 Task: Find connections with filter location Bānkura with filter topic #machinelearningwith filter profile language Spanish with filter current company Automotive Research Association of India (ARAI) with filter school Symbiosis Institute of Computer Studies and Research with filter industry Soap and Cleaning Product Manufacturing with filter service category Customer Service with filter keywords title Taper
Action: Mouse moved to (619, 84)
Screenshot: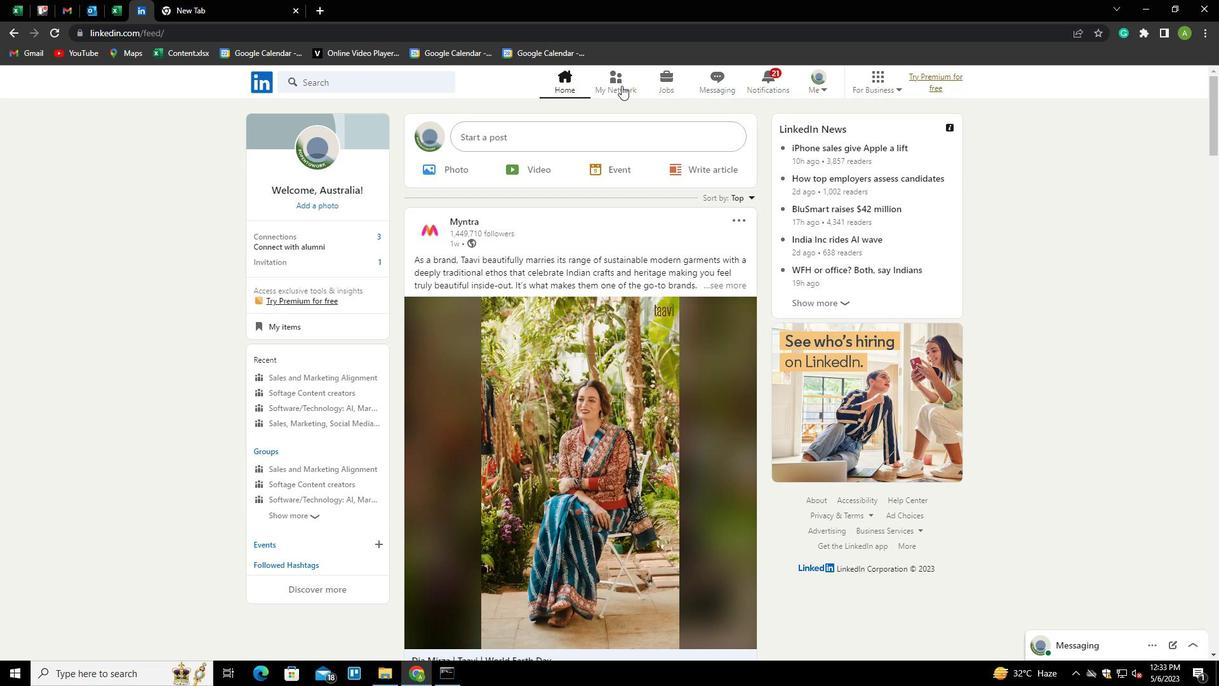 
Action: Mouse pressed left at (619, 84)
Screenshot: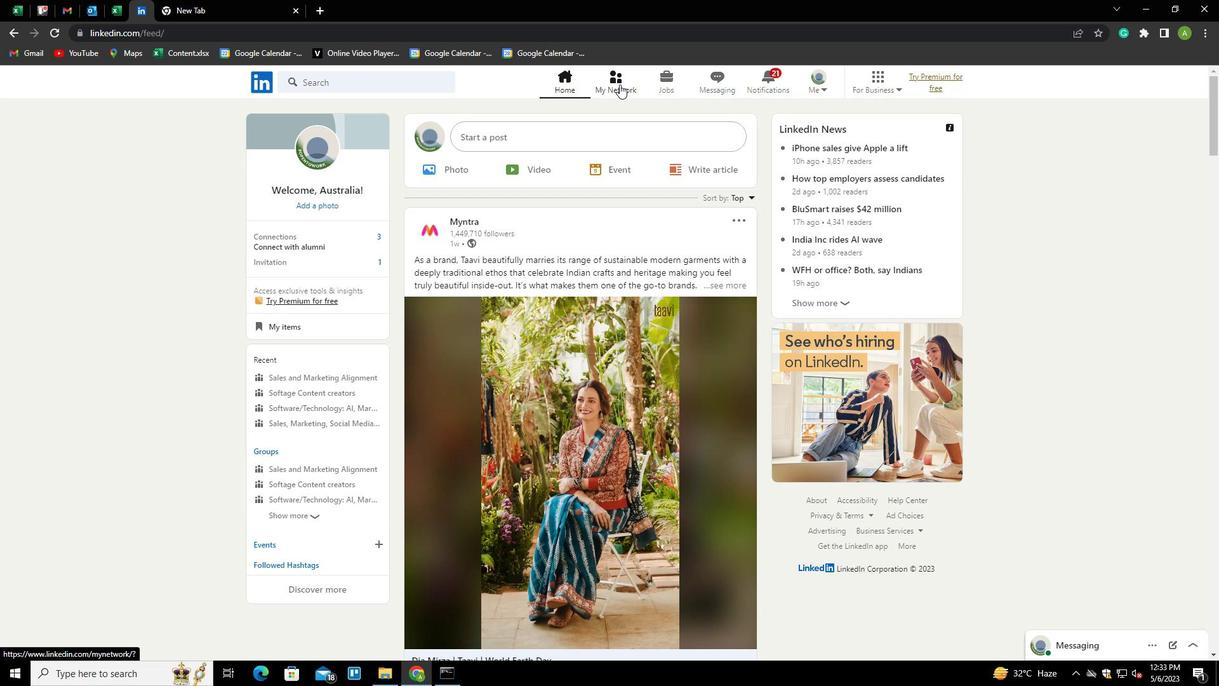 
Action: Mouse moved to (335, 153)
Screenshot: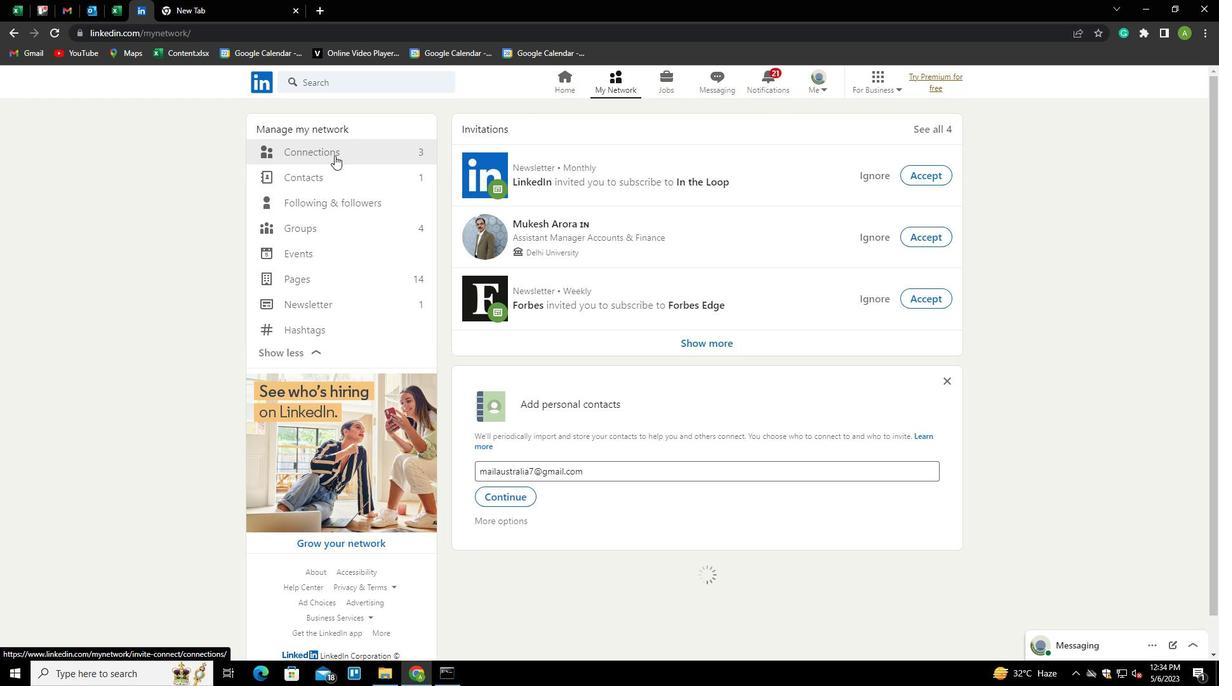 
Action: Mouse pressed left at (335, 153)
Screenshot: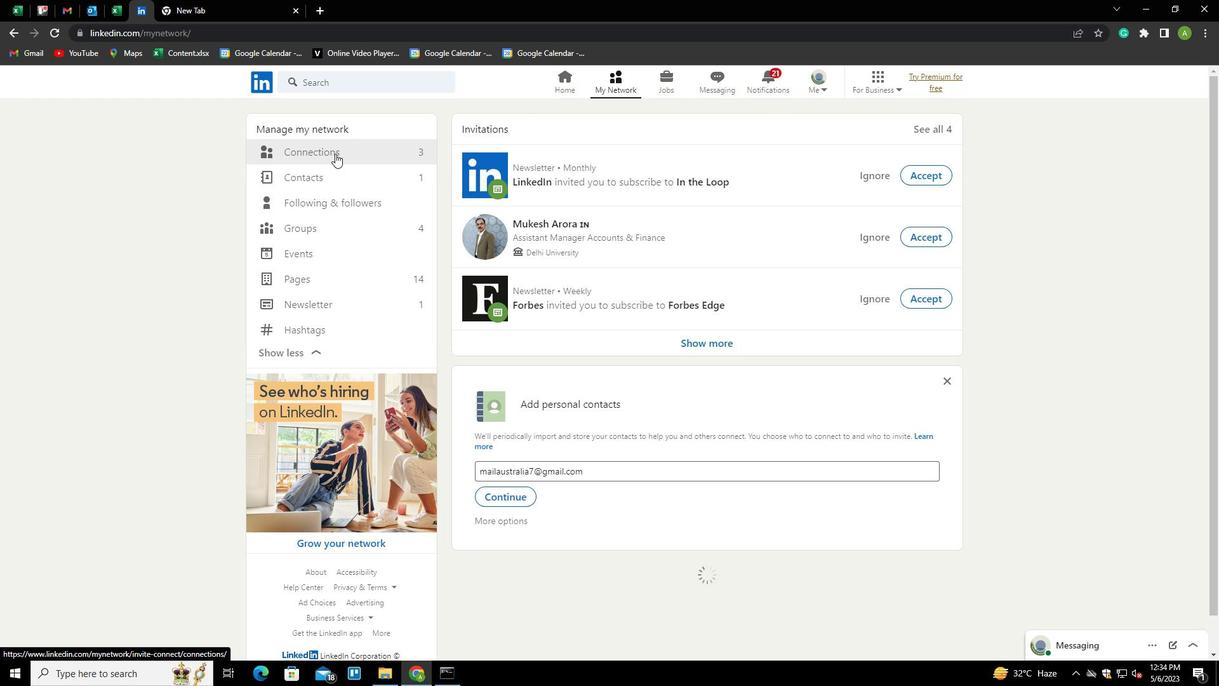 
Action: Mouse moved to (703, 151)
Screenshot: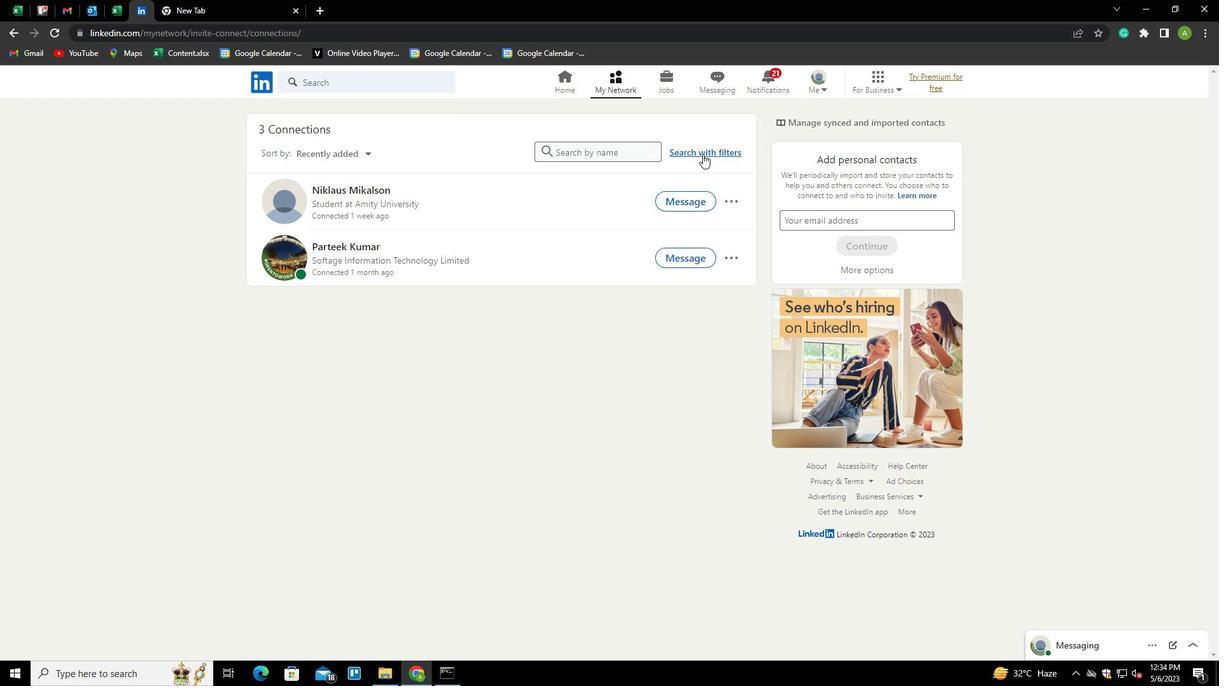 
Action: Mouse pressed left at (703, 151)
Screenshot: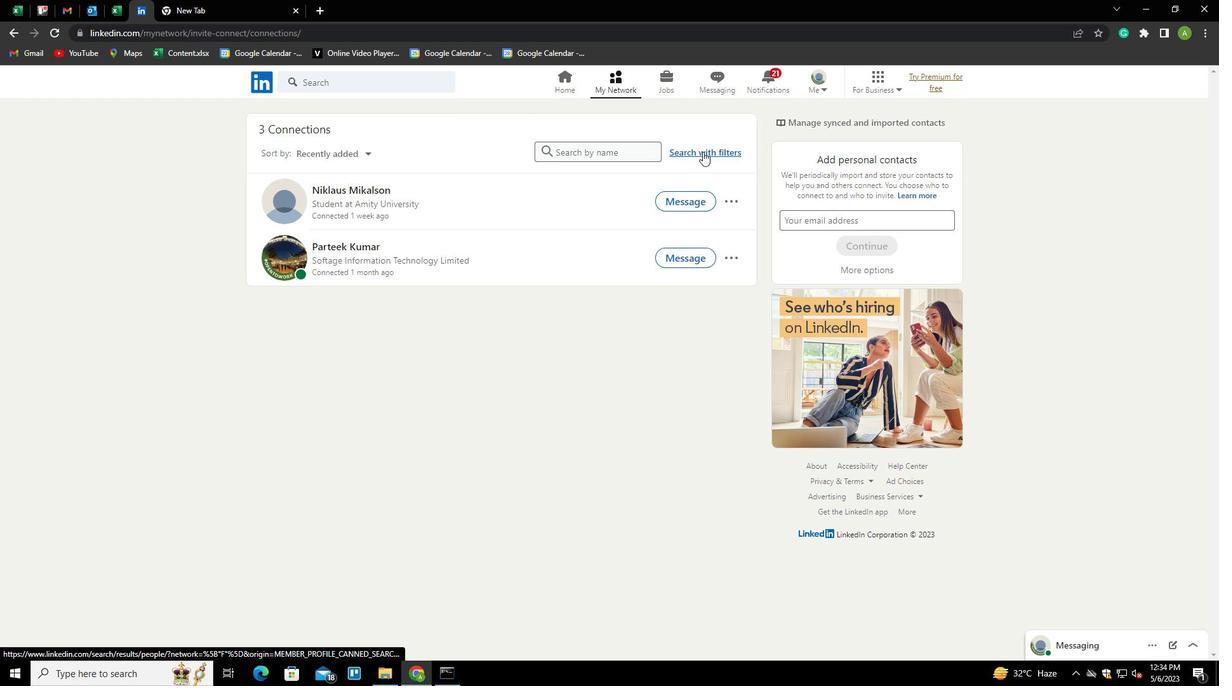 
Action: Mouse moved to (652, 115)
Screenshot: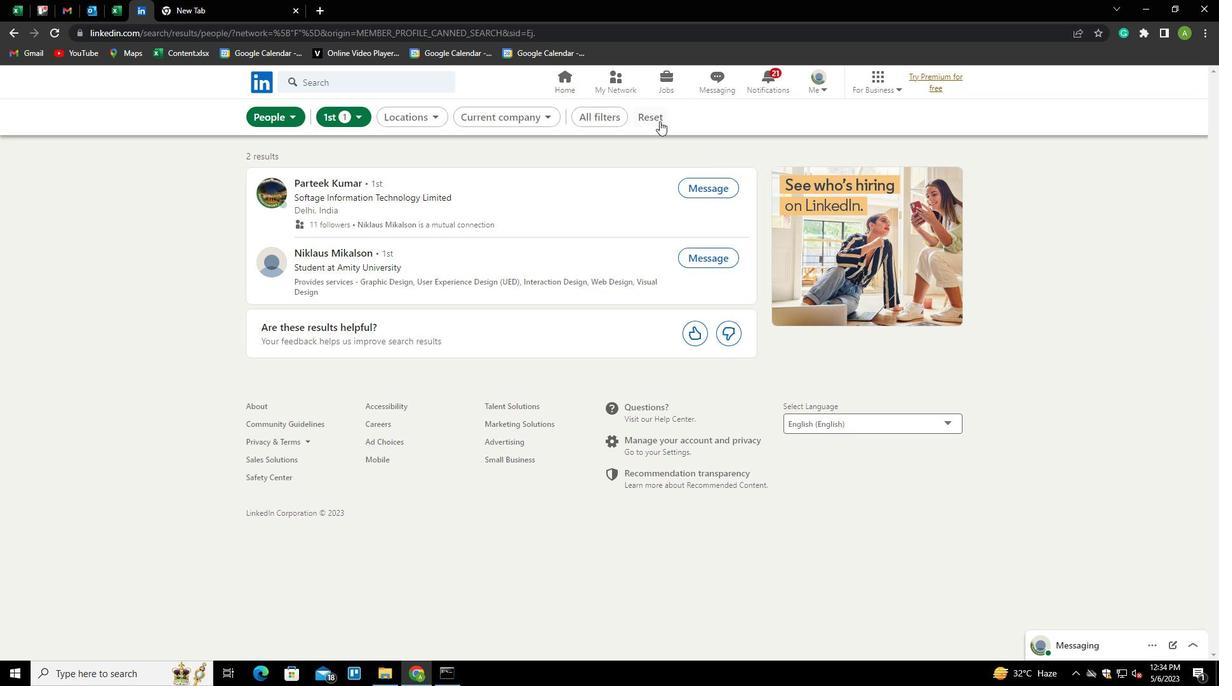 
Action: Mouse pressed left at (652, 115)
Screenshot: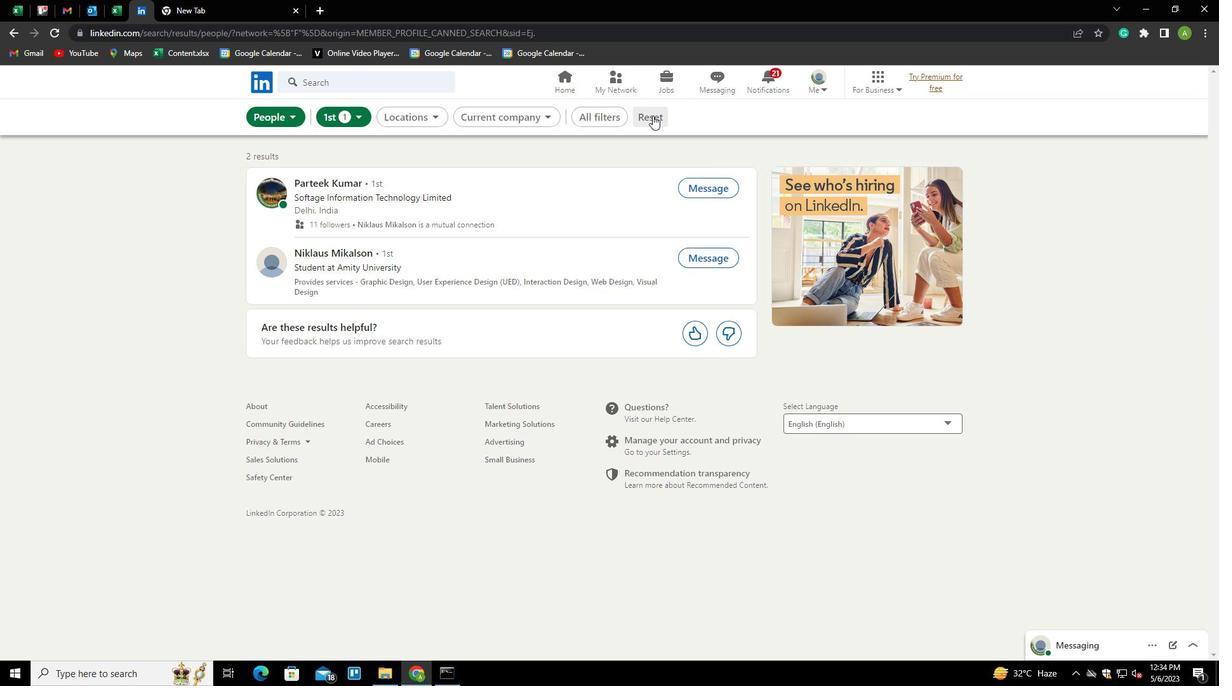 
Action: Mouse moved to (632, 115)
Screenshot: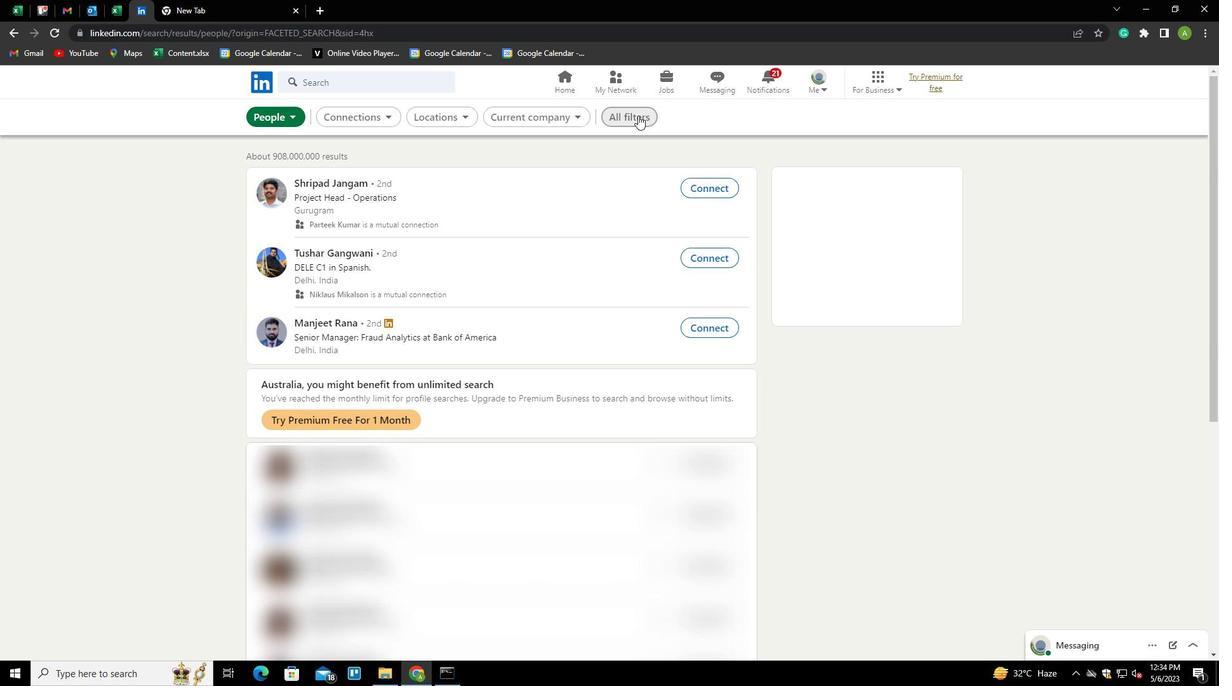 
Action: Mouse pressed left at (632, 115)
Screenshot: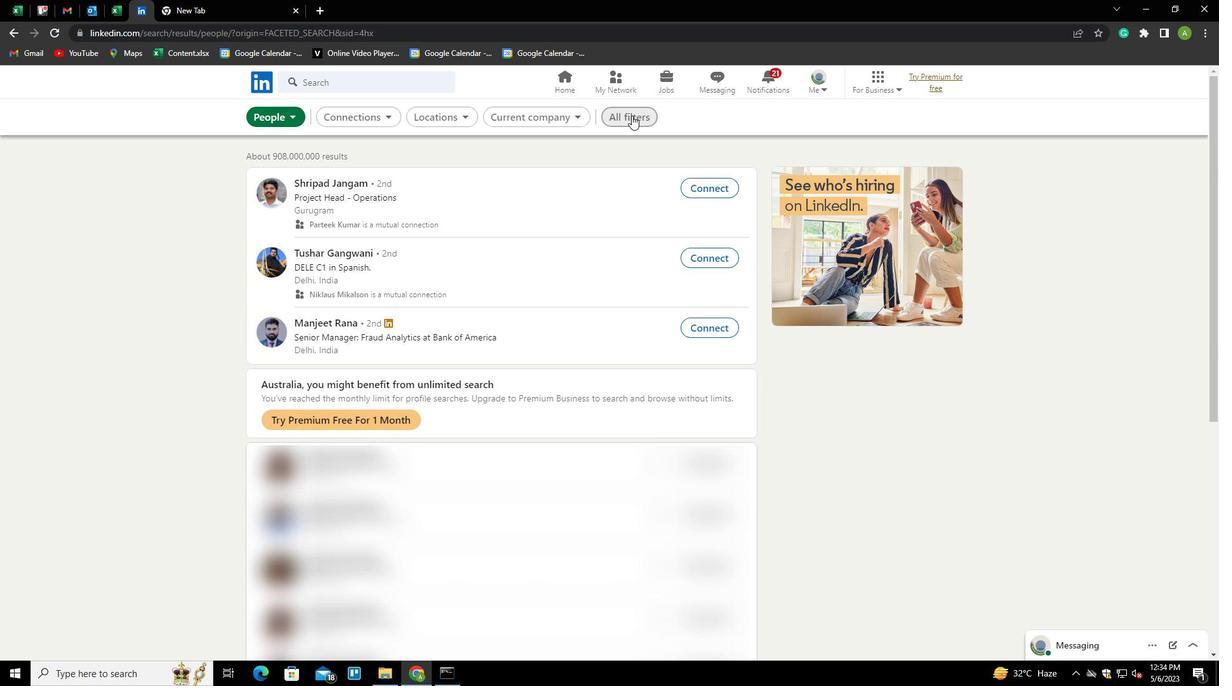 
Action: Mouse moved to (1030, 369)
Screenshot: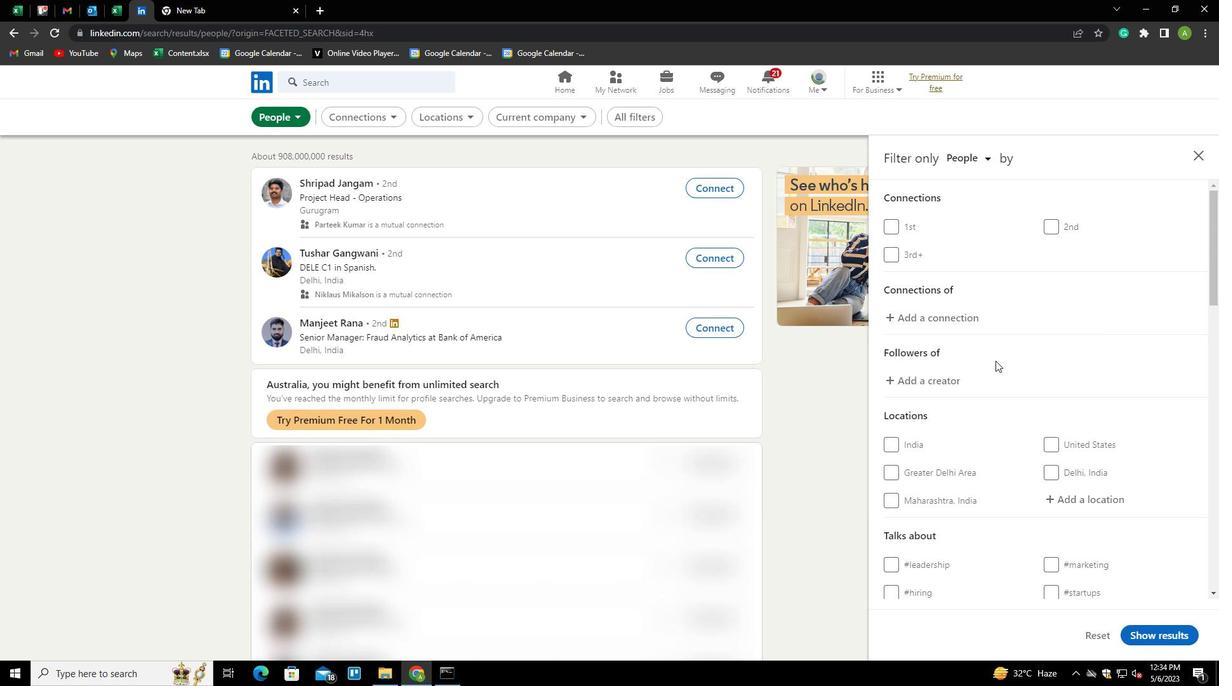 
Action: Mouse scrolled (1030, 369) with delta (0, 0)
Screenshot: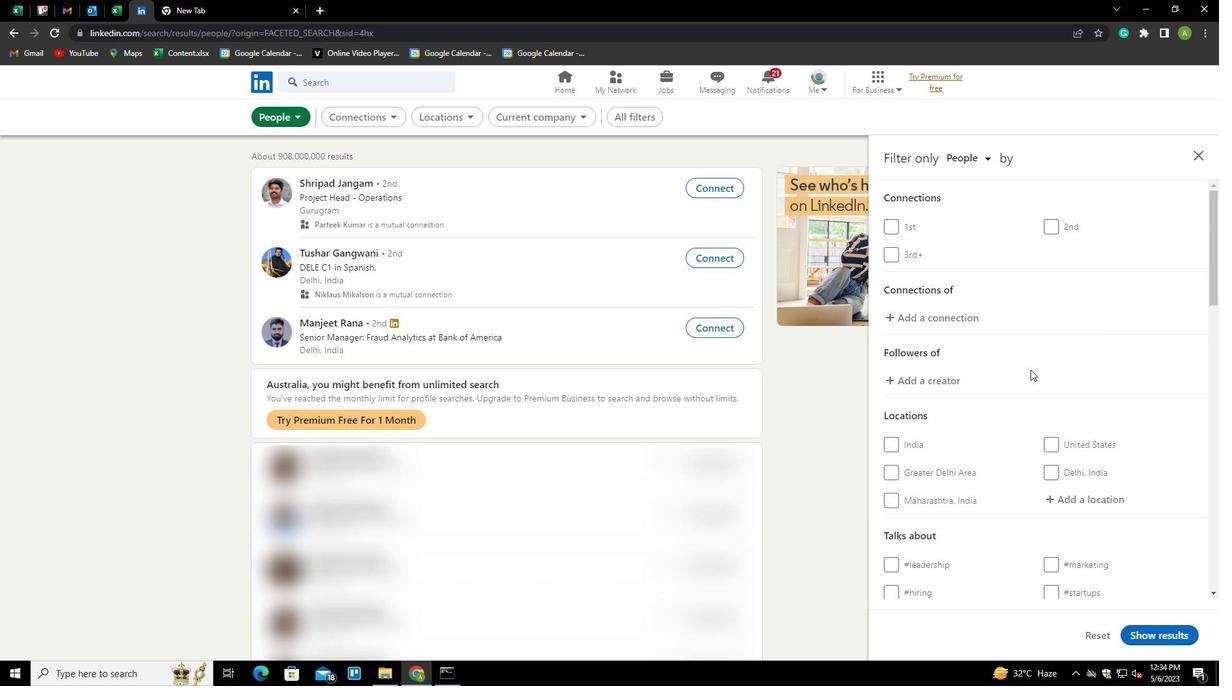 
Action: Mouse scrolled (1030, 369) with delta (0, 0)
Screenshot: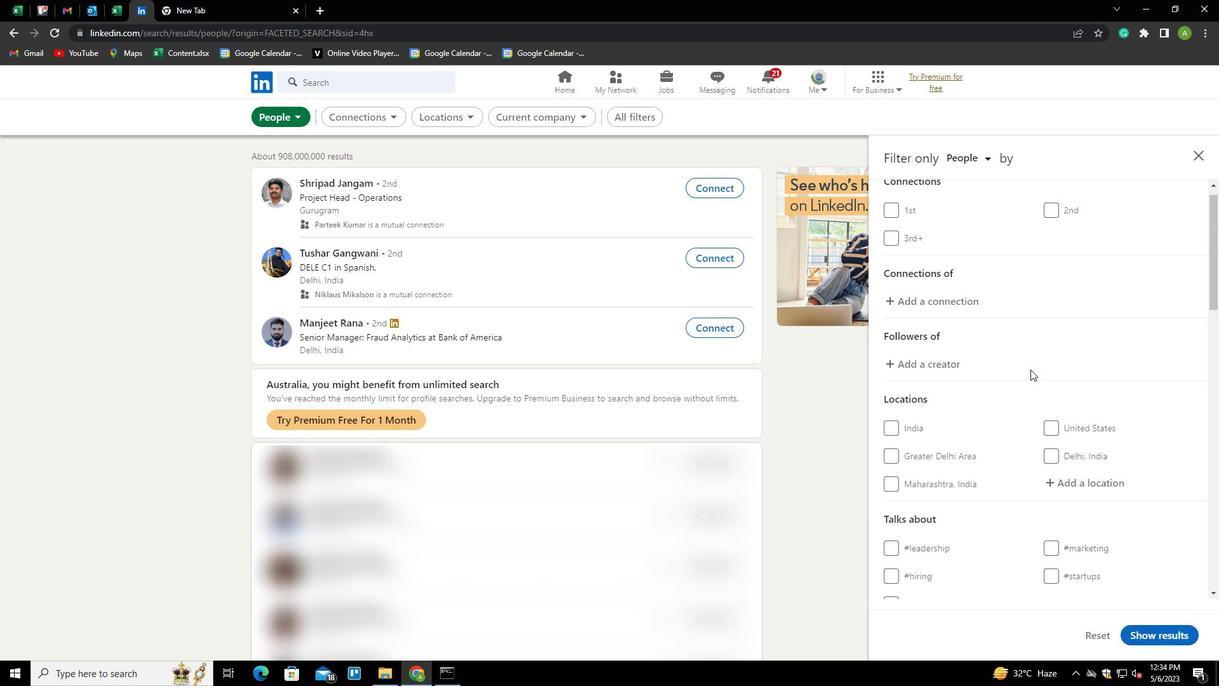 
Action: Mouse moved to (1049, 371)
Screenshot: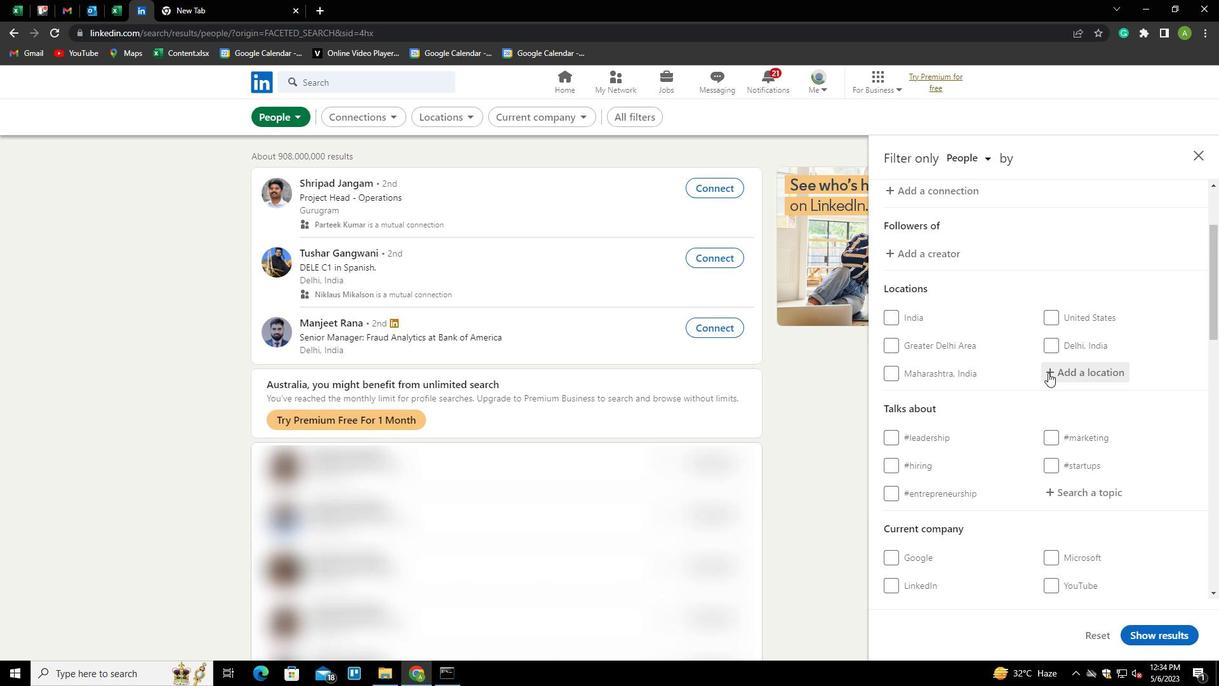 
Action: Mouse pressed left at (1049, 371)
Screenshot: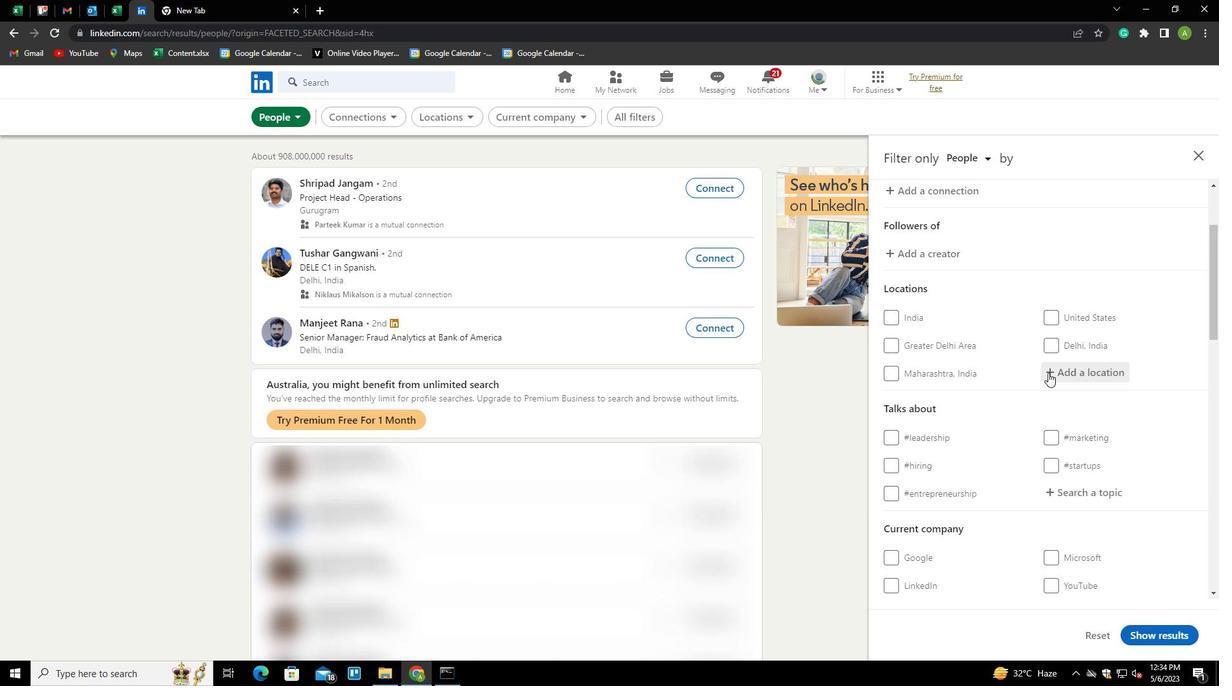 
Action: Mouse moved to (1049, 370)
Screenshot: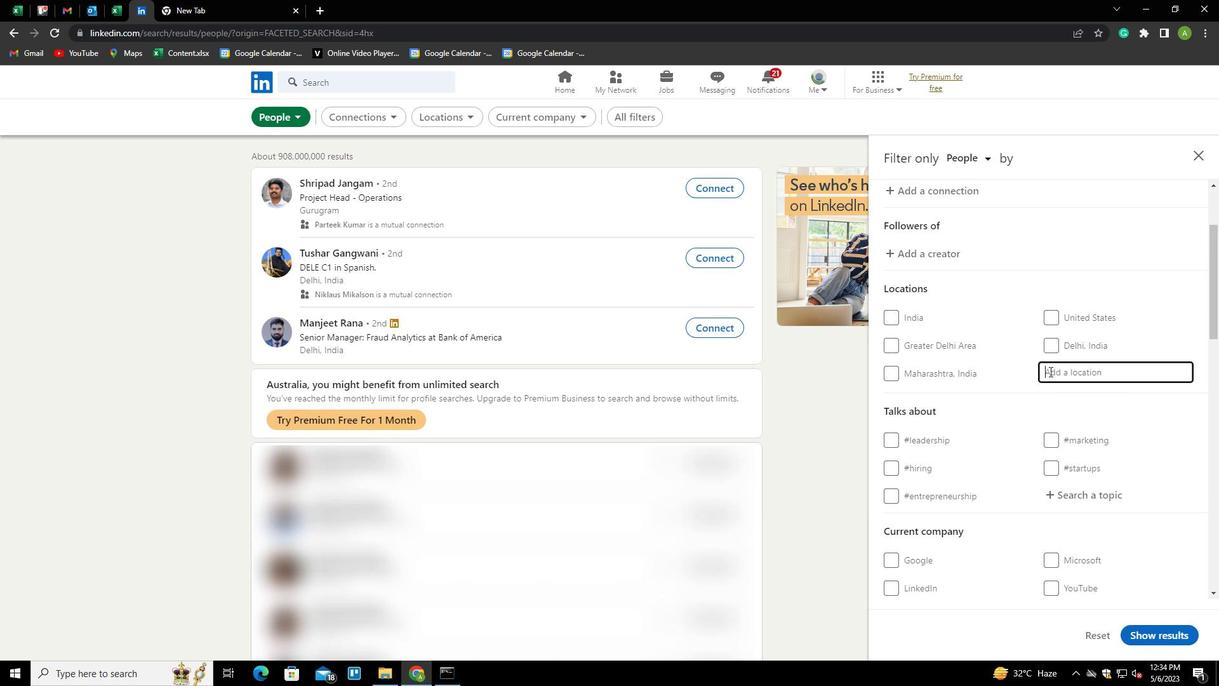 
Action: Key pressed <Key.shift>
Screenshot: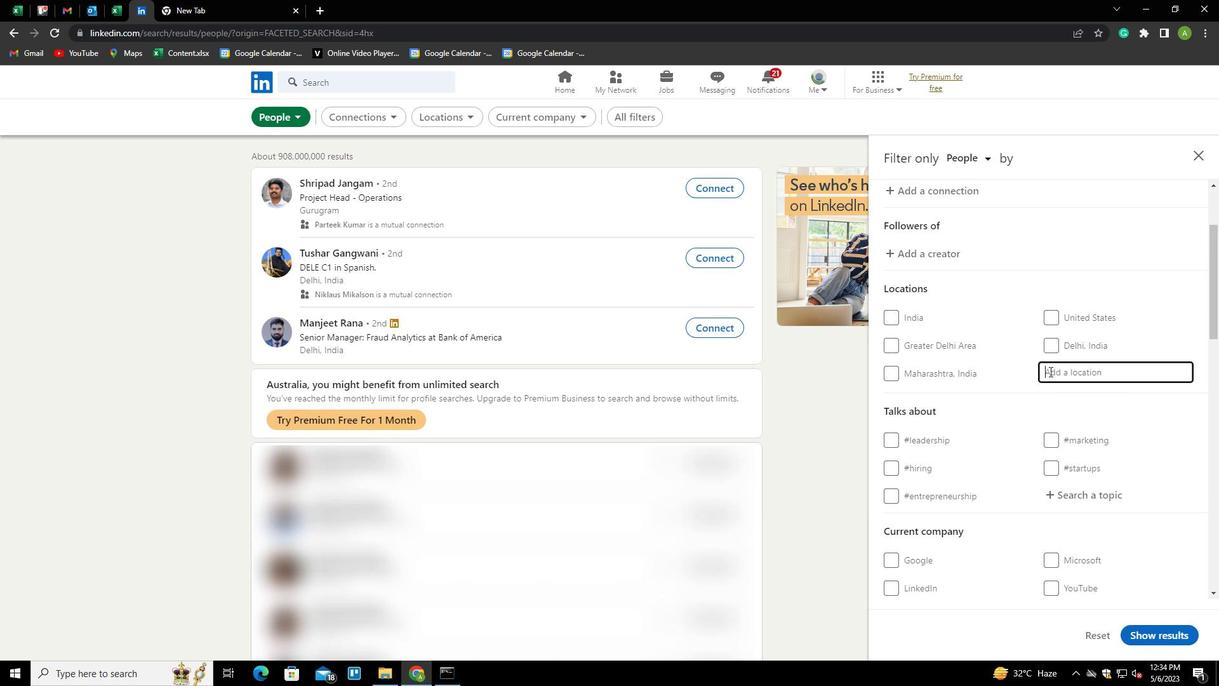 
Action: Mouse moved to (1049, 370)
Screenshot: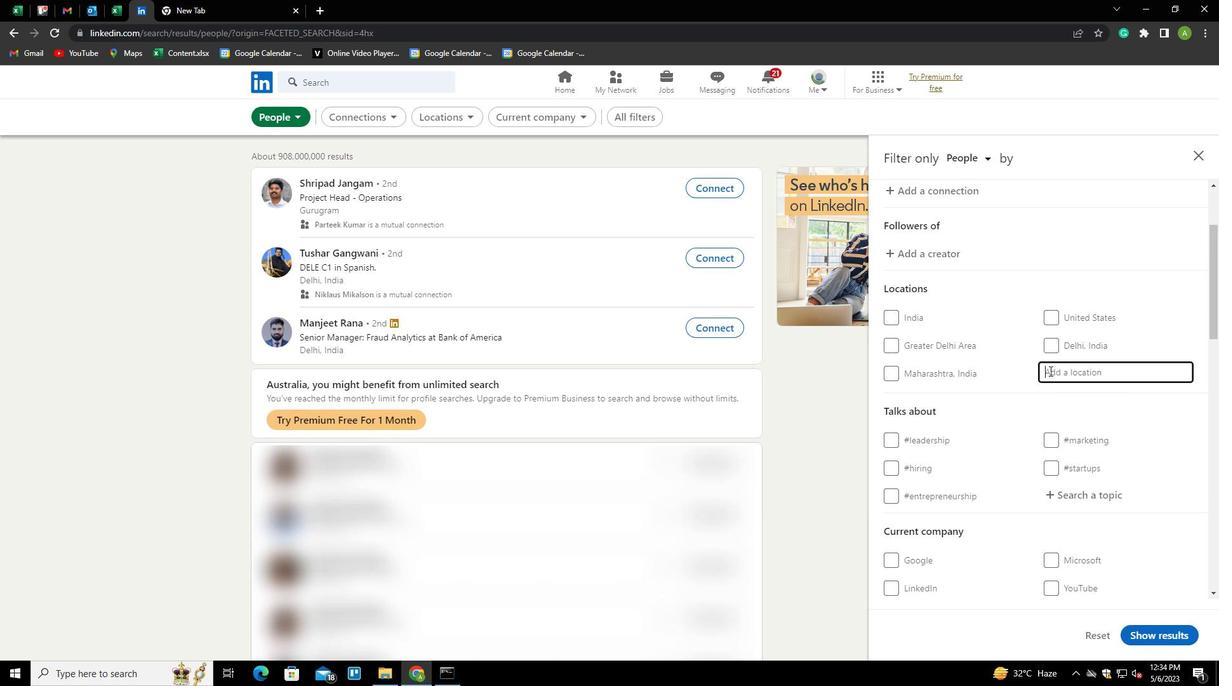 
Action: Key pressed B
Screenshot: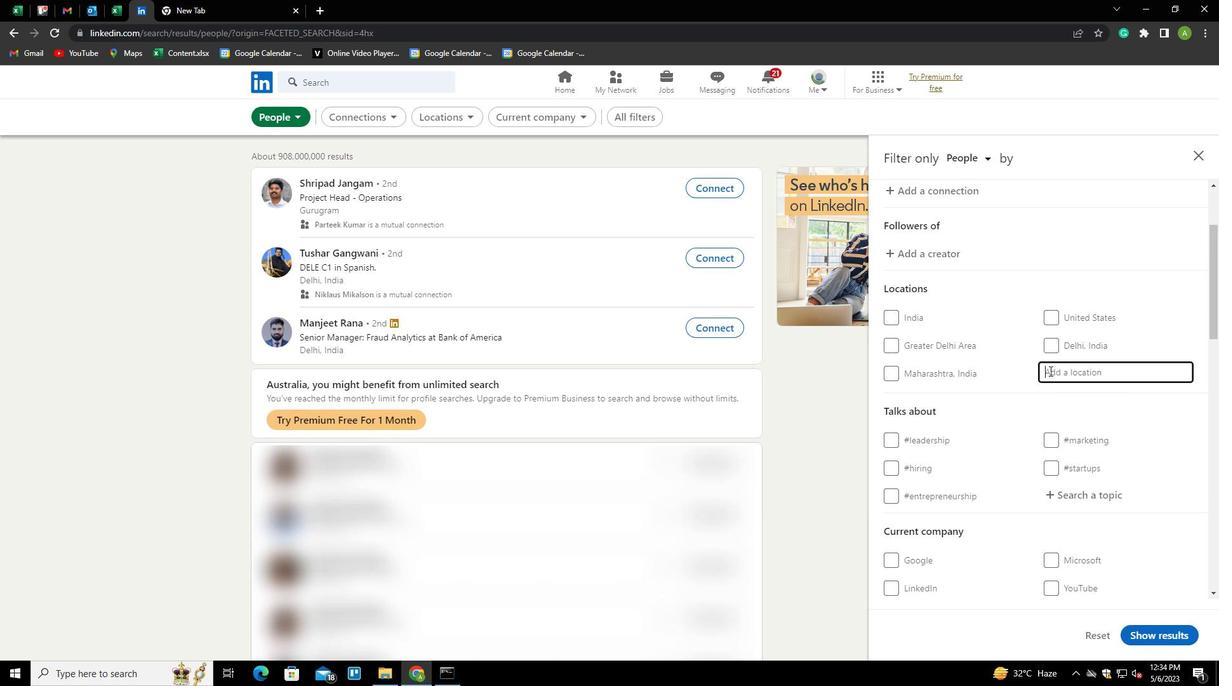 
Action: Mouse moved to (1015, 318)
Screenshot: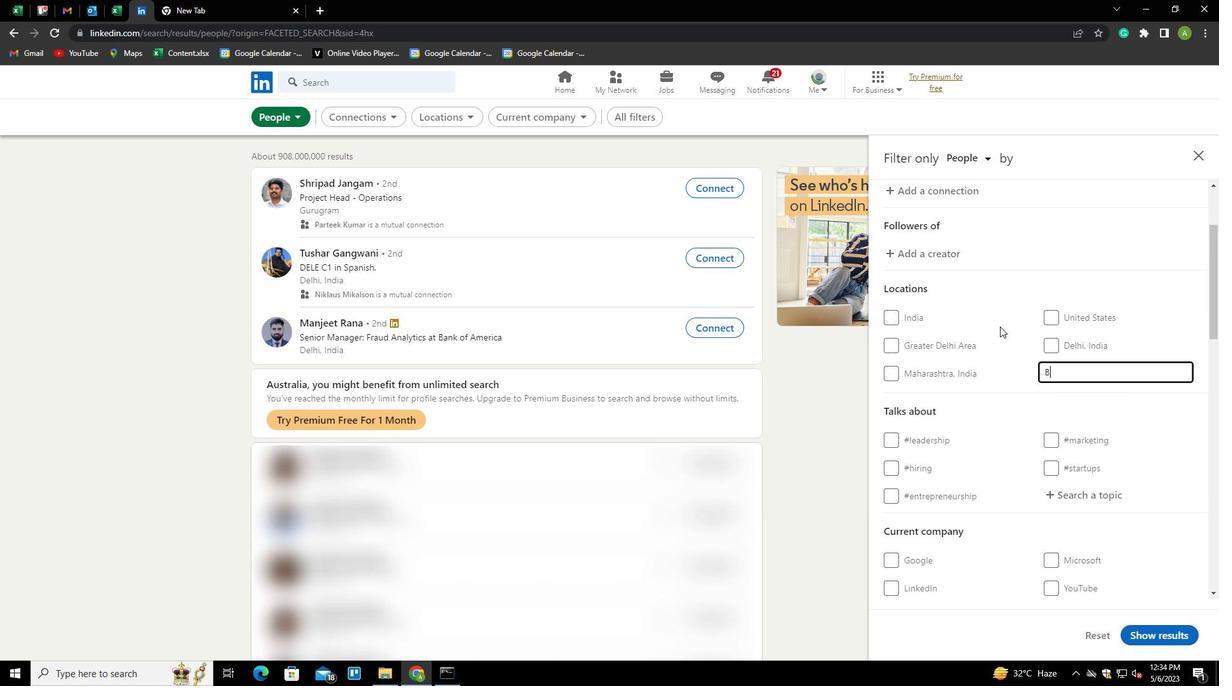 
Action: Key pressed A
Screenshot: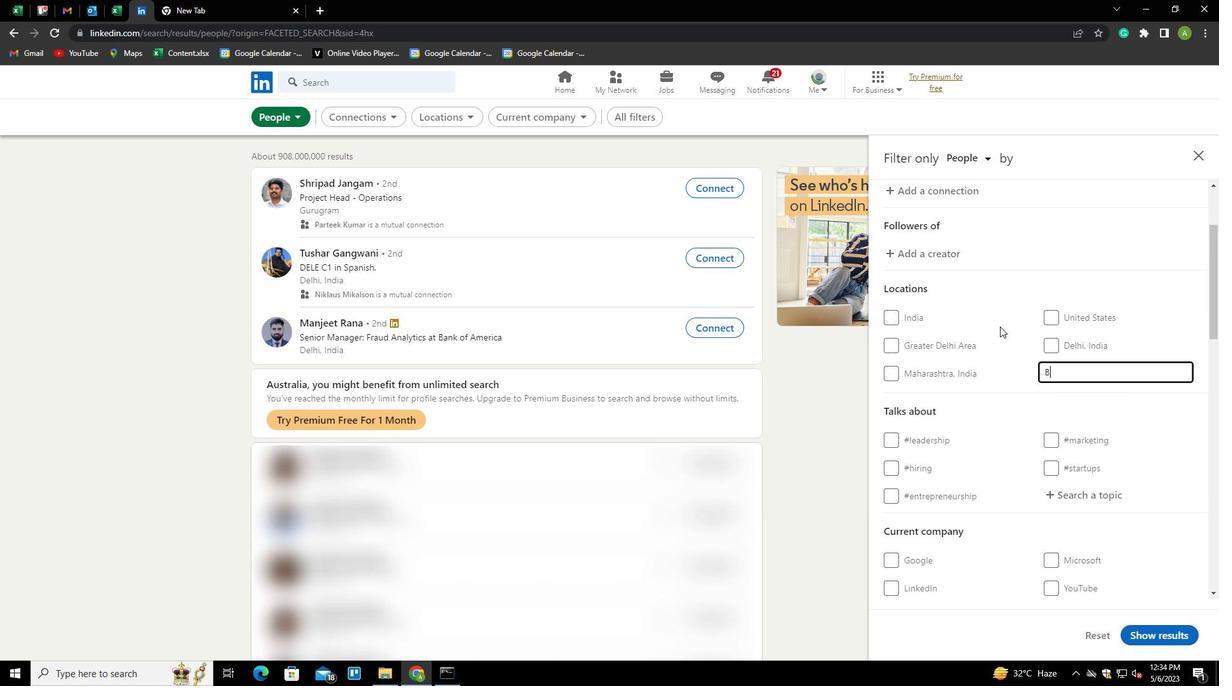 
Action: Mouse moved to (1026, 311)
Screenshot: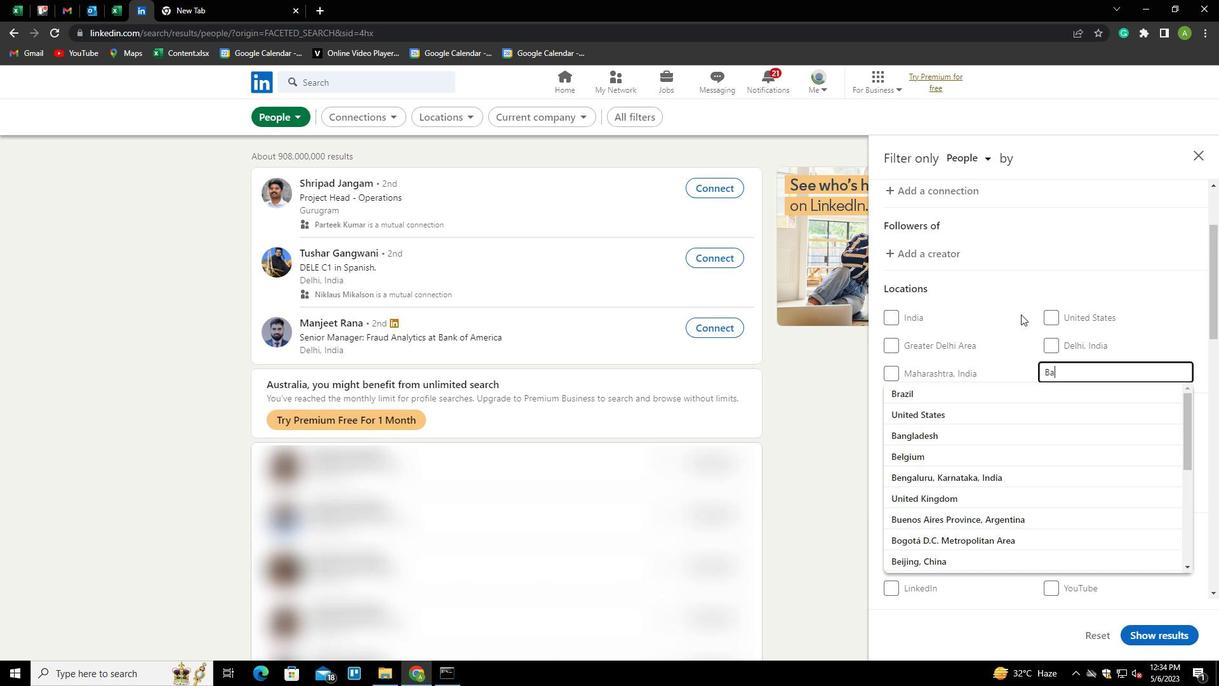 
Action: Key pressed NKURA<Key.down><Key.enter>
Screenshot: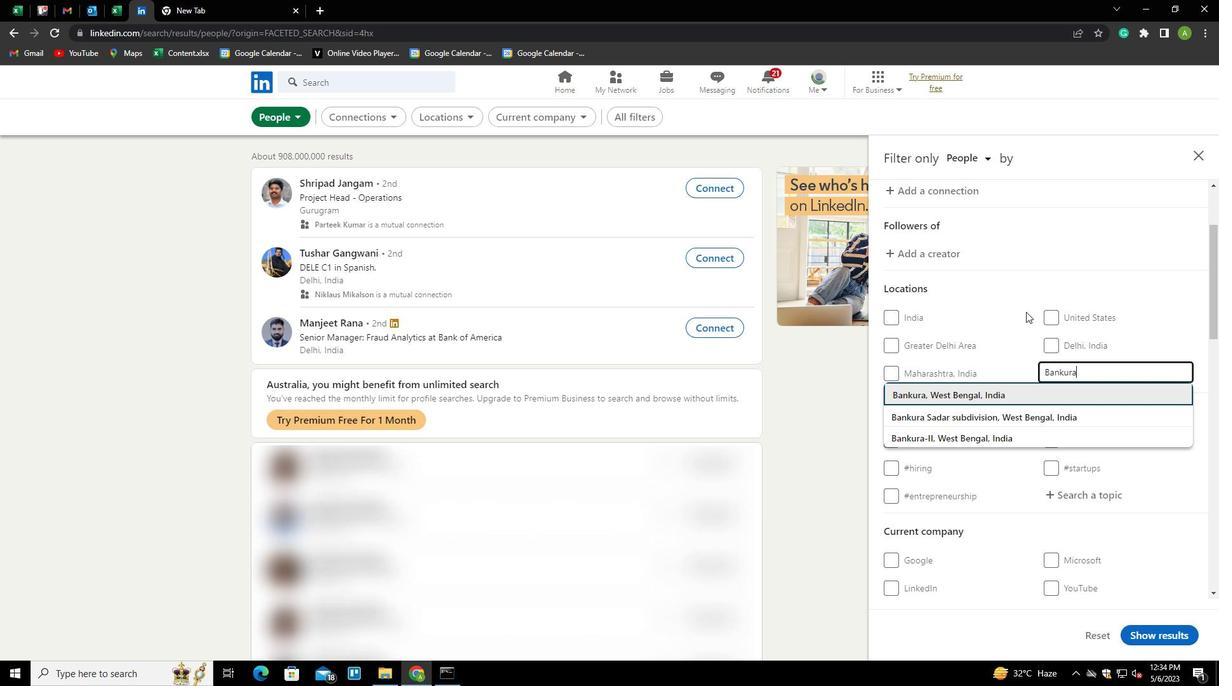
Action: Mouse moved to (1022, 318)
Screenshot: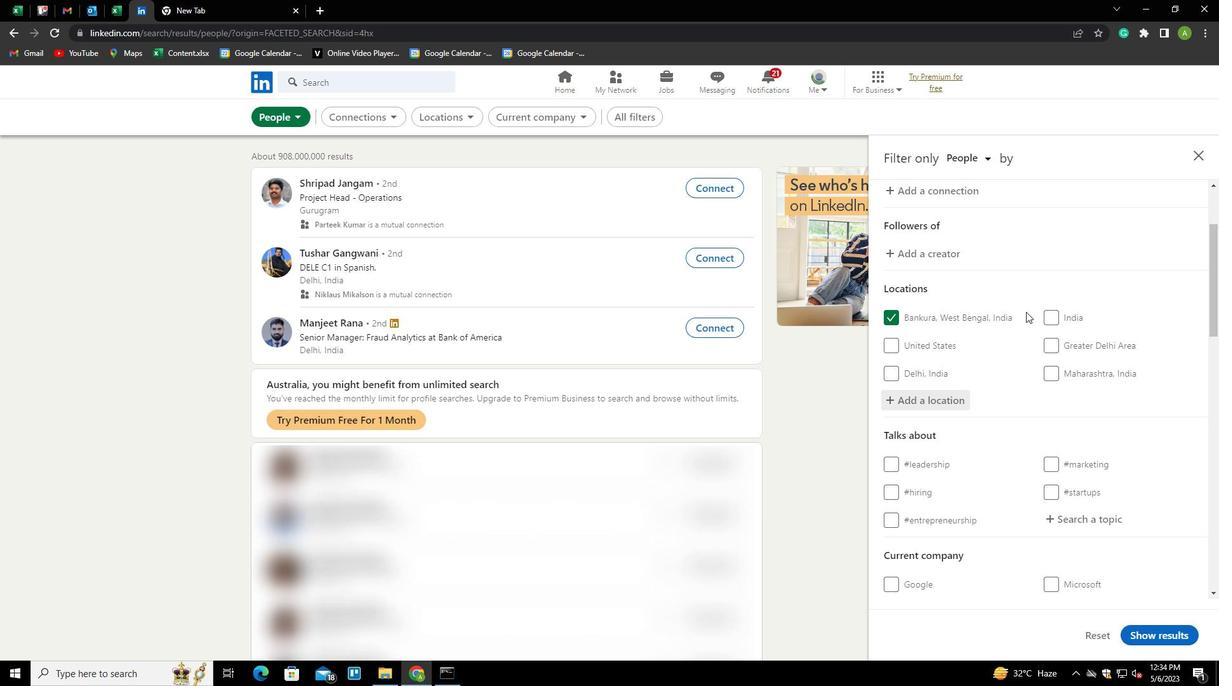 
Action: Mouse scrolled (1022, 317) with delta (0, 0)
Screenshot: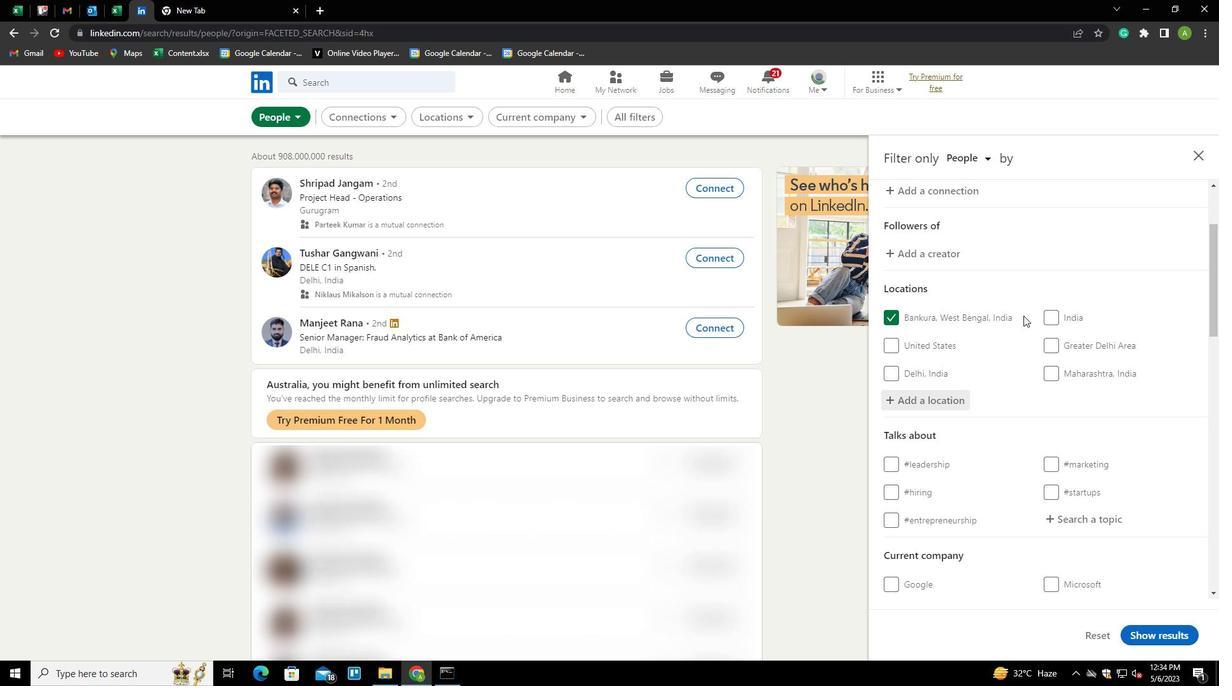 
Action: Mouse moved to (1022, 321)
Screenshot: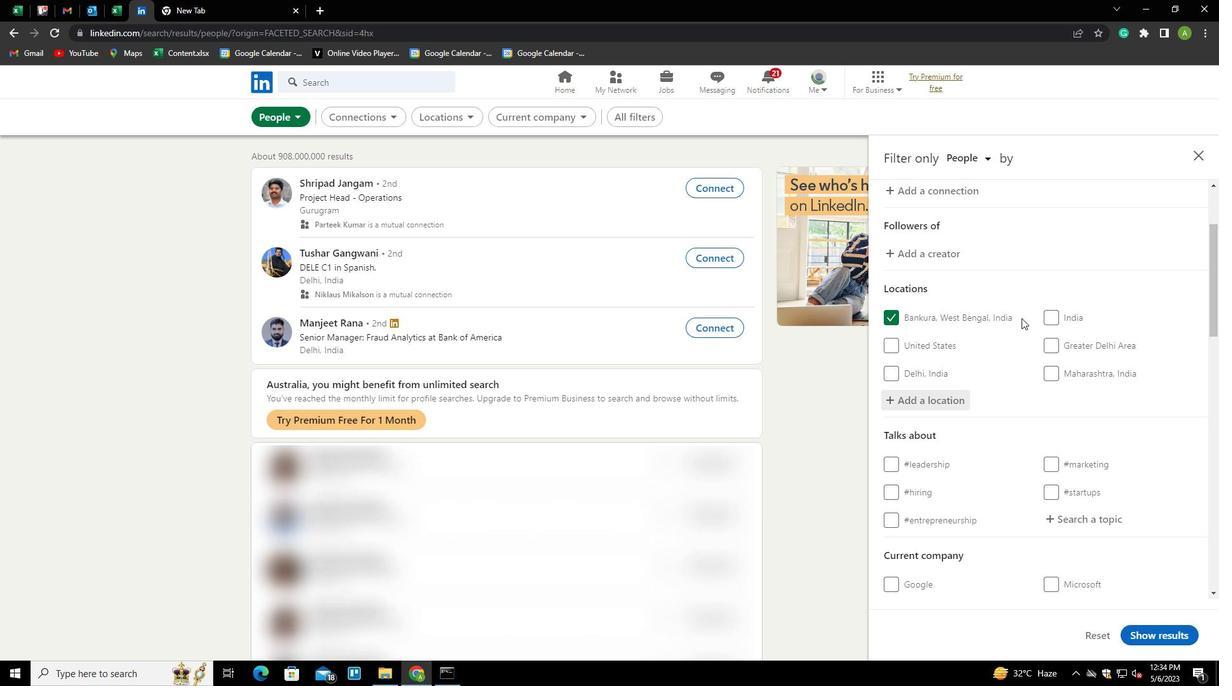 
Action: Mouse scrolled (1022, 320) with delta (0, 0)
Screenshot: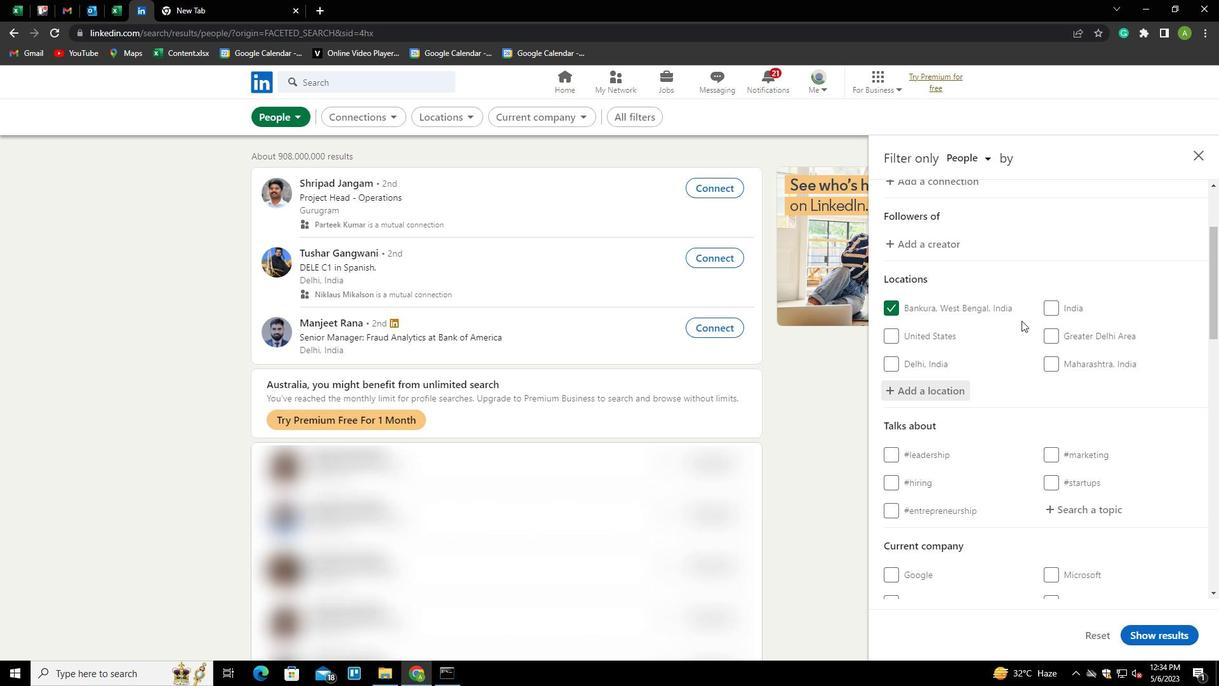 
Action: Mouse moved to (1063, 387)
Screenshot: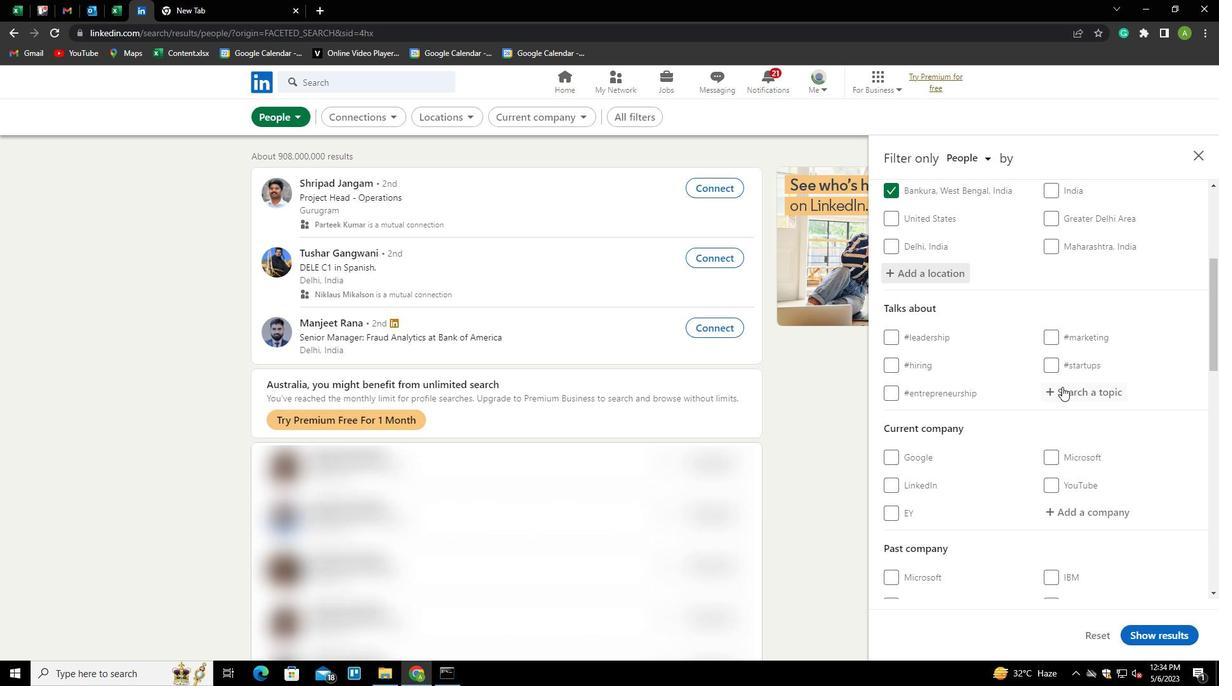 
Action: Mouse pressed left at (1063, 387)
Screenshot: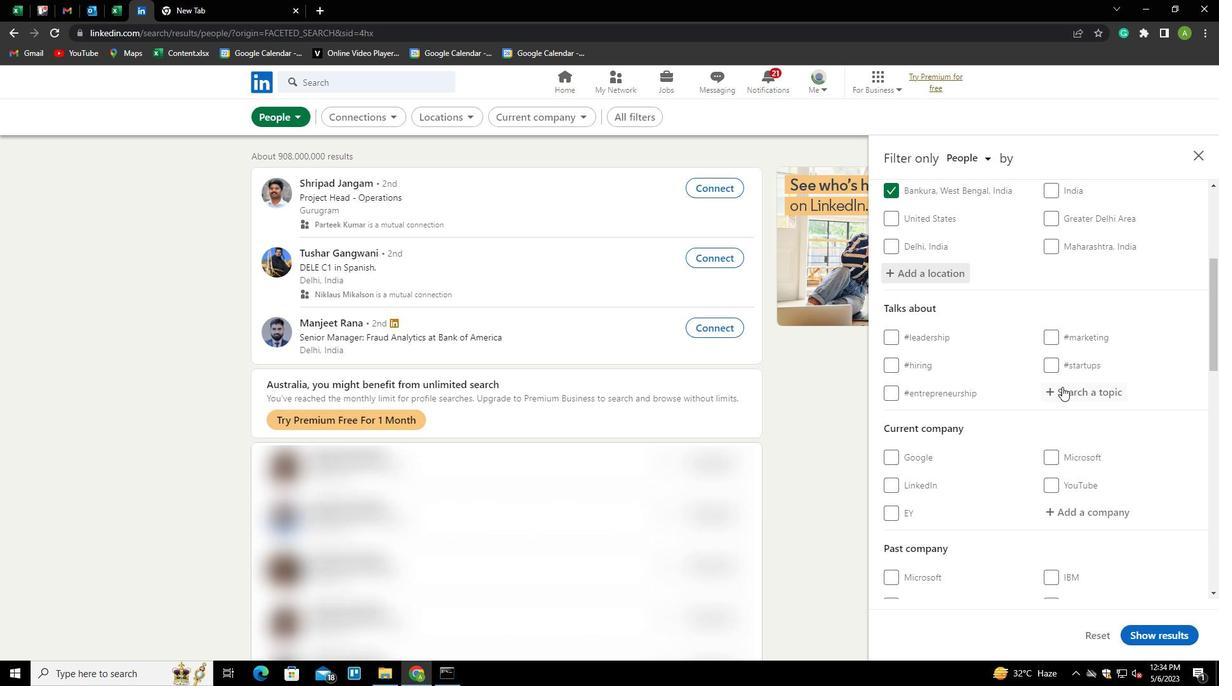 
Action: Mouse moved to (1061, 386)
Screenshot: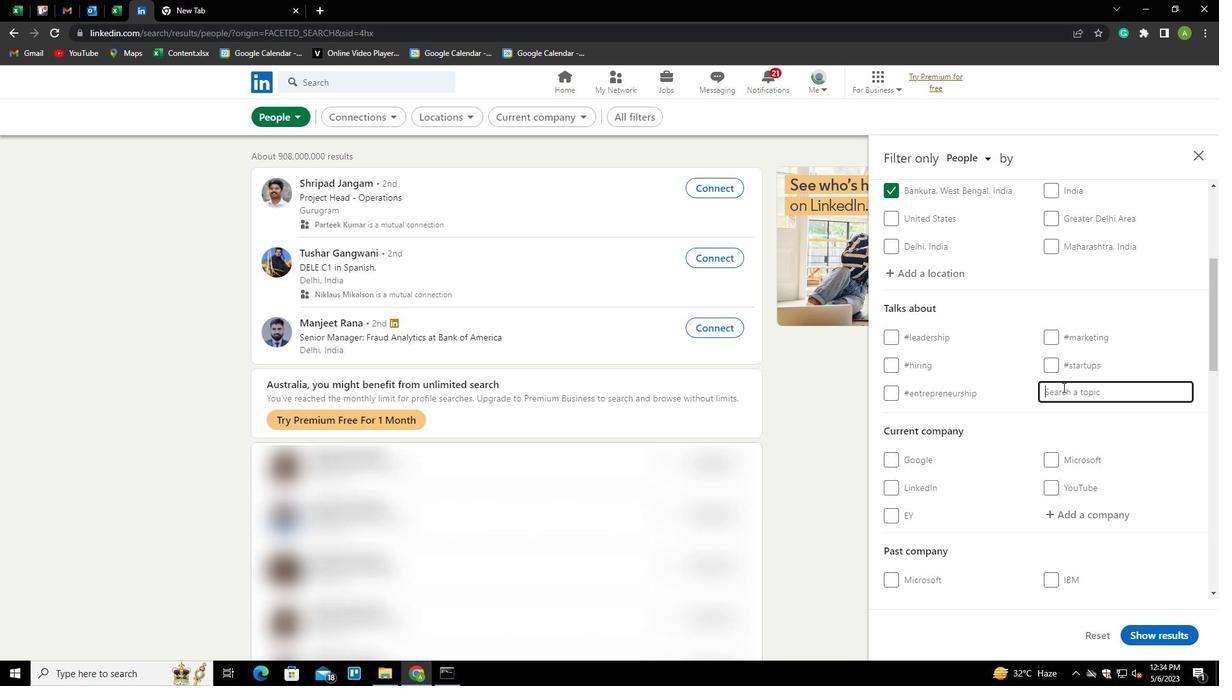 
Action: Key pressed MACHINELEARNING<Key.down><Key.enter>
Screenshot: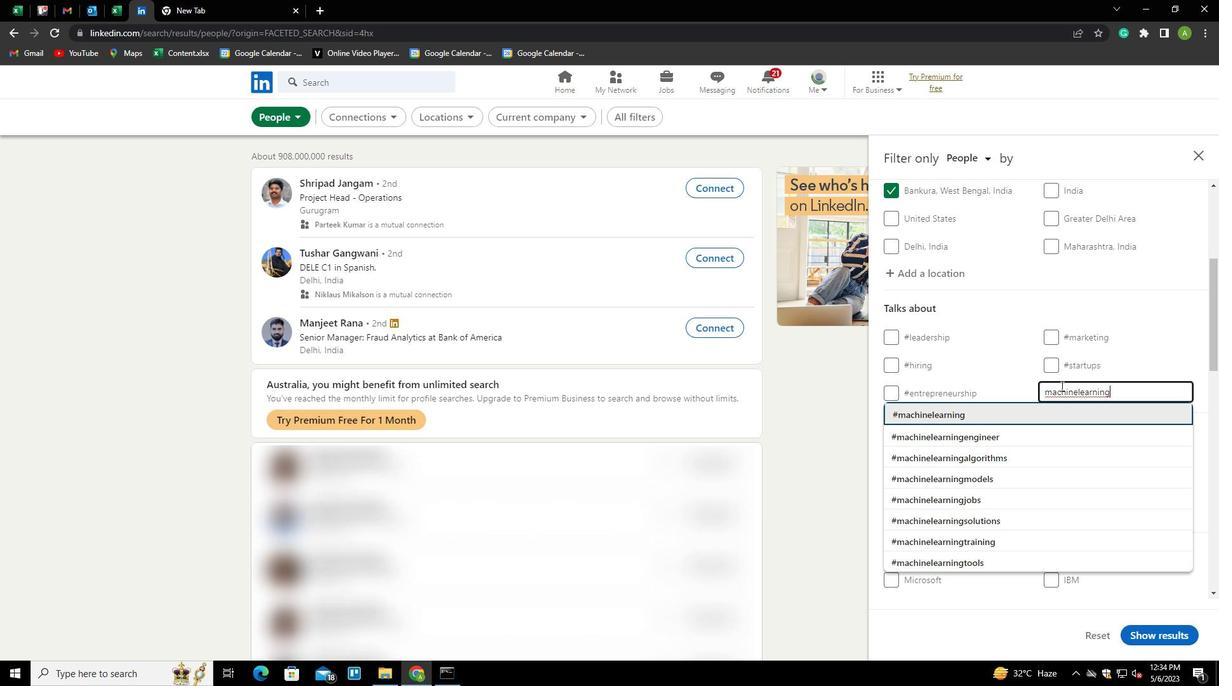 
Action: Mouse moved to (1059, 384)
Screenshot: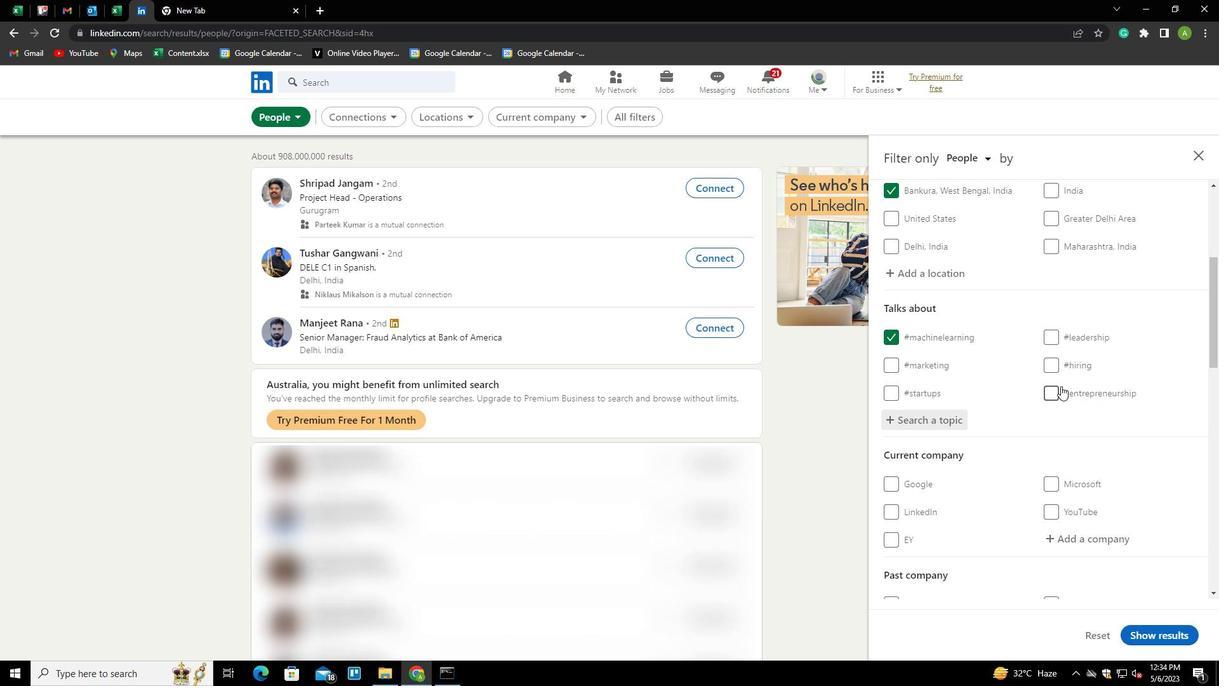 
Action: Mouse scrolled (1059, 383) with delta (0, 0)
Screenshot: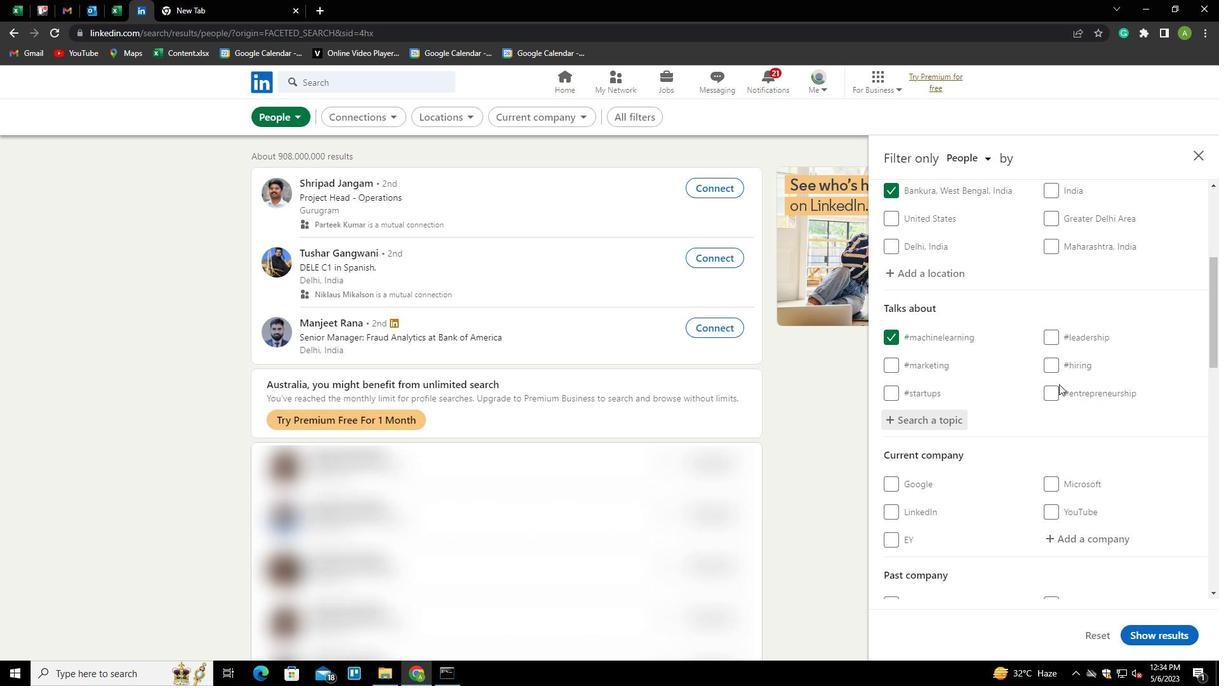 
Action: Mouse scrolled (1059, 383) with delta (0, 0)
Screenshot: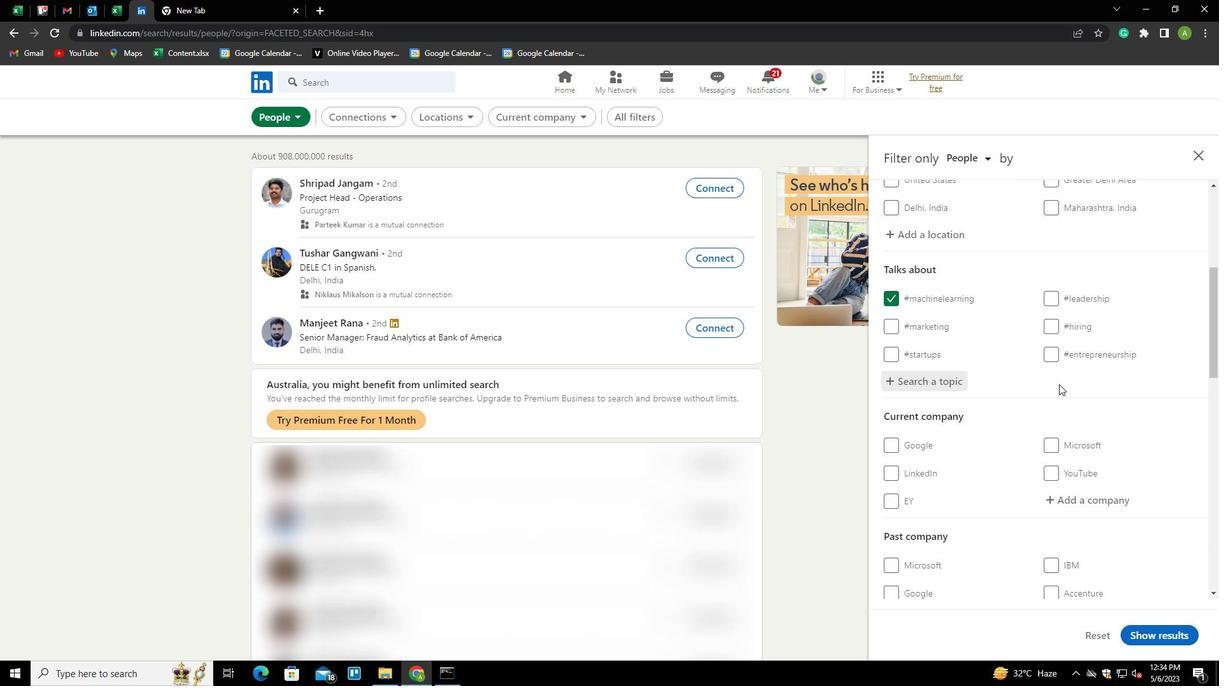 
Action: Mouse scrolled (1059, 383) with delta (0, 0)
Screenshot: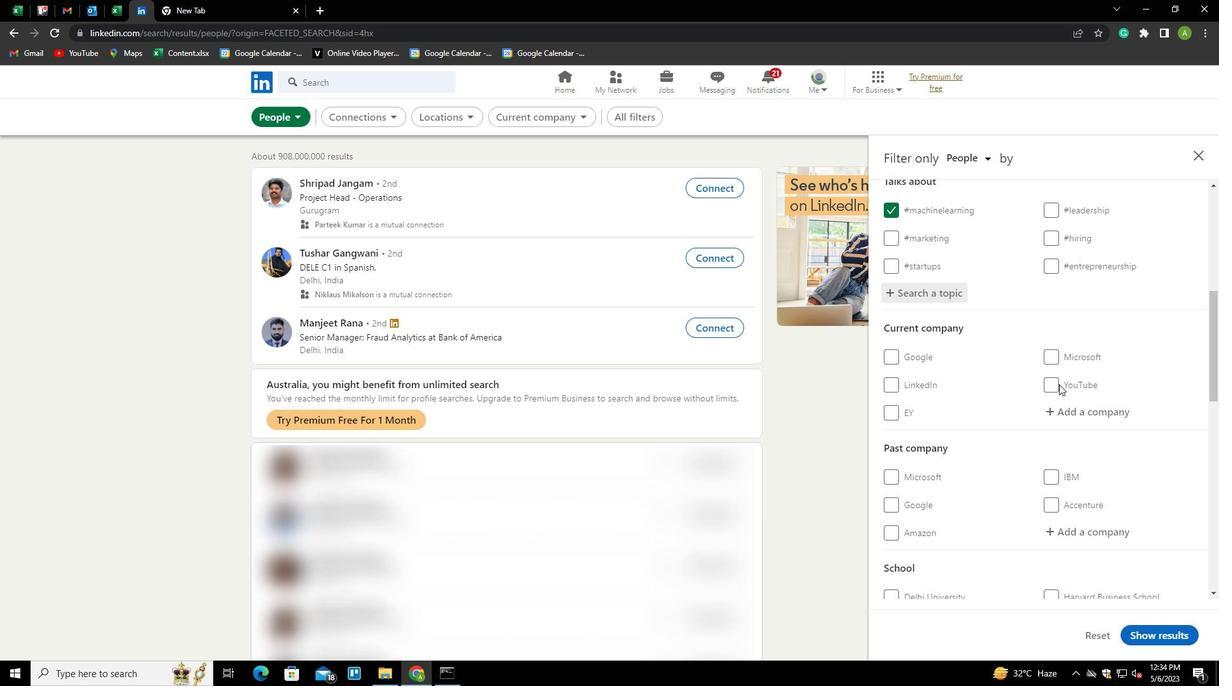 
Action: Mouse scrolled (1059, 383) with delta (0, 0)
Screenshot: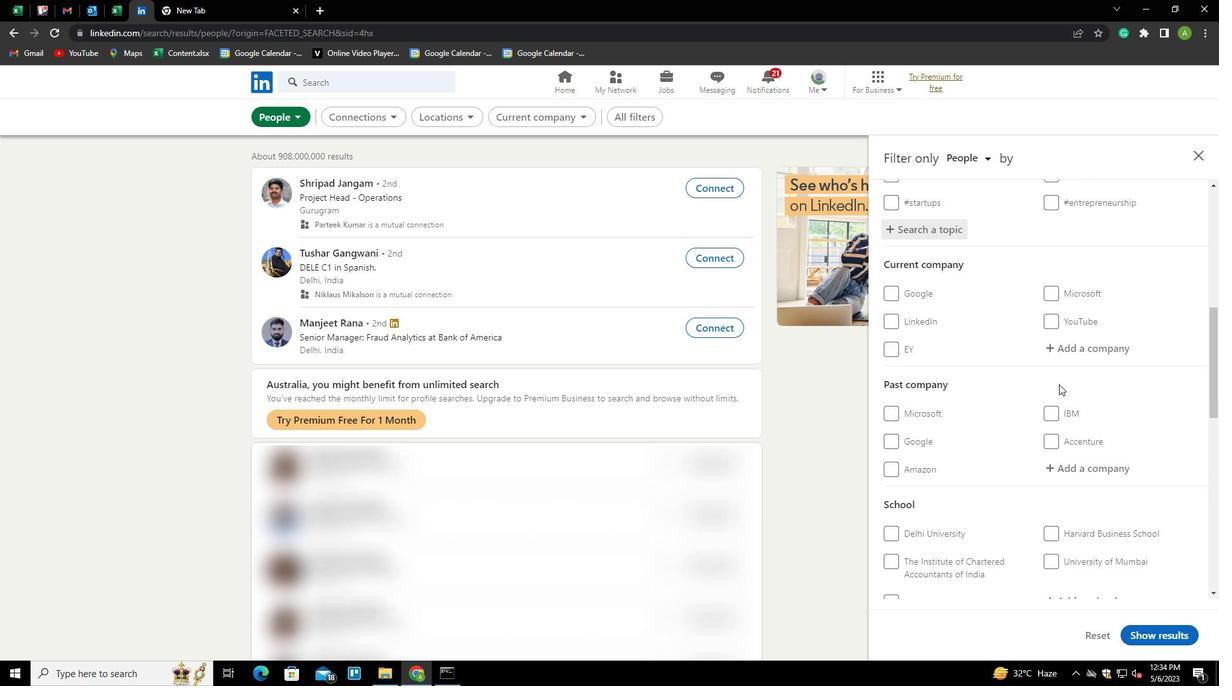 
Action: Mouse moved to (1072, 282)
Screenshot: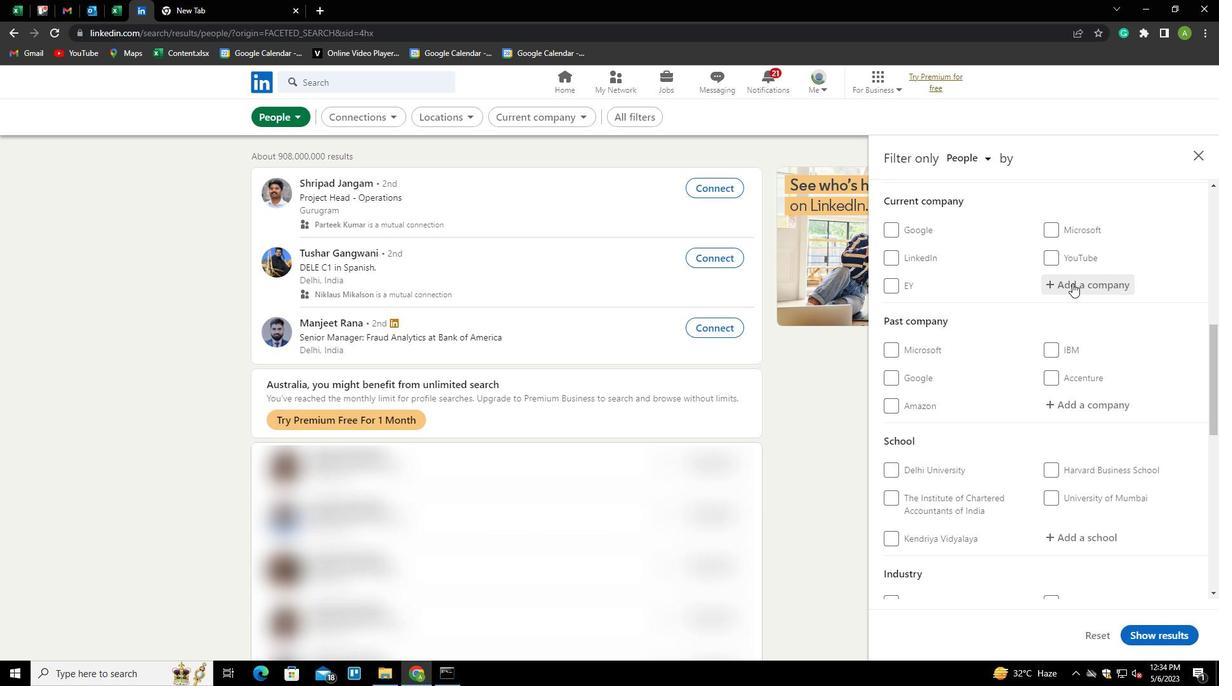 
Action: Mouse pressed left at (1072, 282)
Screenshot: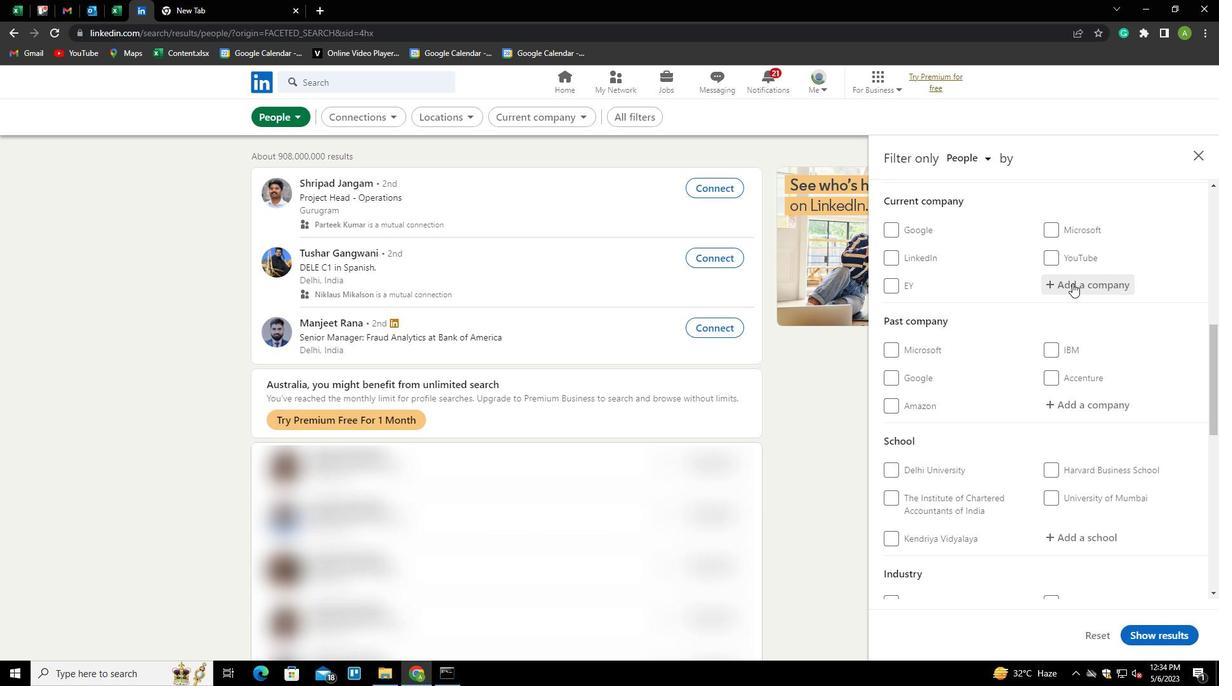 
Action: Key pressed <Key.shift>WOCKHARDT<Key.space>L<Key.shift>TD.<Key.down><Key.enter>
Screenshot: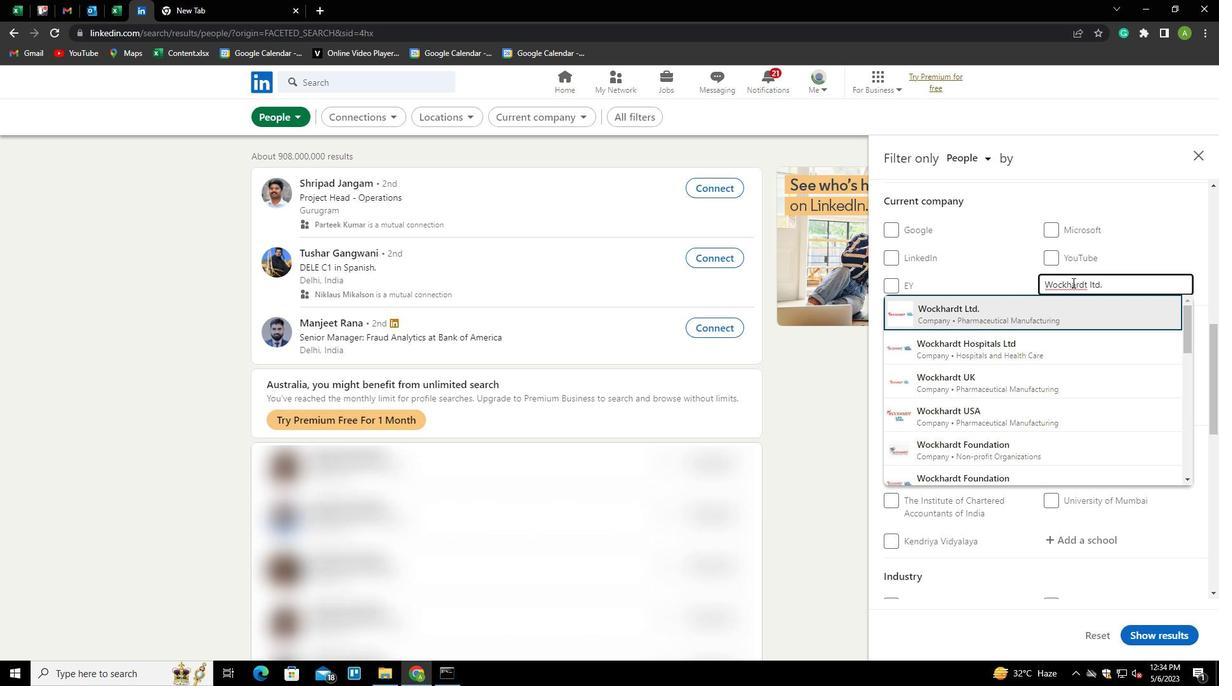 
Action: Mouse moved to (896, 229)
Screenshot: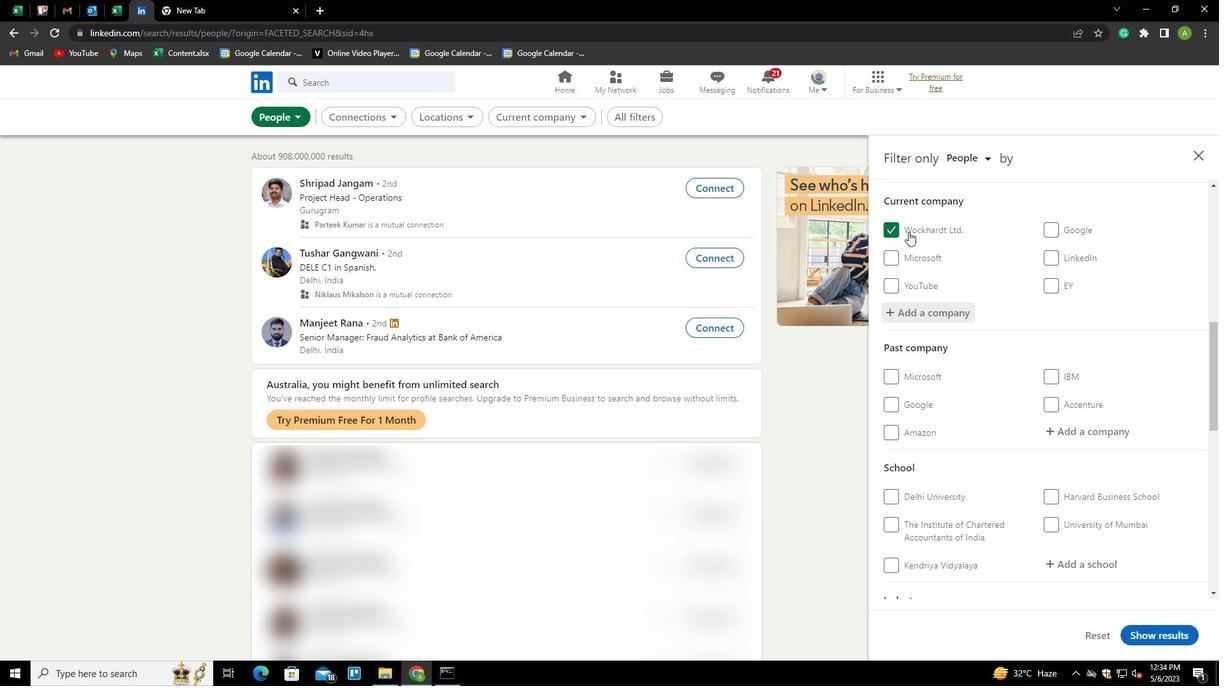 
Action: Mouse pressed left at (896, 229)
Screenshot: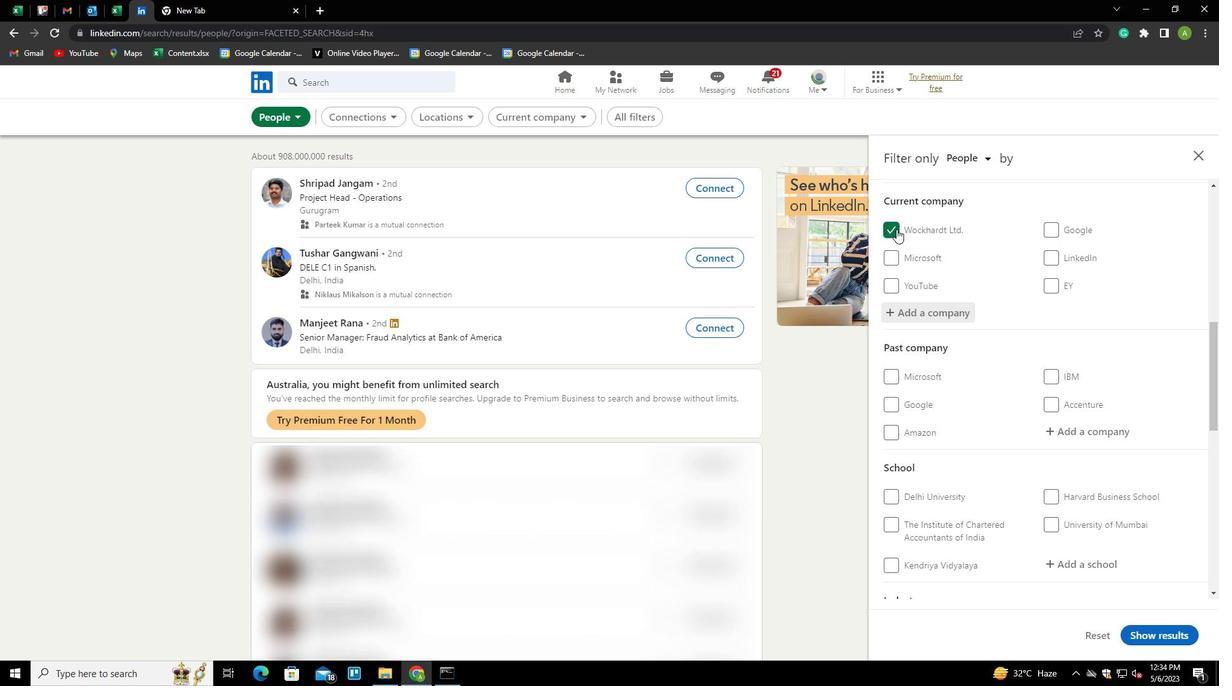 
Action: Mouse moved to (921, 306)
Screenshot: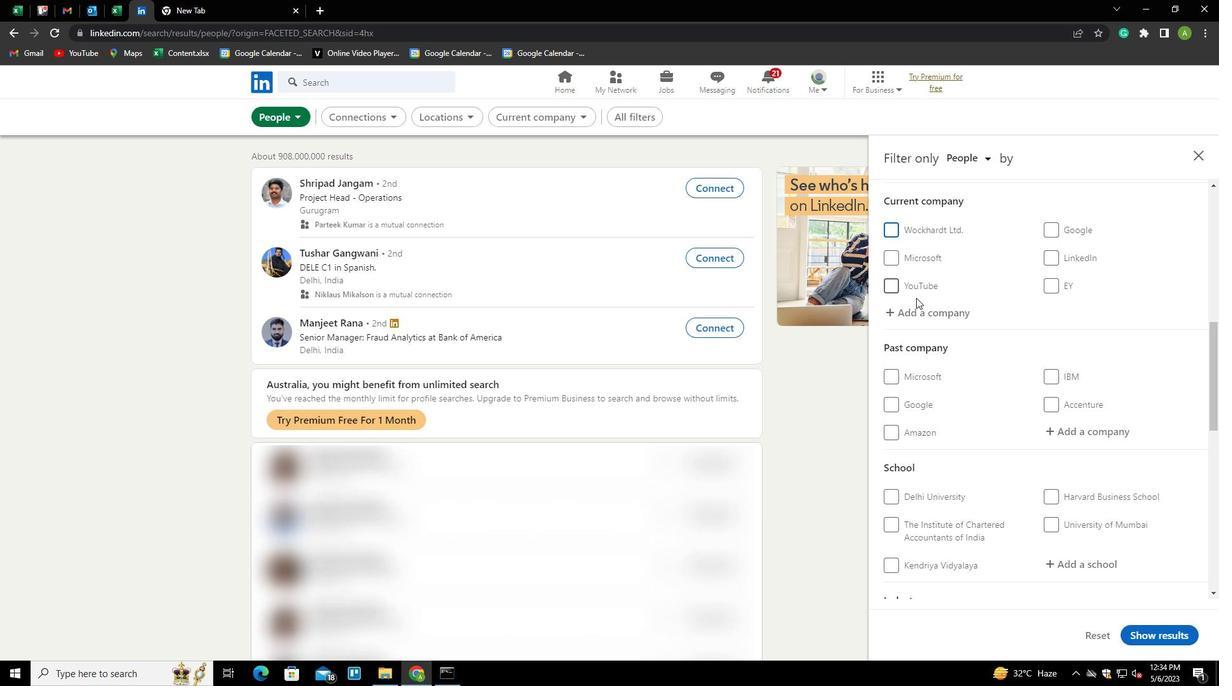 
Action: Mouse pressed left at (921, 306)
Screenshot: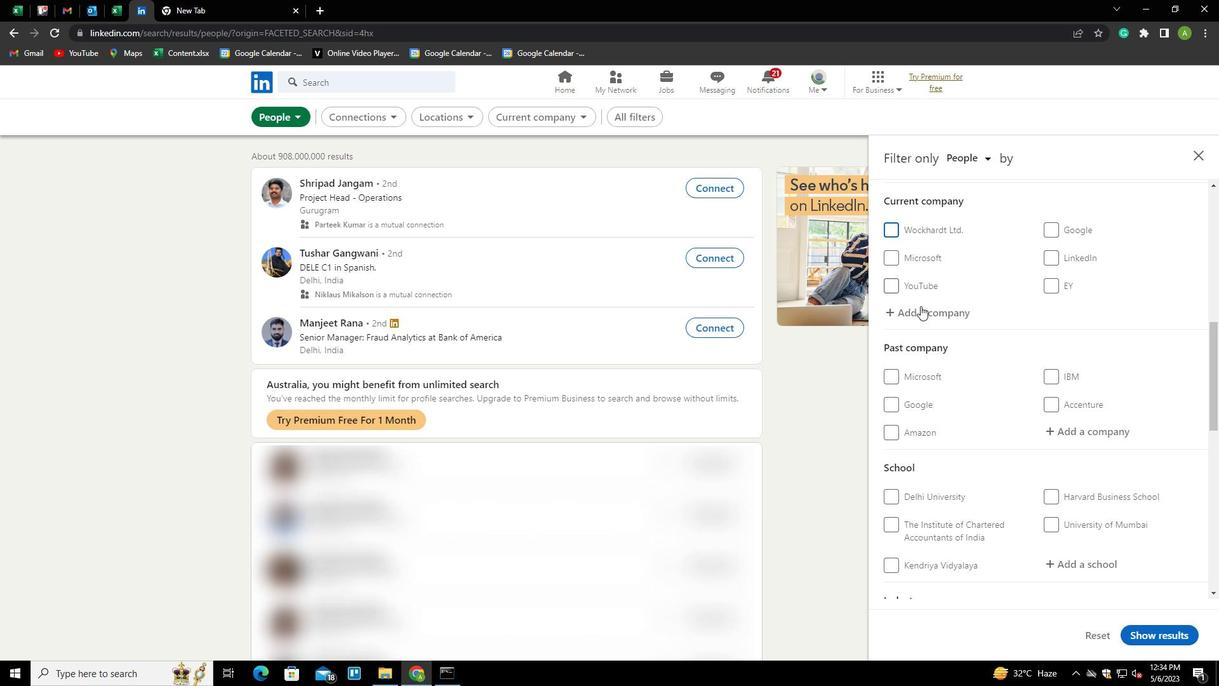 
Action: Mouse moved to (922, 307)
Screenshot: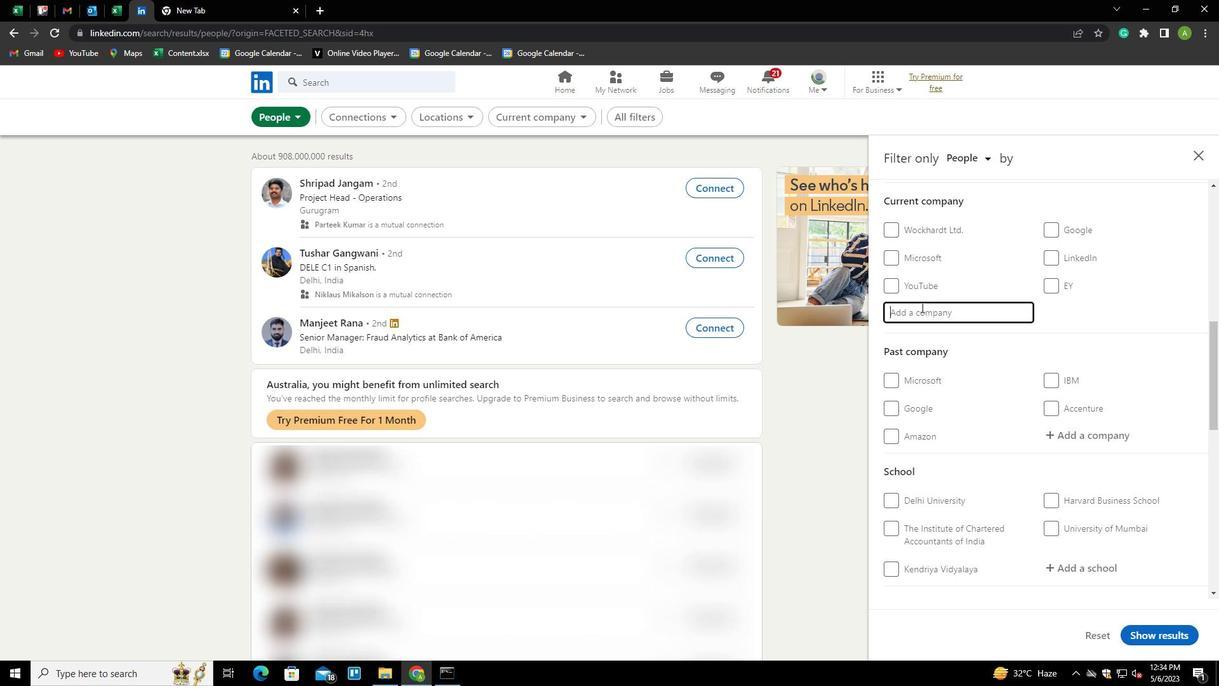 
Action: Key pressed <Key.shift>AUTOMOTIVE<Key.space><Key.shift>RESEARCH<Key.space><Key.shift>ASSOCIATION<Key.space>OF<Key.space><Key.shift>INDIA<Key.space><Key.shift><Key.shift>(<Key.shift>ARAI)<Key.down><Key.enter>
Screenshot: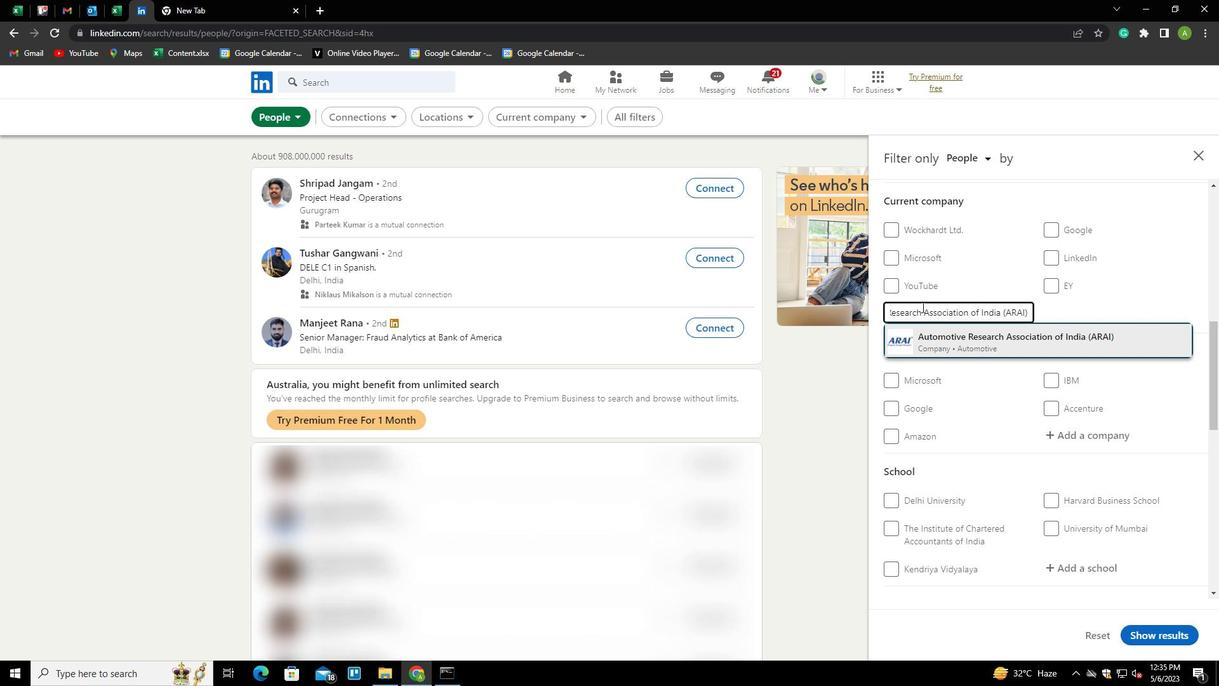 
Action: Mouse moved to (921, 307)
Screenshot: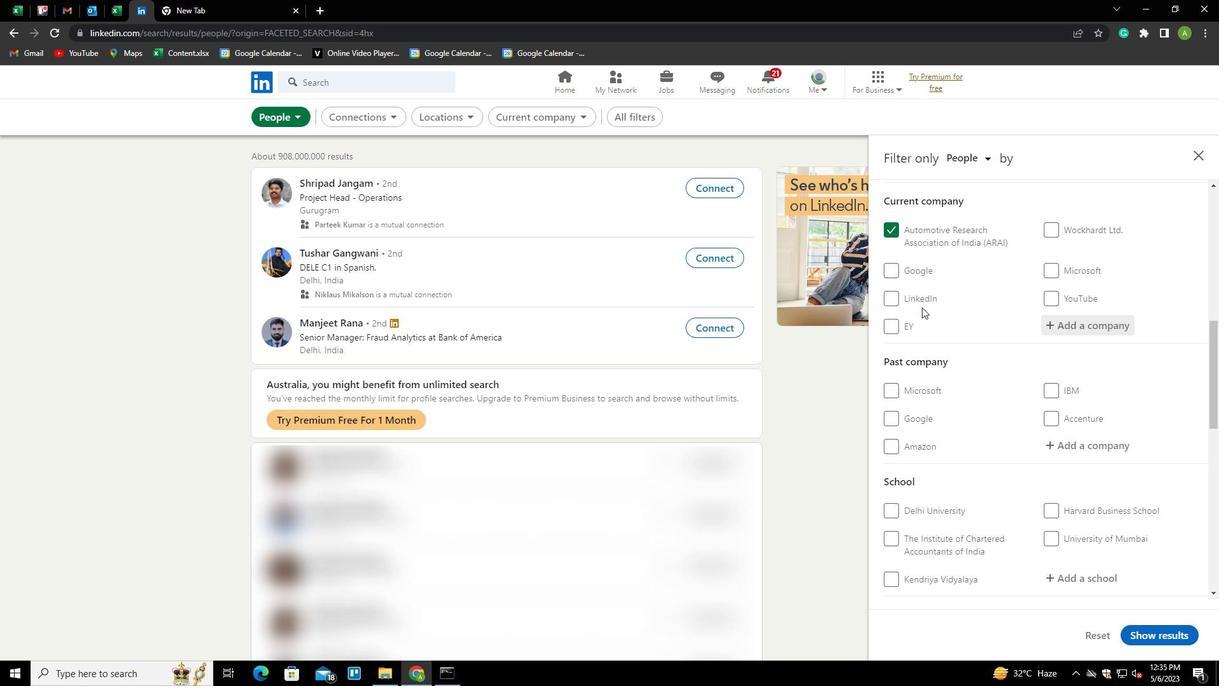 
Action: Mouse scrolled (921, 306) with delta (0, 0)
Screenshot: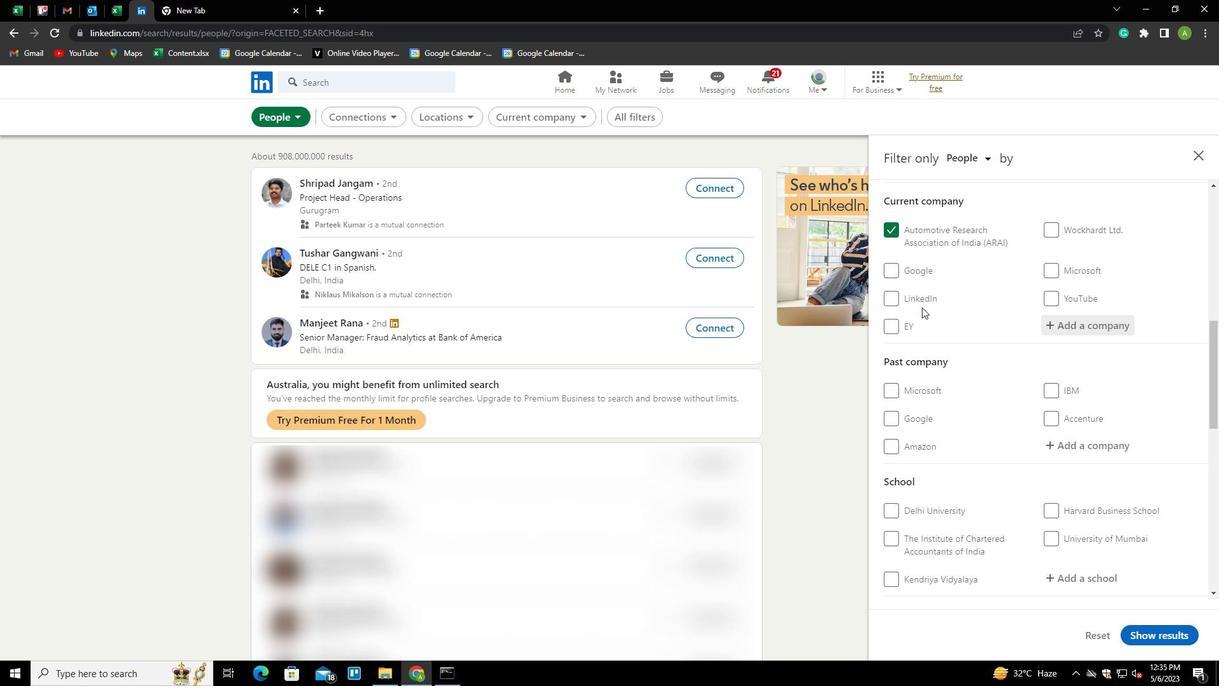 
Action: Mouse scrolled (921, 306) with delta (0, 0)
Screenshot: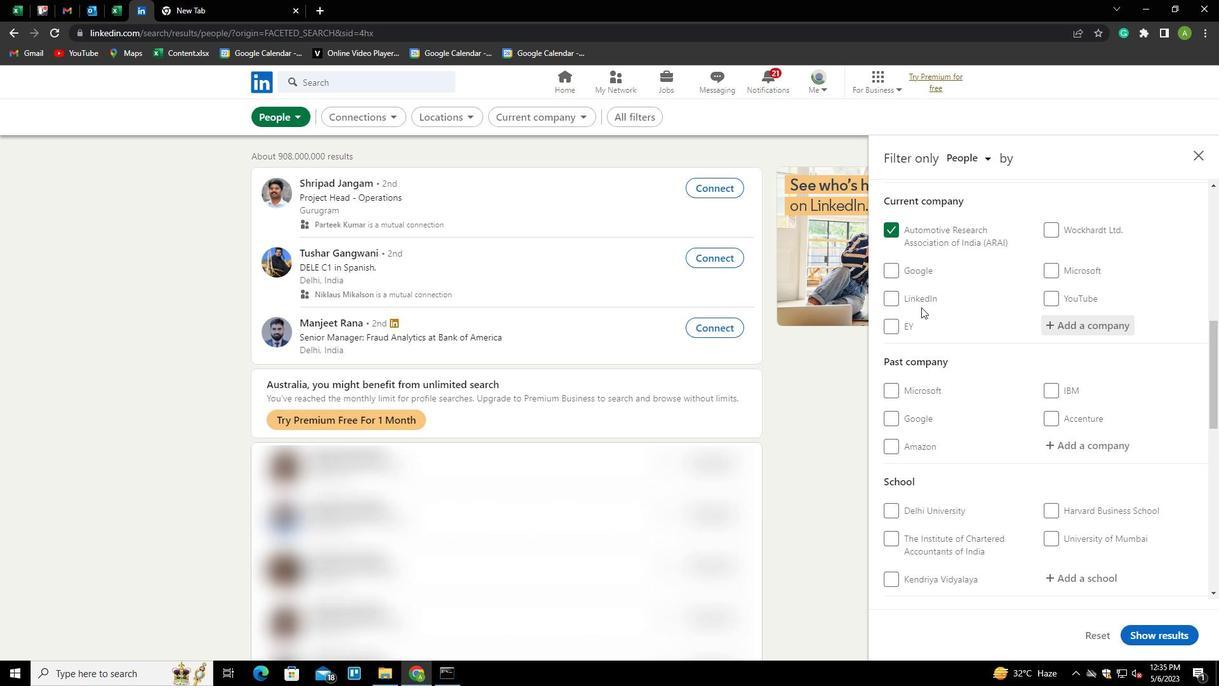 
Action: Mouse moved to (920, 308)
Screenshot: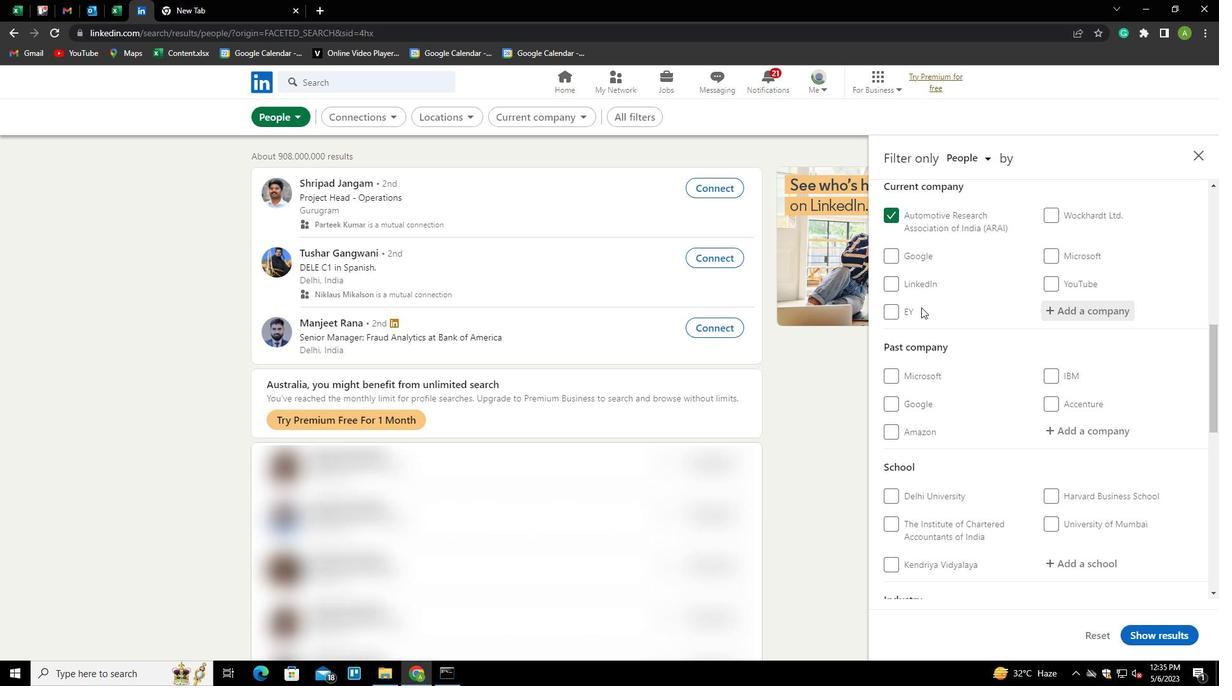 
Action: Mouse scrolled (920, 307) with delta (0, 0)
Screenshot: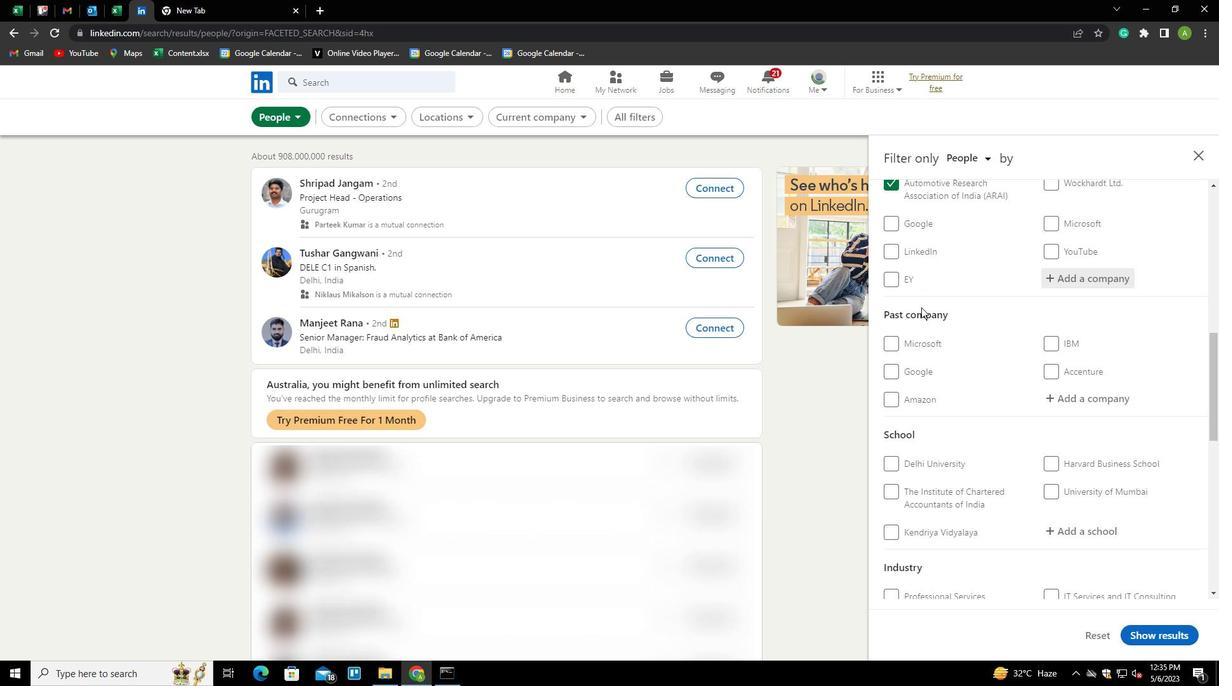 
Action: Mouse moved to (1065, 385)
Screenshot: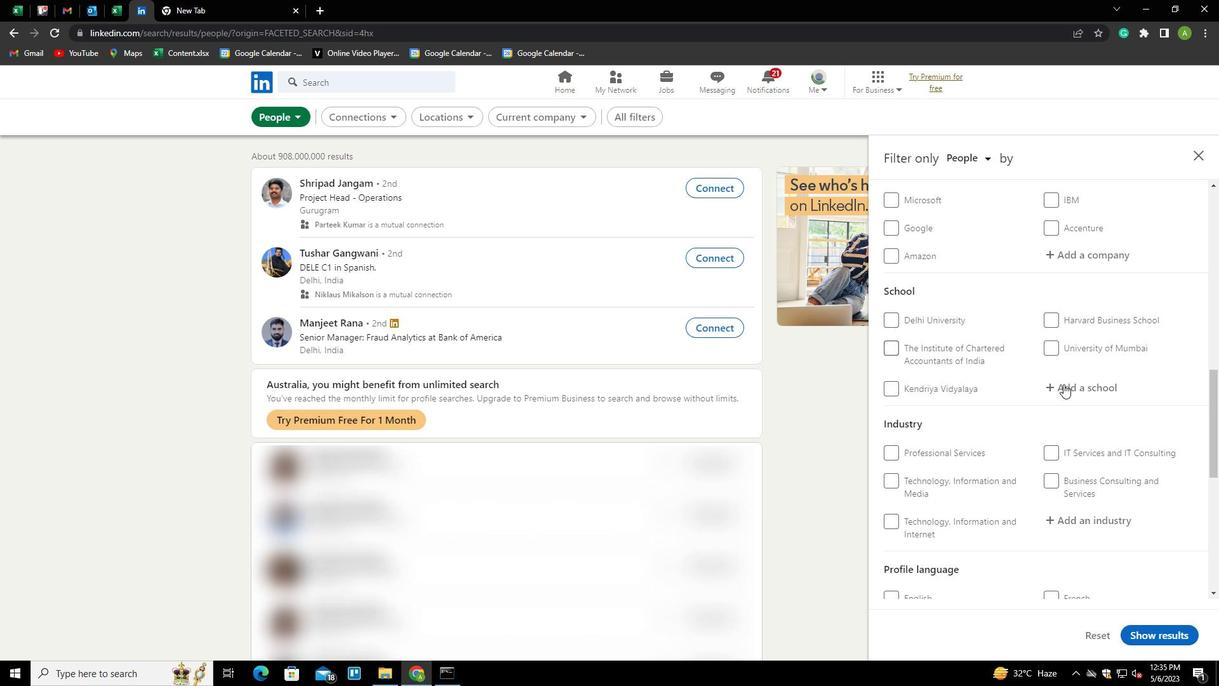 
Action: Mouse pressed left at (1065, 385)
Screenshot: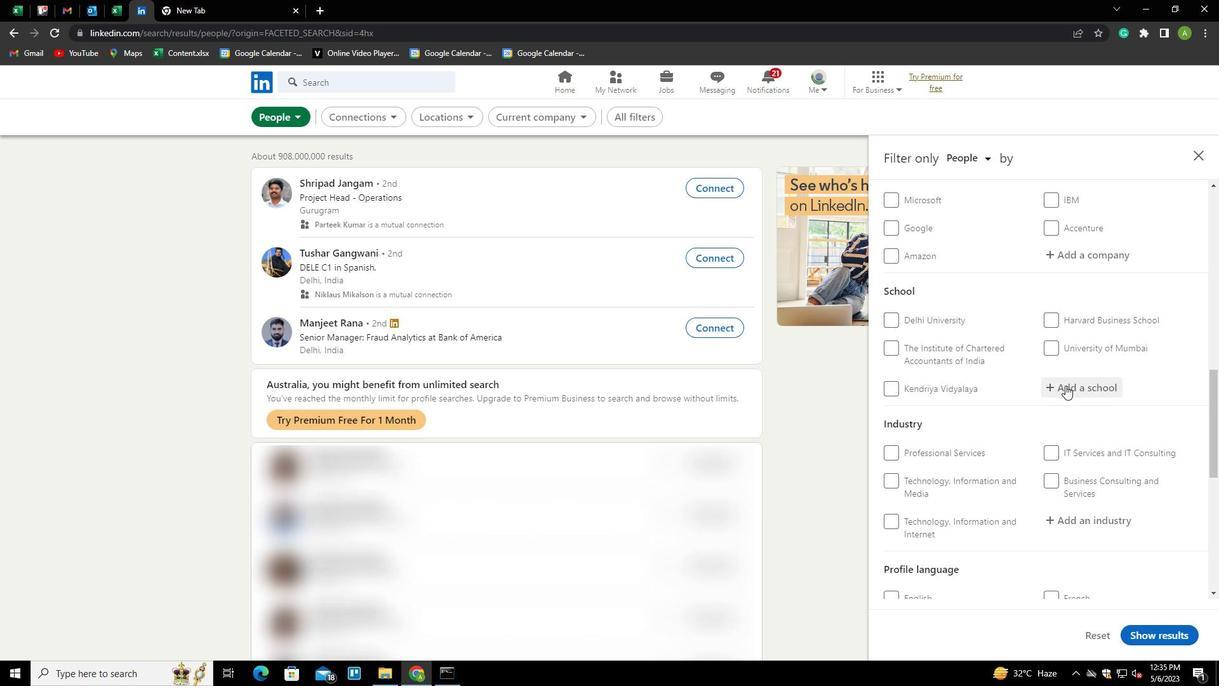 
Action: Key pressed <Key.shift>SYMBIOSIS<Key.space><Key.shift>INSTITUTE<Key.space>OF<Key.space><Key.shift>COMPUTER<Key.space><Key.shift>STUDIES<Key.space>AND<Key.space><Key.shift>RESEARCH<Key.down><Key.enter>
Screenshot: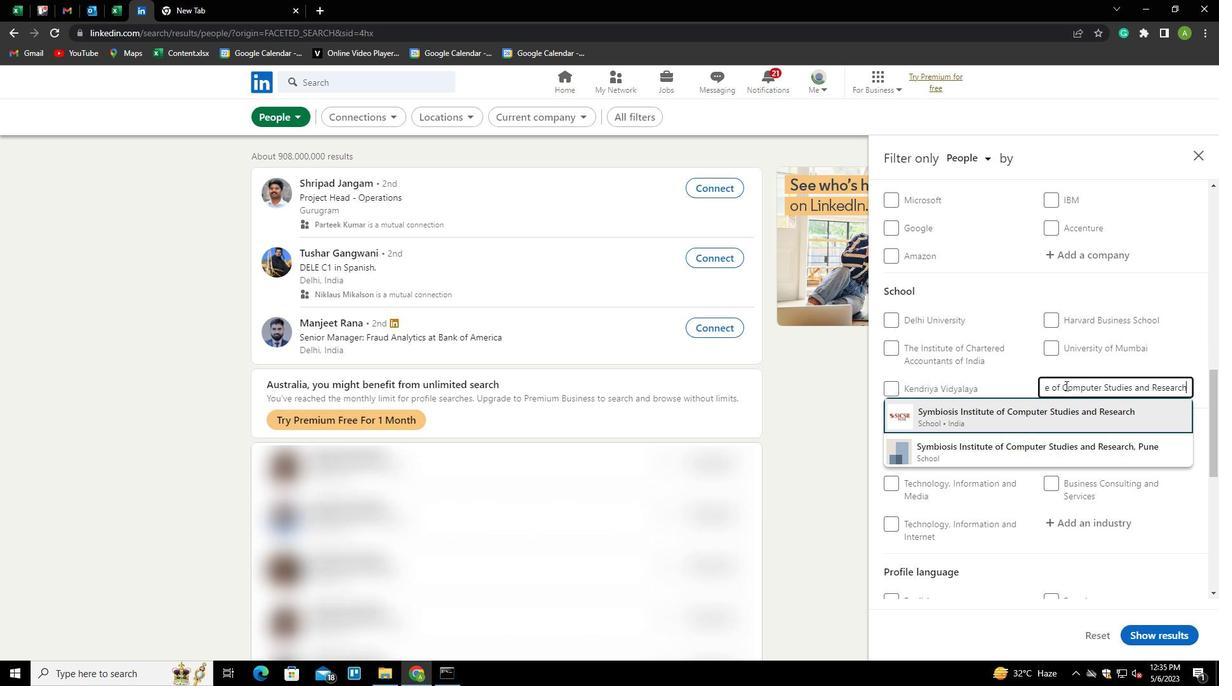 
Action: Mouse moved to (1065, 384)
Screenshot: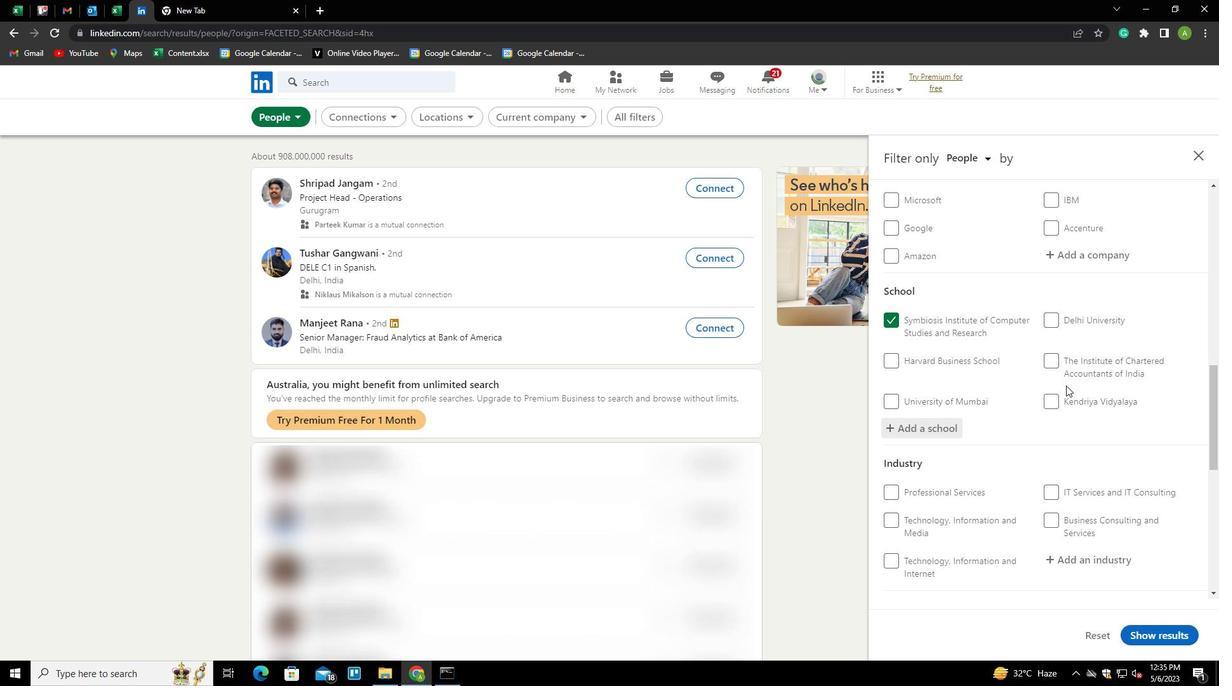 
Action: Mouse scrolled (1065, 384) with delta (0, 0)
Screenshot: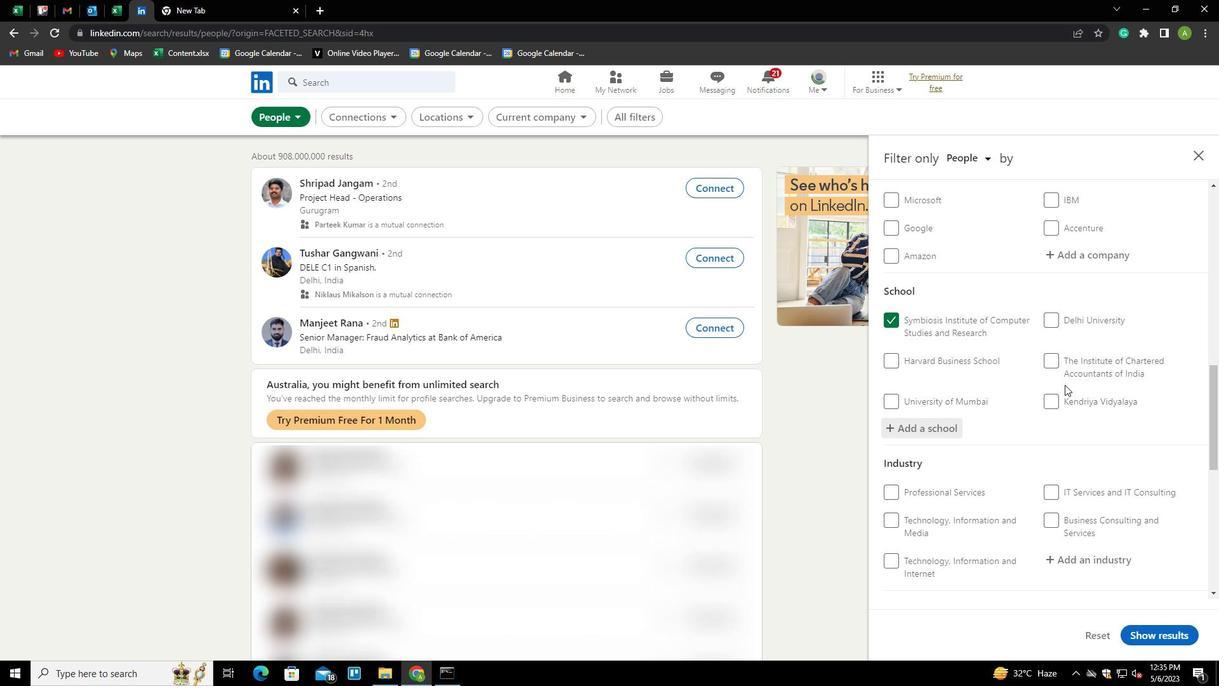 
Action: Mouse scrolled (1065, 384) with delta (0, 0)
Screenshot: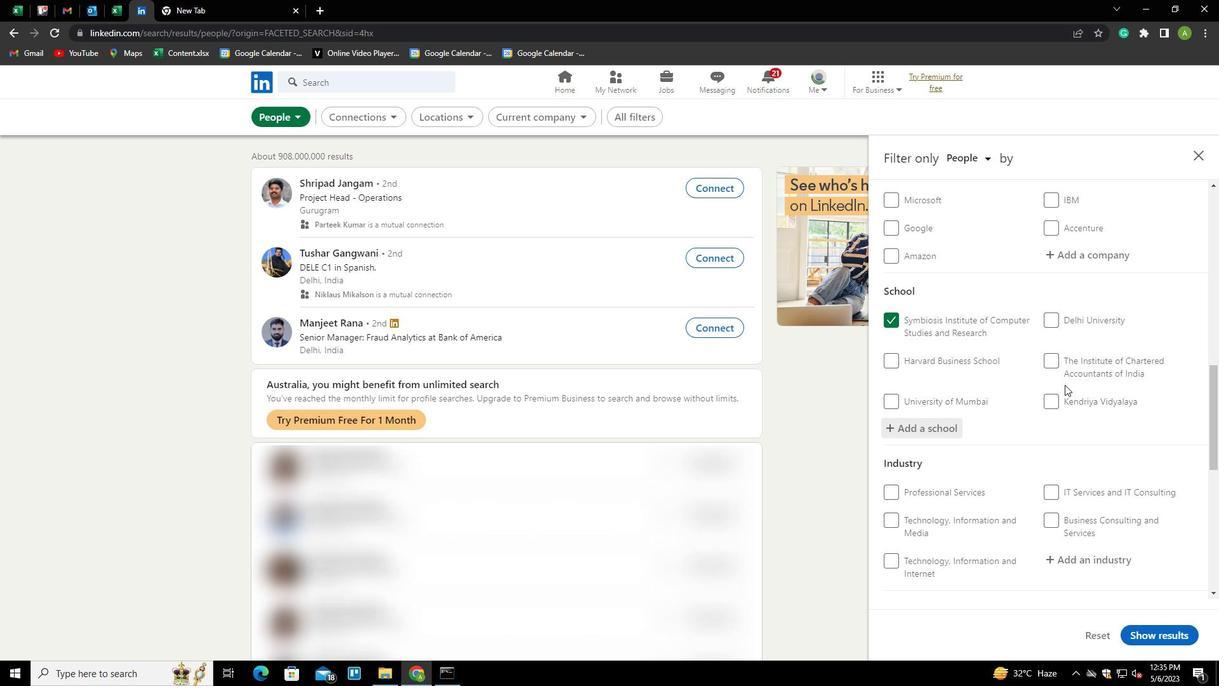 
Action: Mouse scrolled (1065, 384) with delta (0, 0)
Screenshot: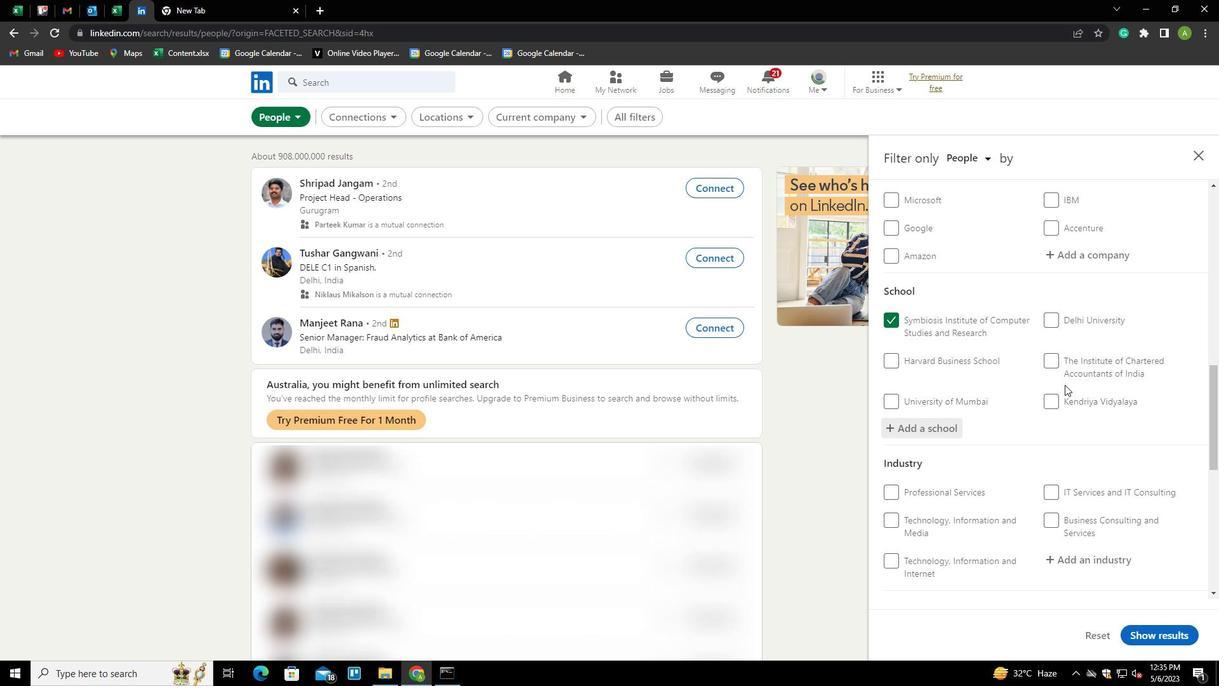 
Action: Mouse moved to (1072, 426)
Screenshot: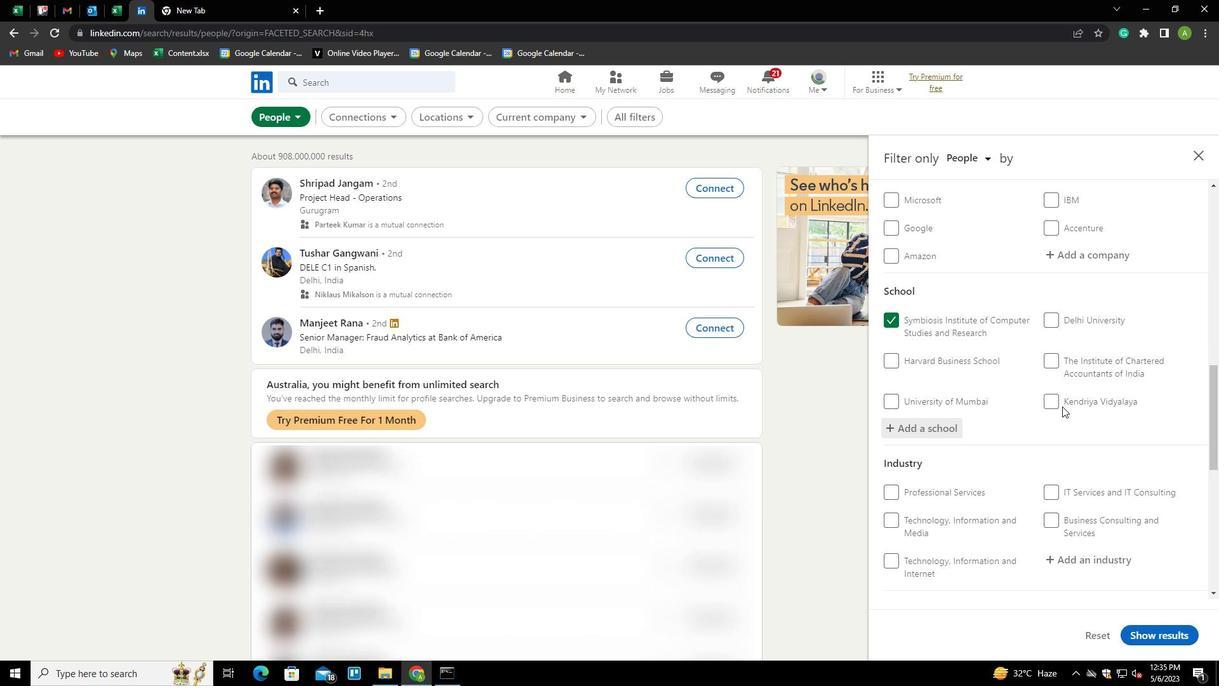
Action: Mouse scrolled (1072, 426) with delta (0, 0)
Screenshot: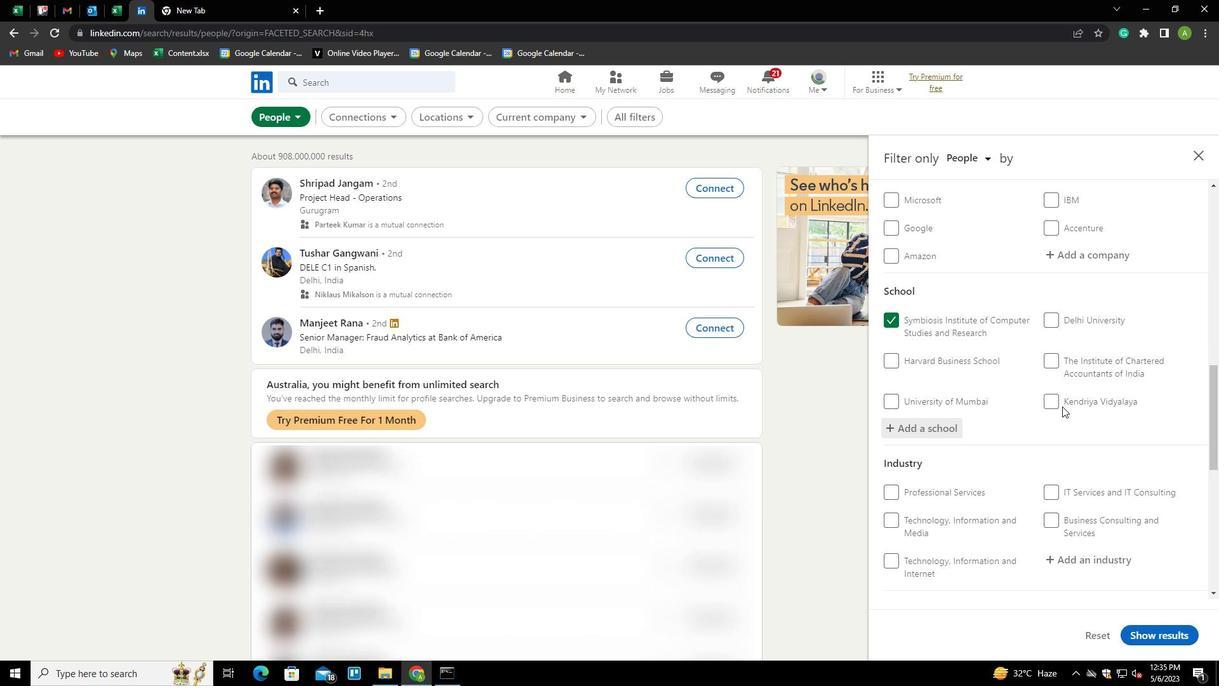 
Action: Mouse moved to (1070, 302)
Screenshot: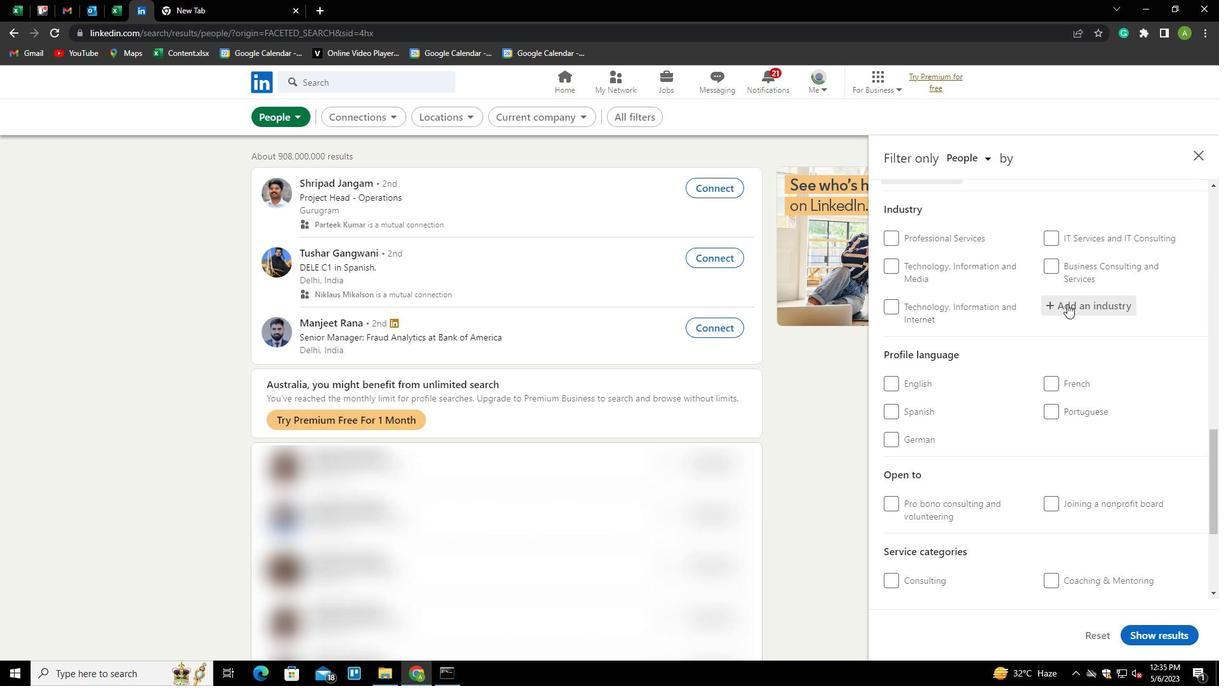 
Action: Mouse pressed left at (1070, 302)
Screenshot: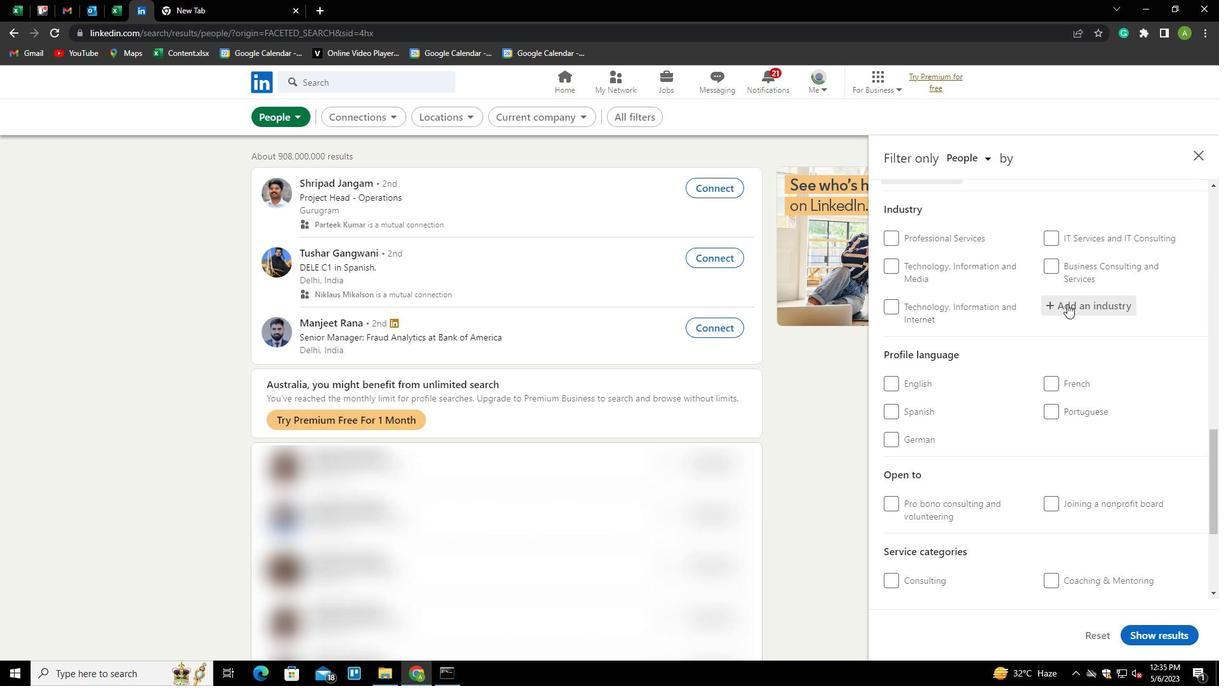 
Action: Key pressed <Key.shift>S
Screenshot: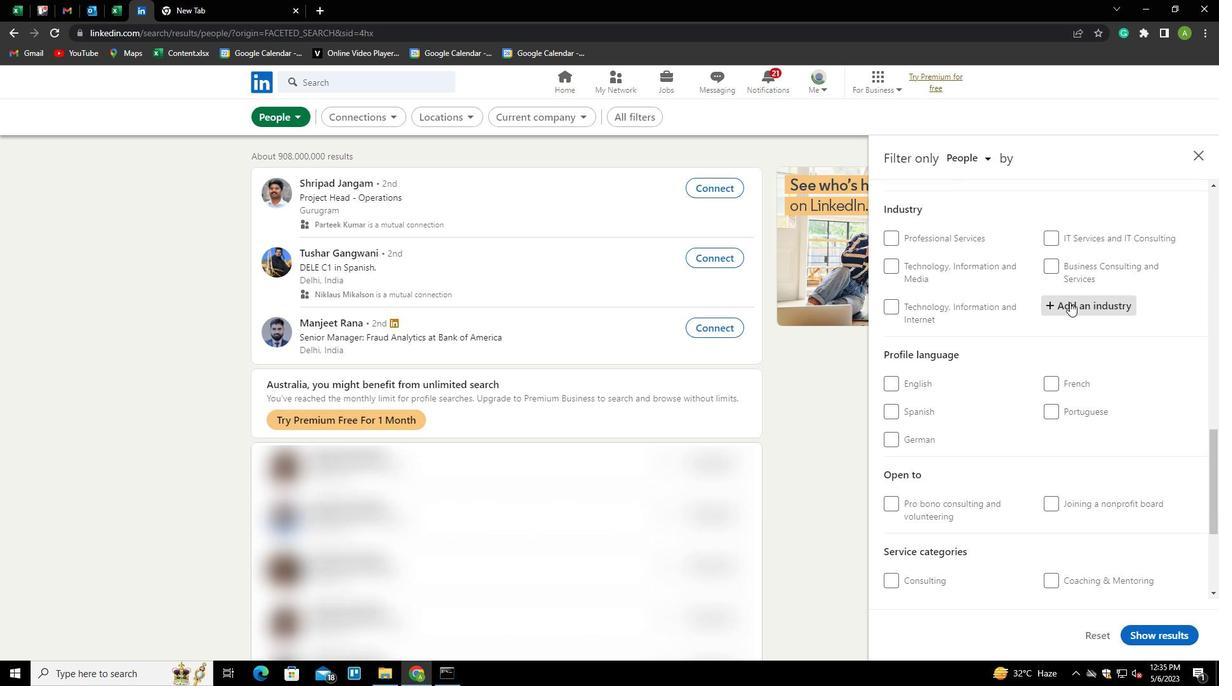 
Action: Mouse moved to (1070, 301)
Screenshot: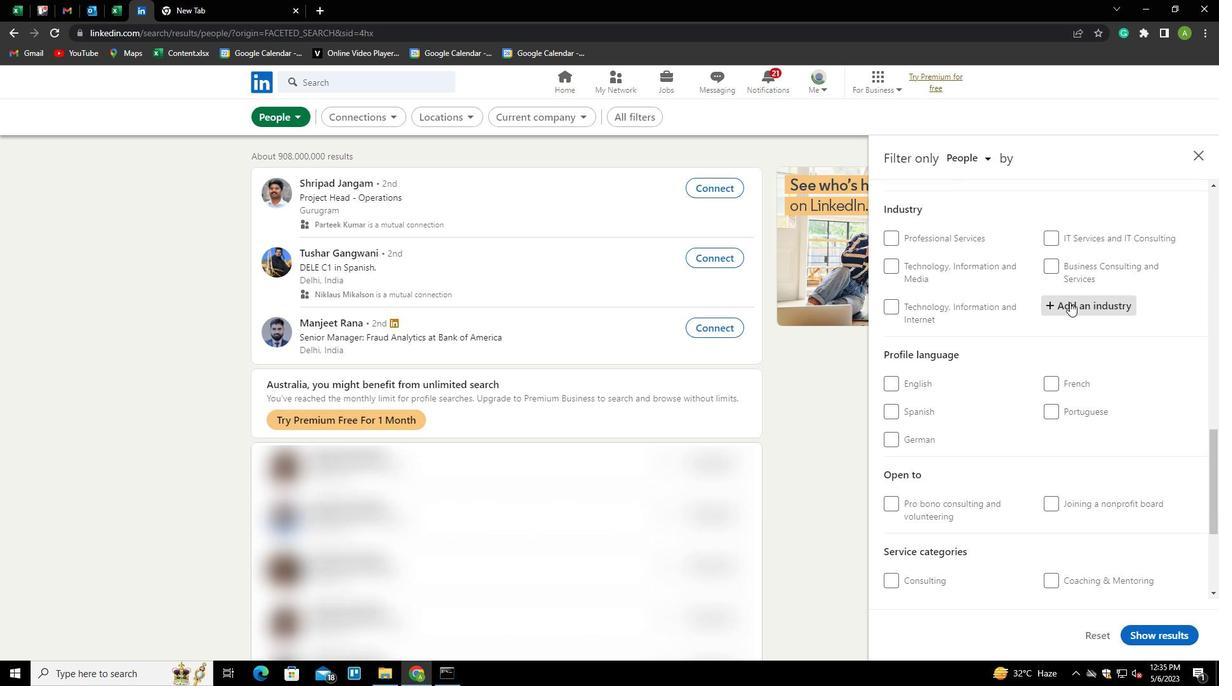 
Action: Key pressed OAP<Key.space>AND<Key.space><Key.shift>CLEANING<Key.down><Key.enter>
Screenshot: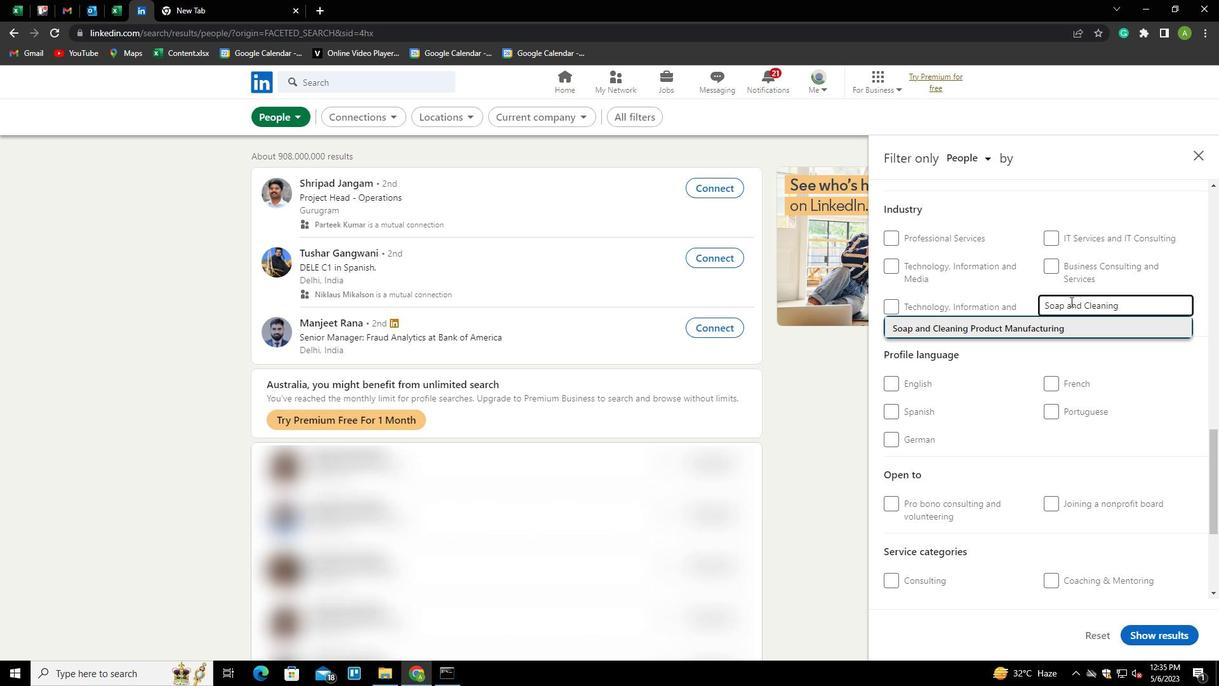
Action: Mouse scrolled (1070, 301) with delta (0, 0)
Screenshot: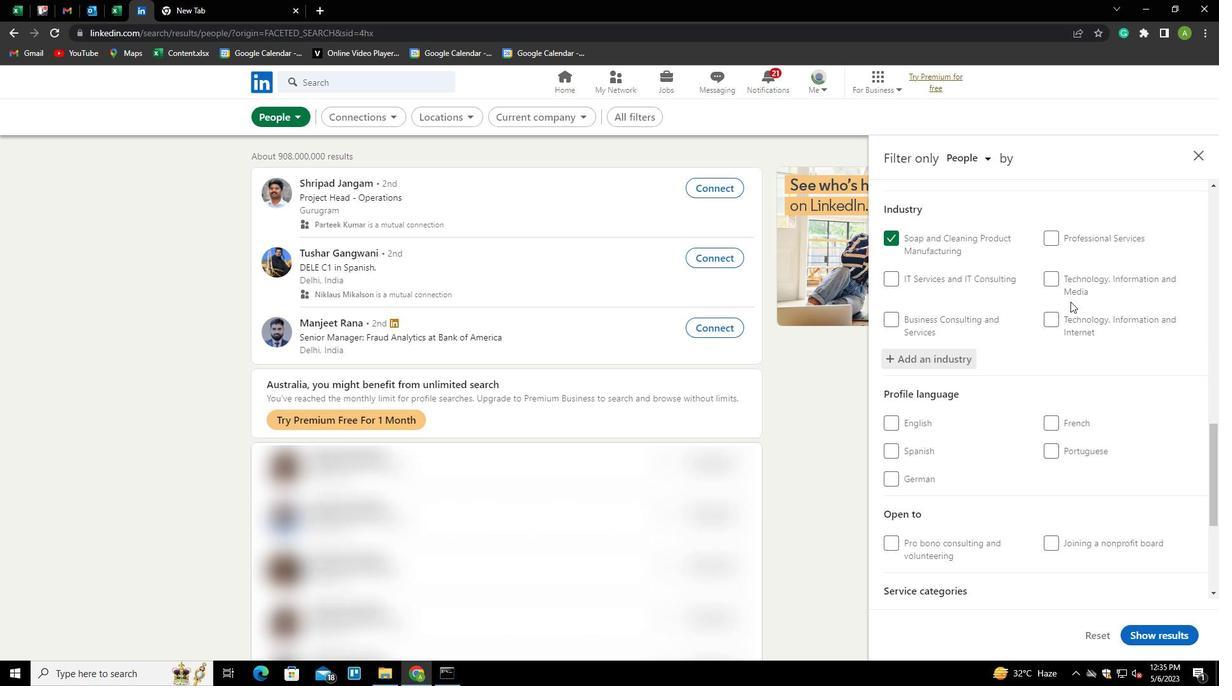 
Action: Mouse moved to (1071, 301)
Screenshot: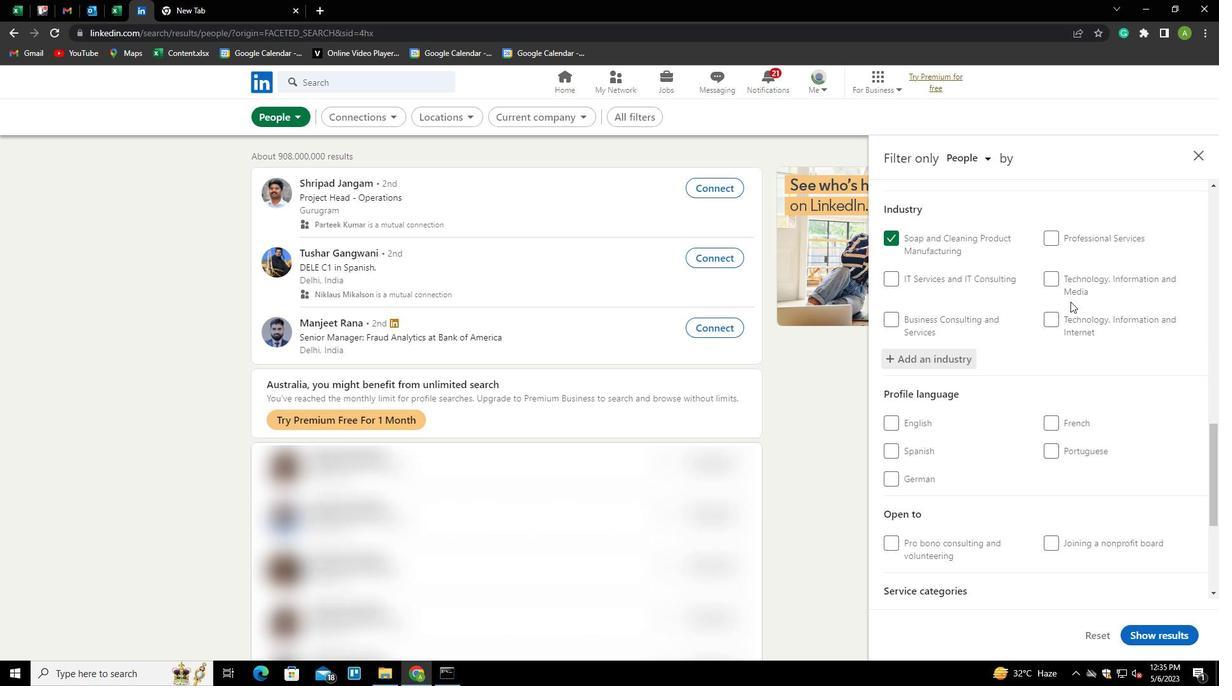 
Action: Mouse scrolled (1071, 300) with delta (0, 0)
Screenshot: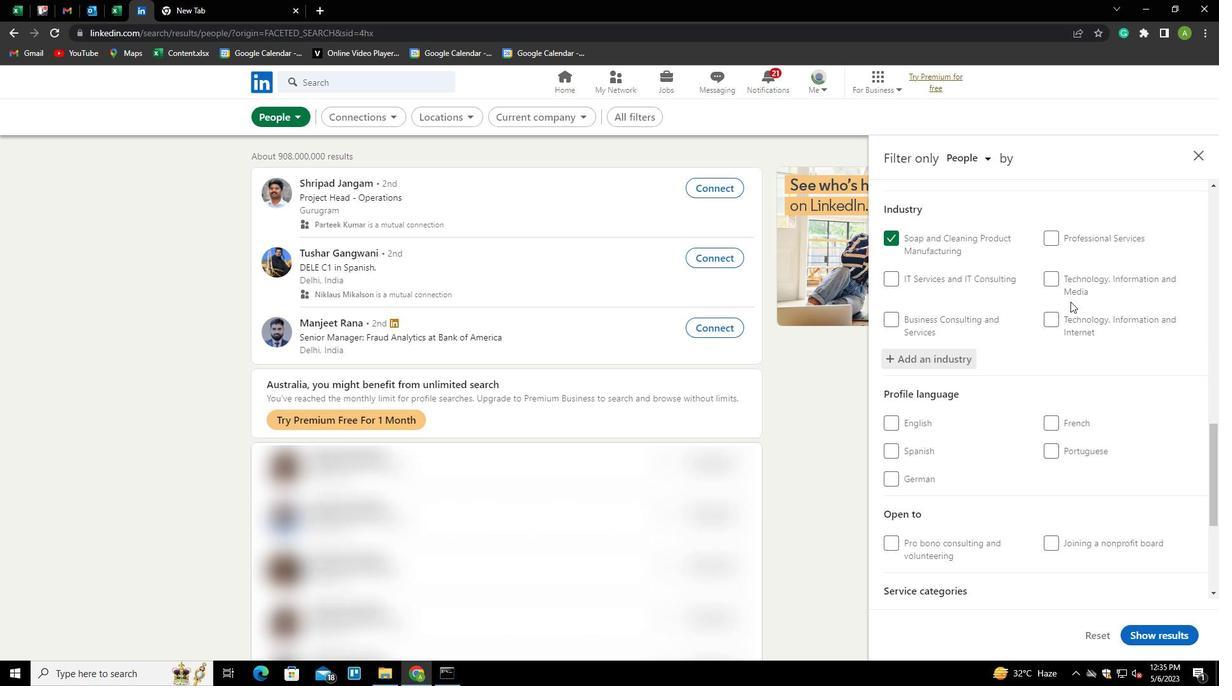 
Action: Mouse scrolled (1071, 300) with delta (0, 0)
Screenshot: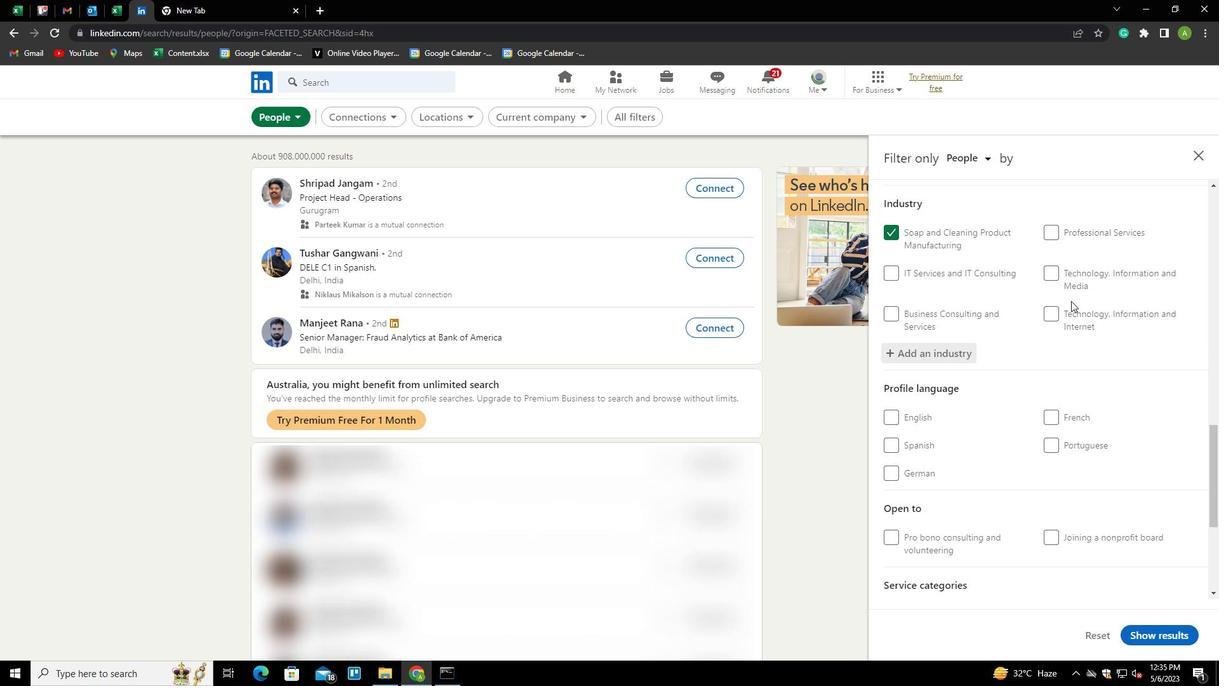 
Action: Mouse moved to (1071, 302)
Screenshot: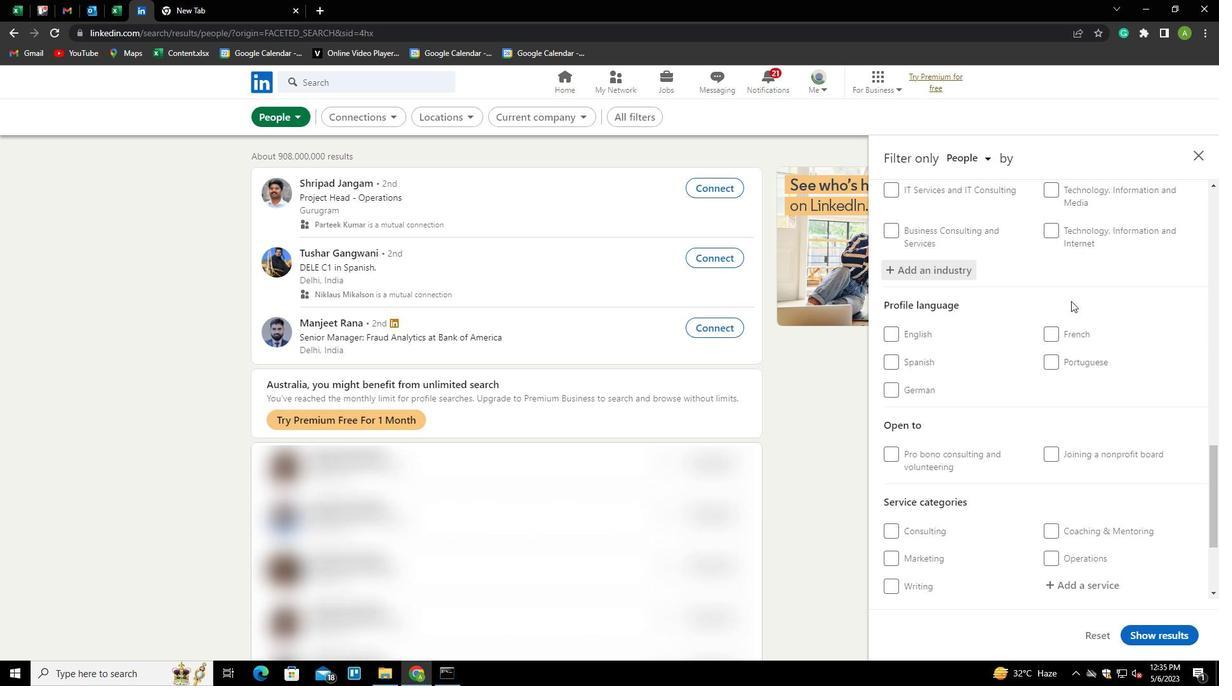 
Action: Mouse scrolled (1071, 302) with delta (0, 0)
Screenshot: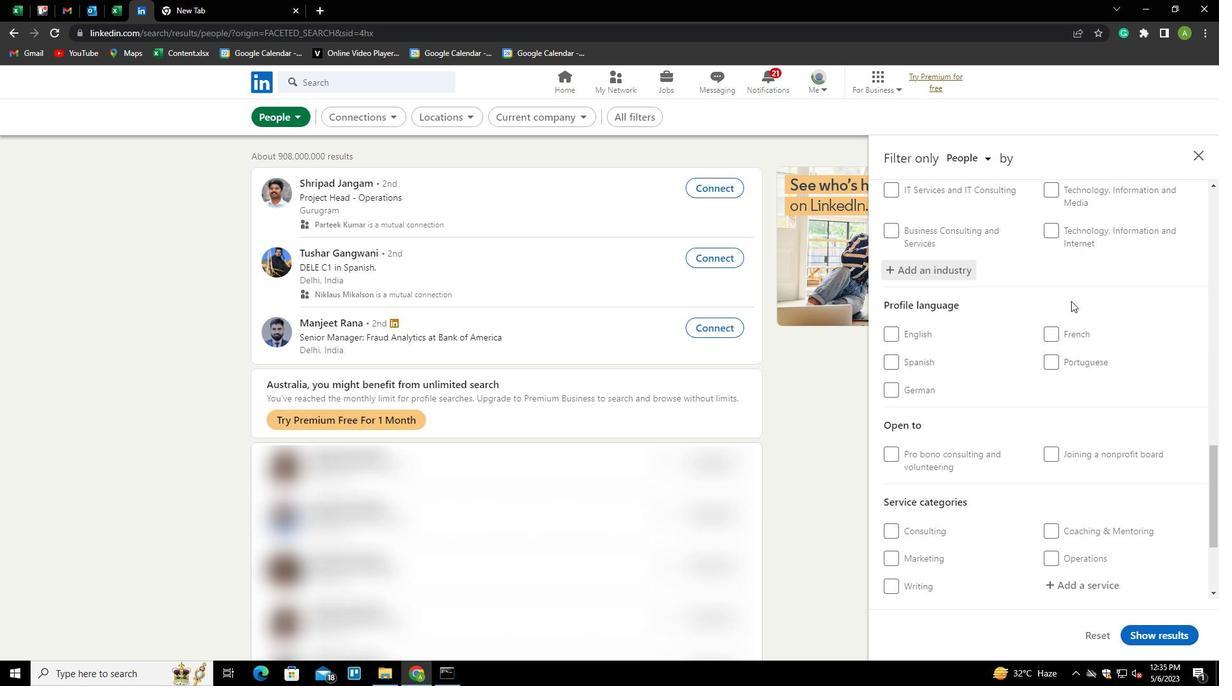 
Action: Mouse moved to (1070, 303)
Screenshot: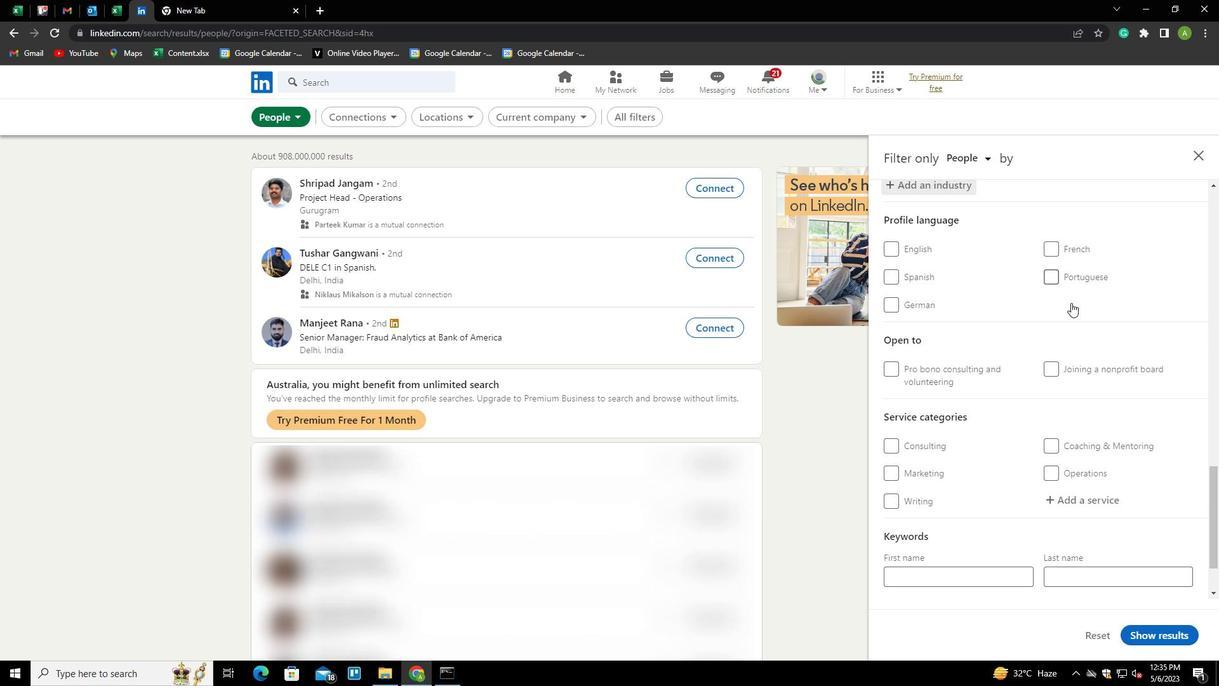 
Action: Mouse scrolled (1070, 302) with delta (0, 0)
Screenshot: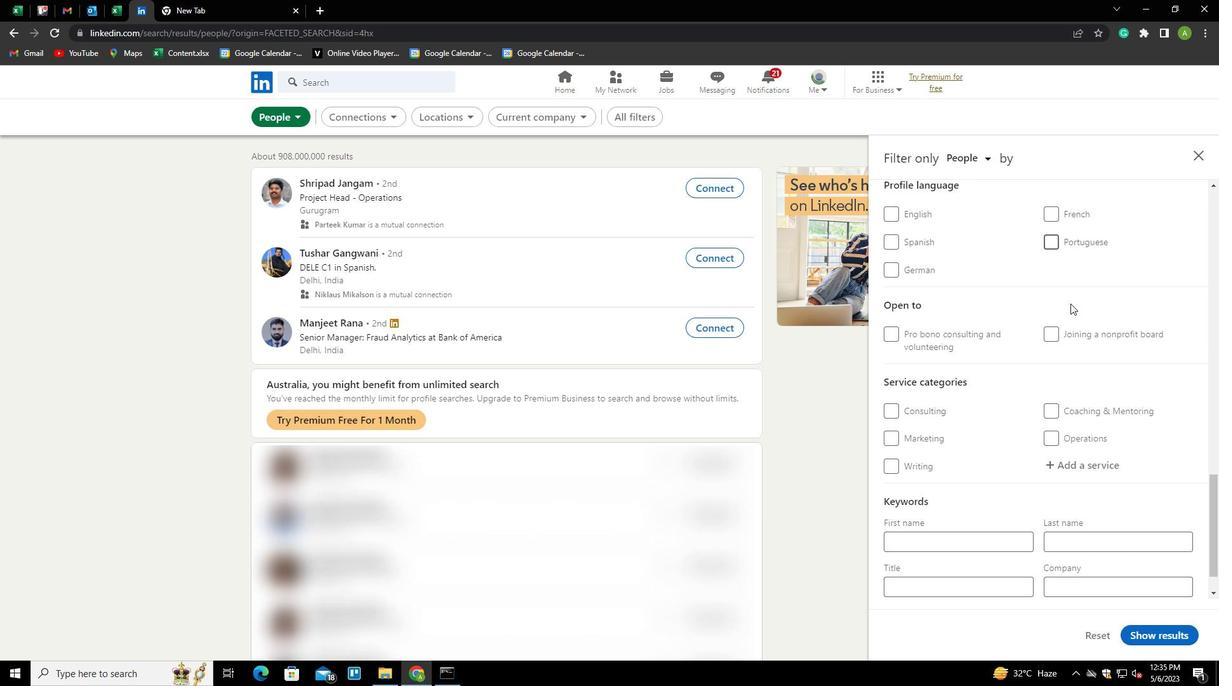 
Action: Mouse moved to (1094, 423)
Screenshot: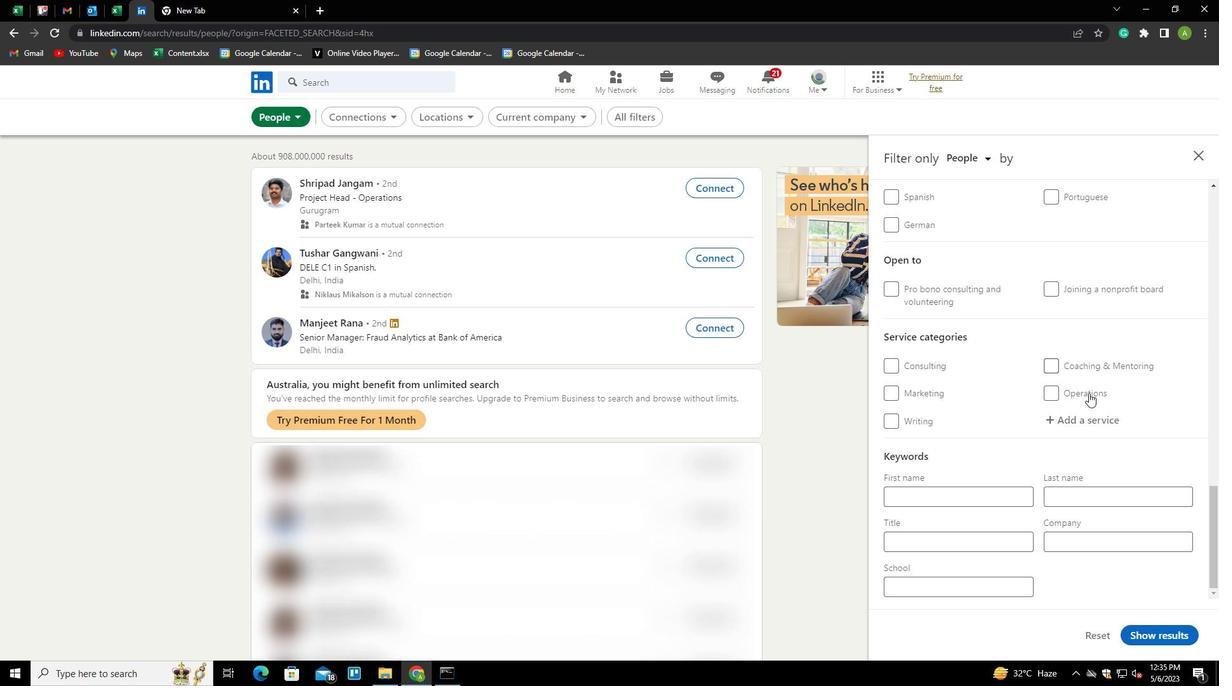 
Action: Mouse pressed left at (1094, 423)
Screenshot: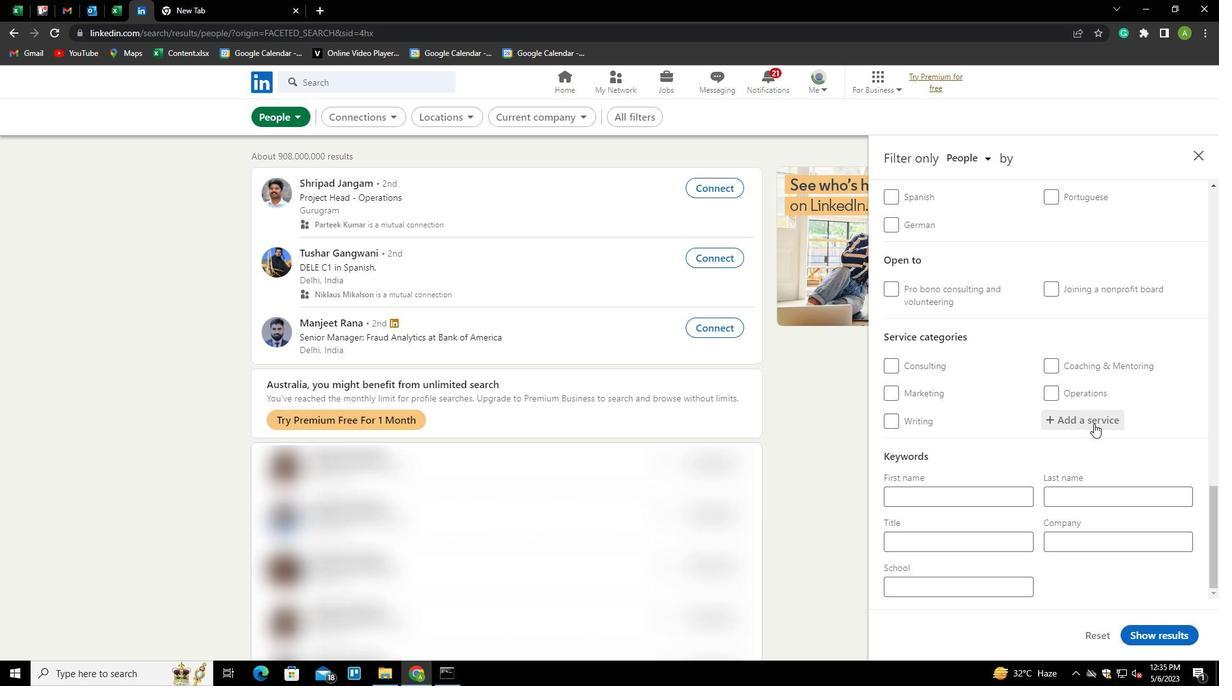 
Action: Key pressed <Key.shift><Key.shift><Key.shift><Key.shift><Key.shift><Key.shift><Key.shift><Key.shift><Key.shift><Key.shift><Key.shift><Key.shift><Key.shift><Key.shift><Key.shift><Key.shift><Key.shift><Key.shift><Key.shift><Key.shift><Key.shift><Key.shift><Key.shift><Key.shift><Key.shift><Key.shift><Key.shift><Key.shift><Key.shift><Key.shift><Key.shift><Key.shift><Key.shift><Key.shift>CUSTOMER<Key.space><Key.shift>SERVICE<Key.down><Key.enter>
Screenshot: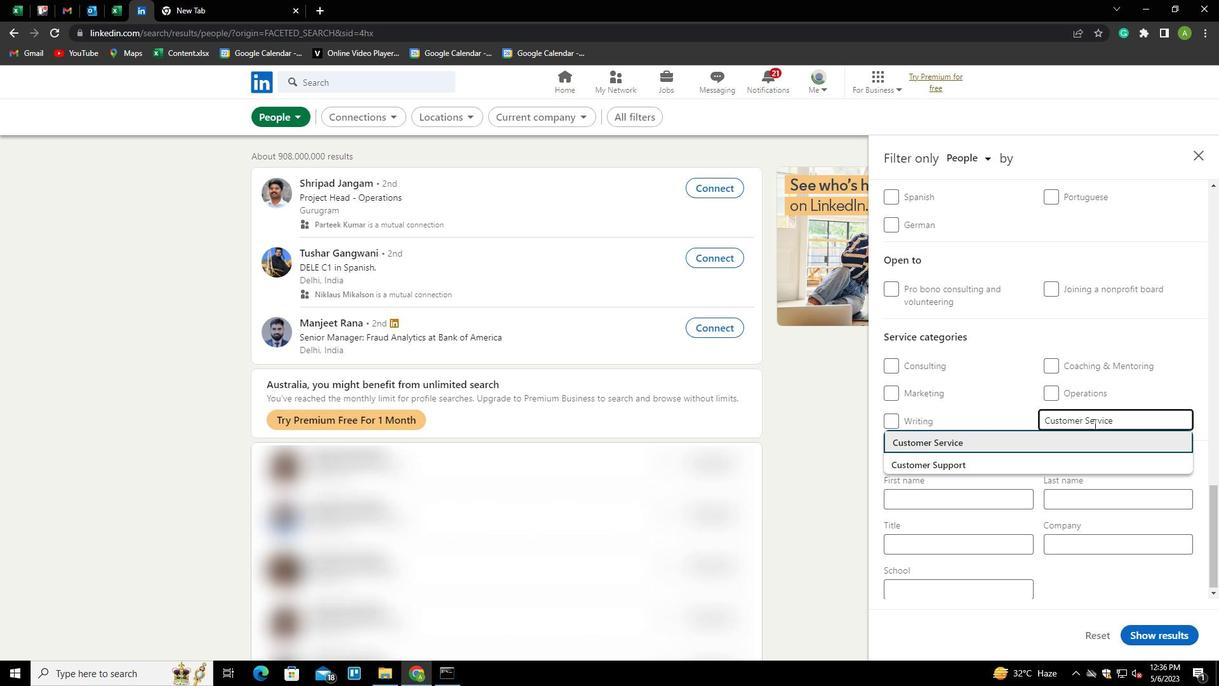 
Action: Mouse moved to (1088, 427)
Screenshot: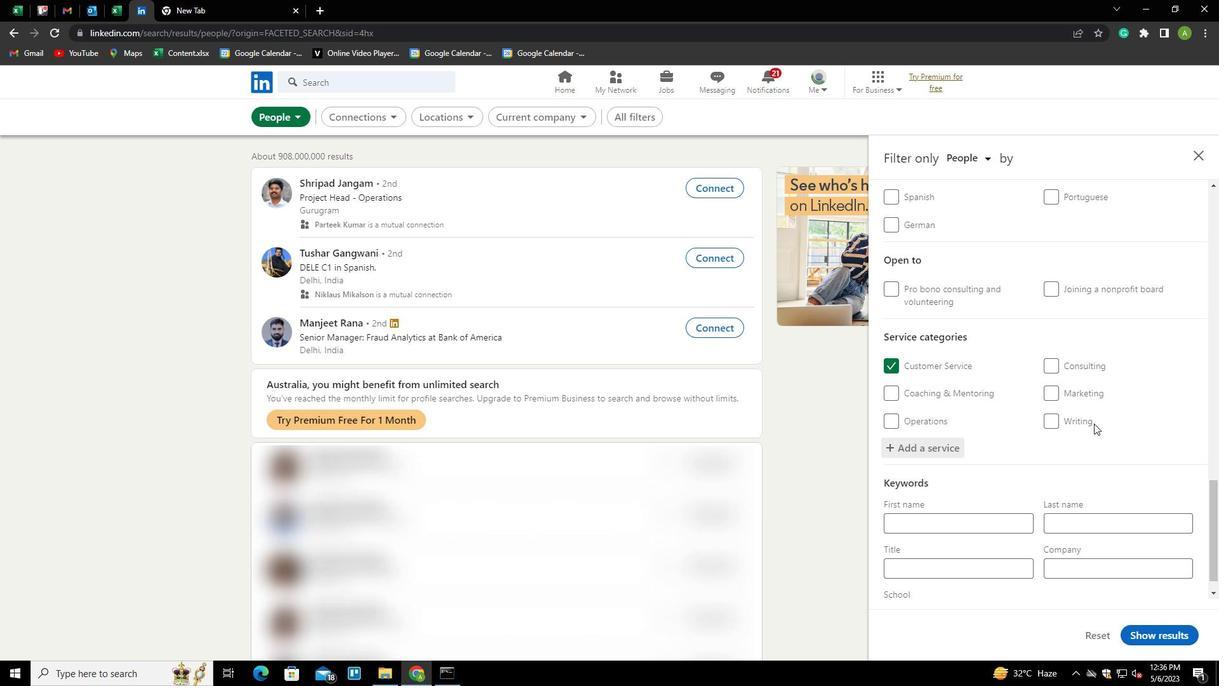 
Action: Mouse scrolled (1088, 426) with delta (0, 0)
Screenshot: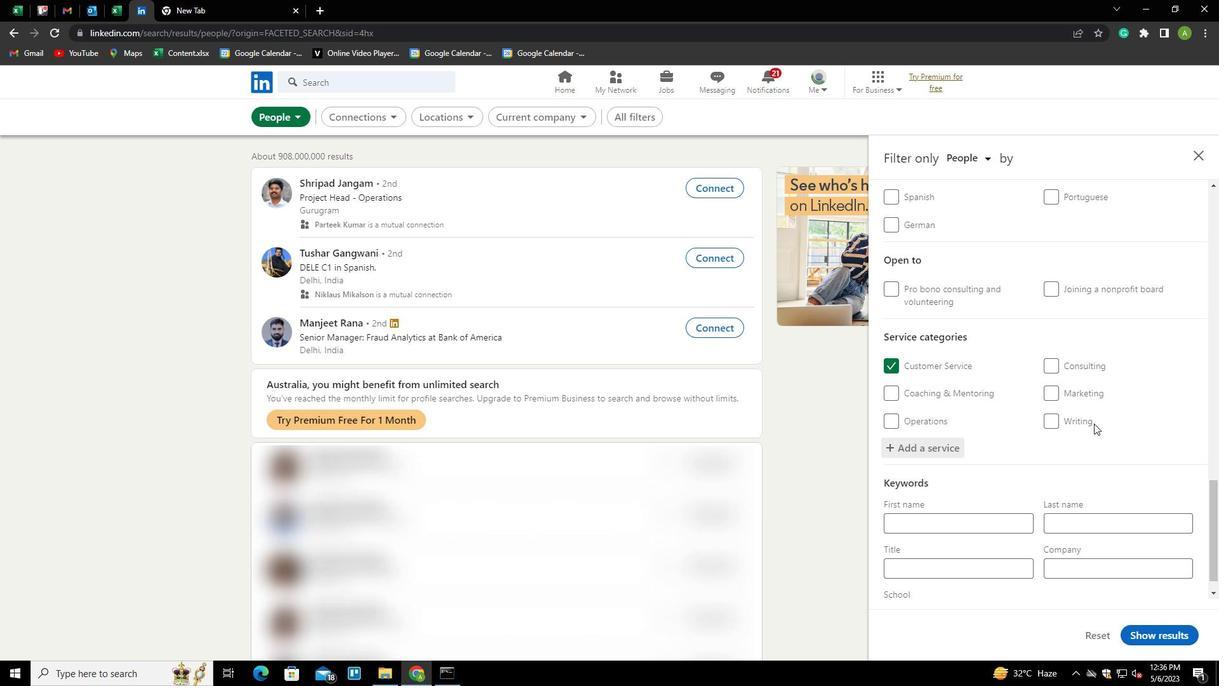
Action: Mouse moved to (1088, 429)
Screenshot: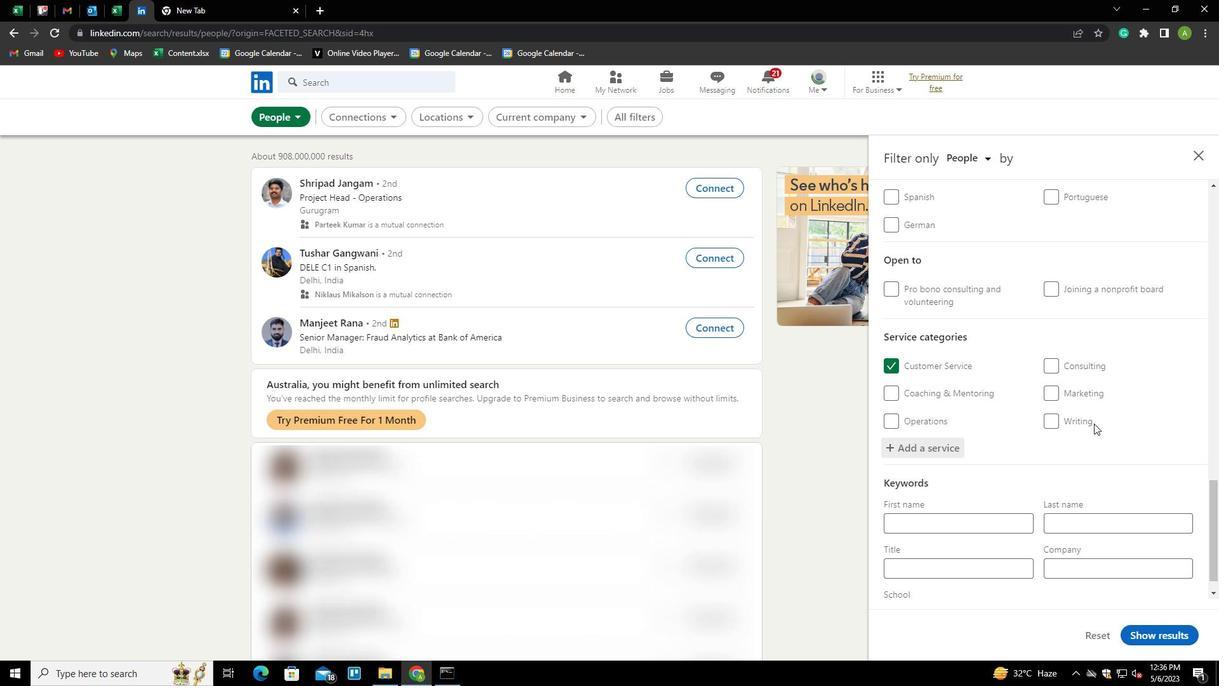 
Action: Mouse scrolled (1088, 428) with delta (0, 0)
Screenshot: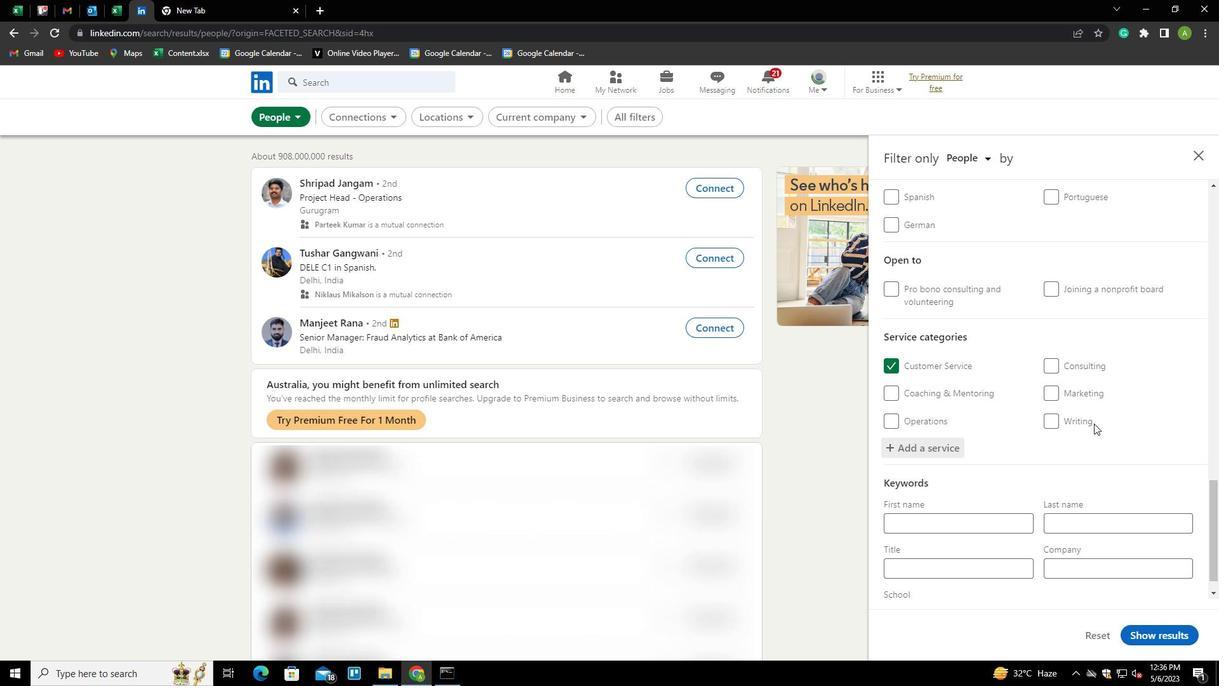 
Action: Mouse moved to (1088, 430)
Screenshot: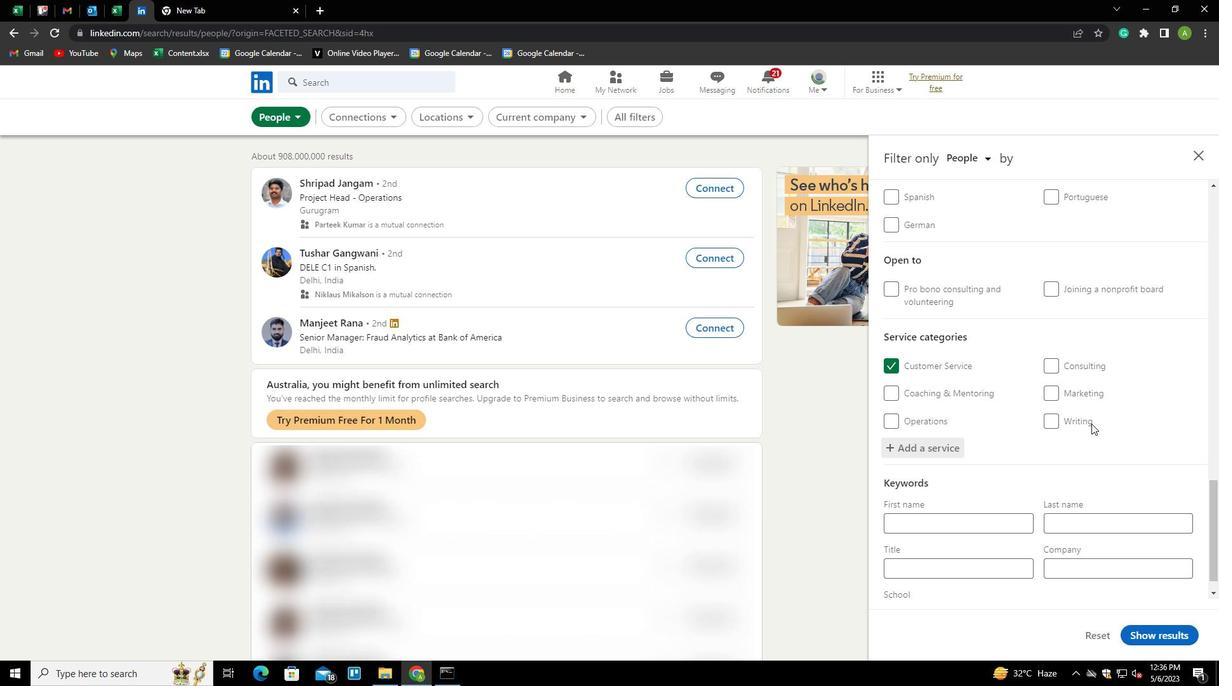 
Action: Mouse scrolled (1088, 430) with delta (0, 0)
Screenshot: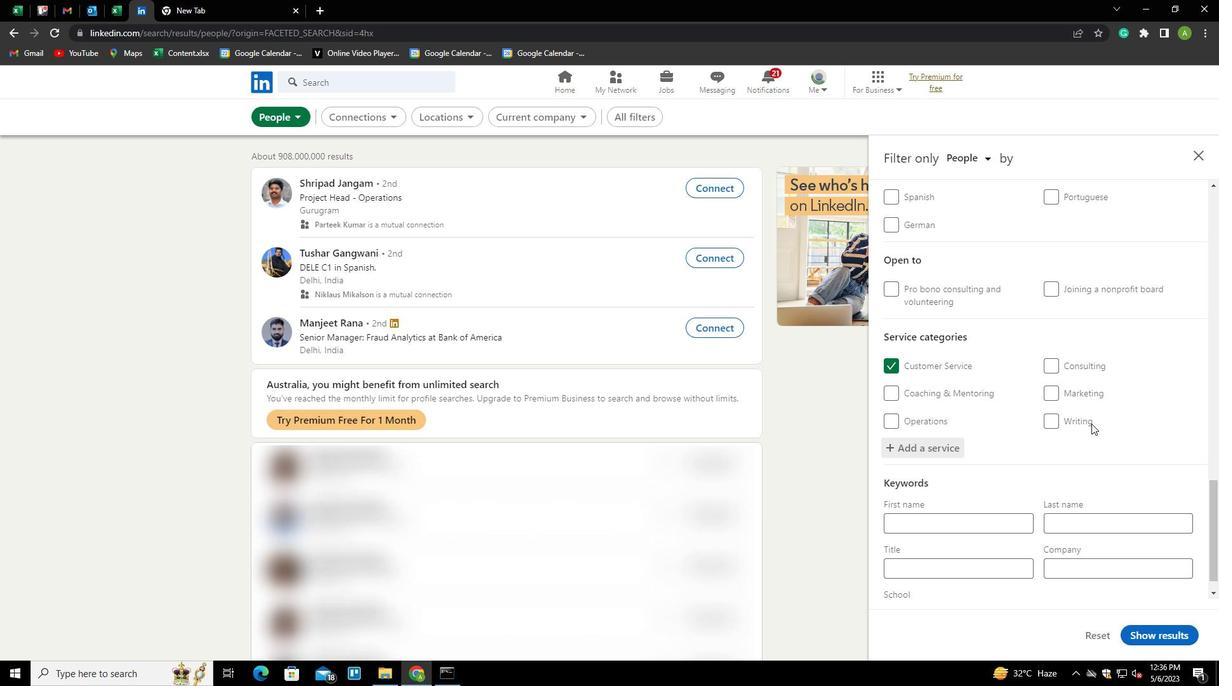 
Action: Mouse scrolled (1088, 430) with delta (0, 0)
Screenshot: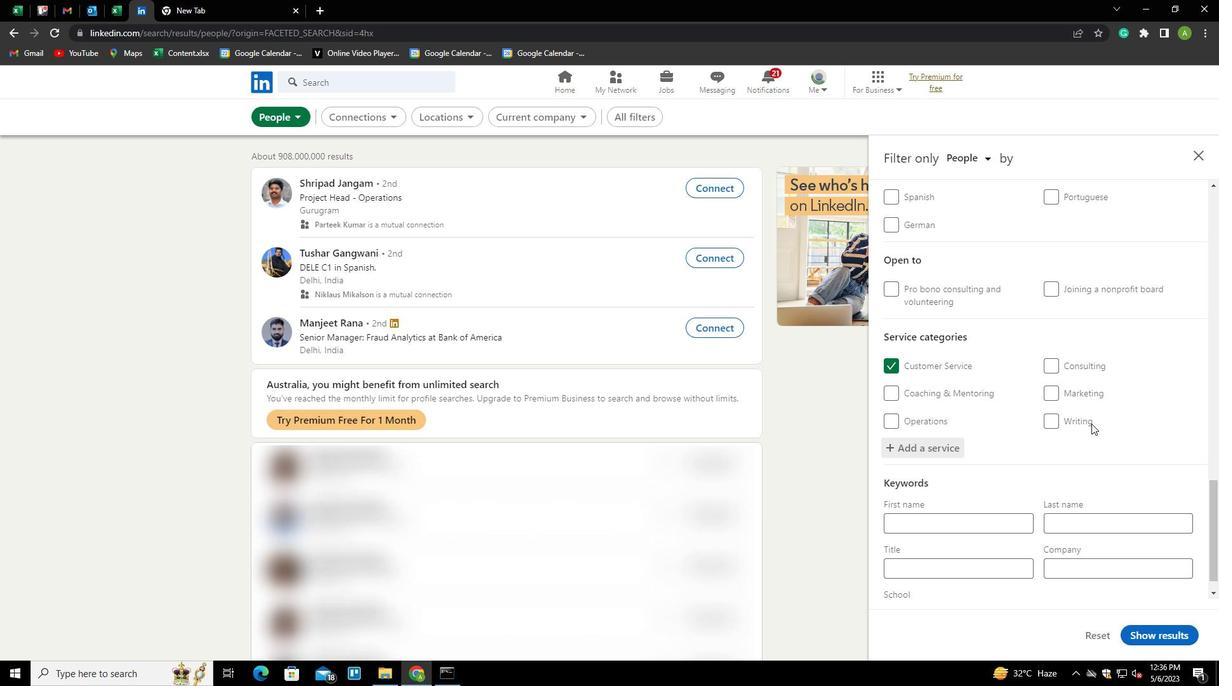 
Action: Mouse scrolled (1088, 430) with delta (0, 0)
Screenshot: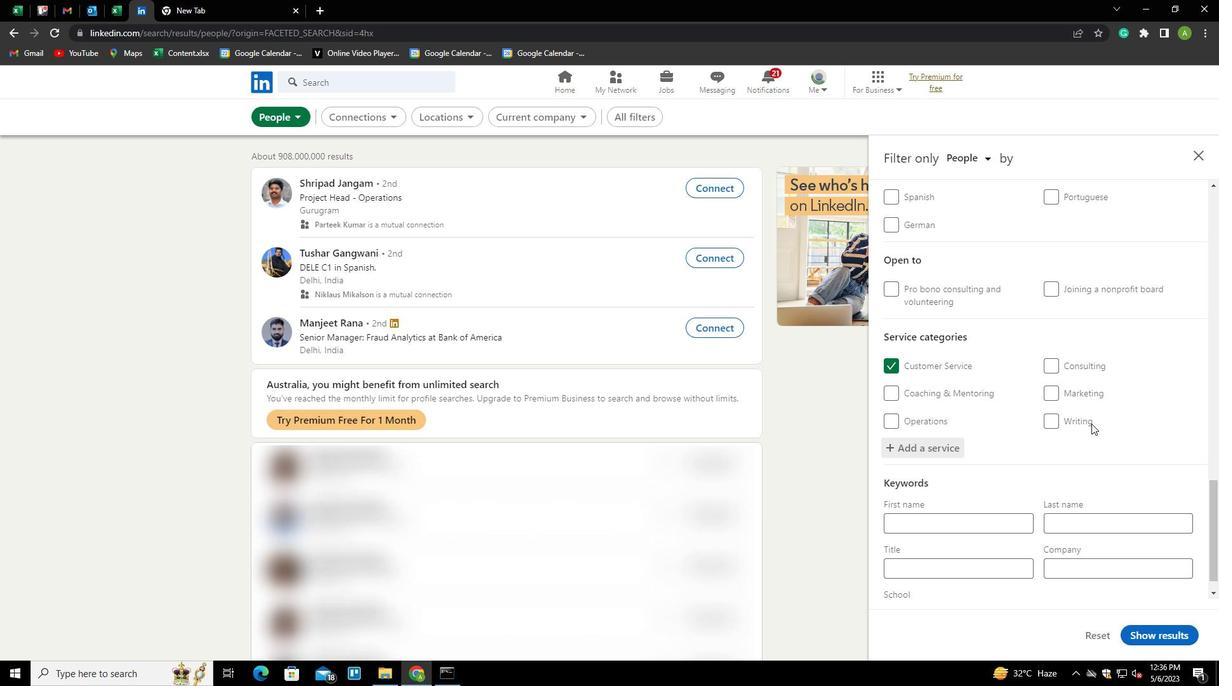 
Action: Mouse scrolled (1088, 430) with delta (0, 0)
Screenshot: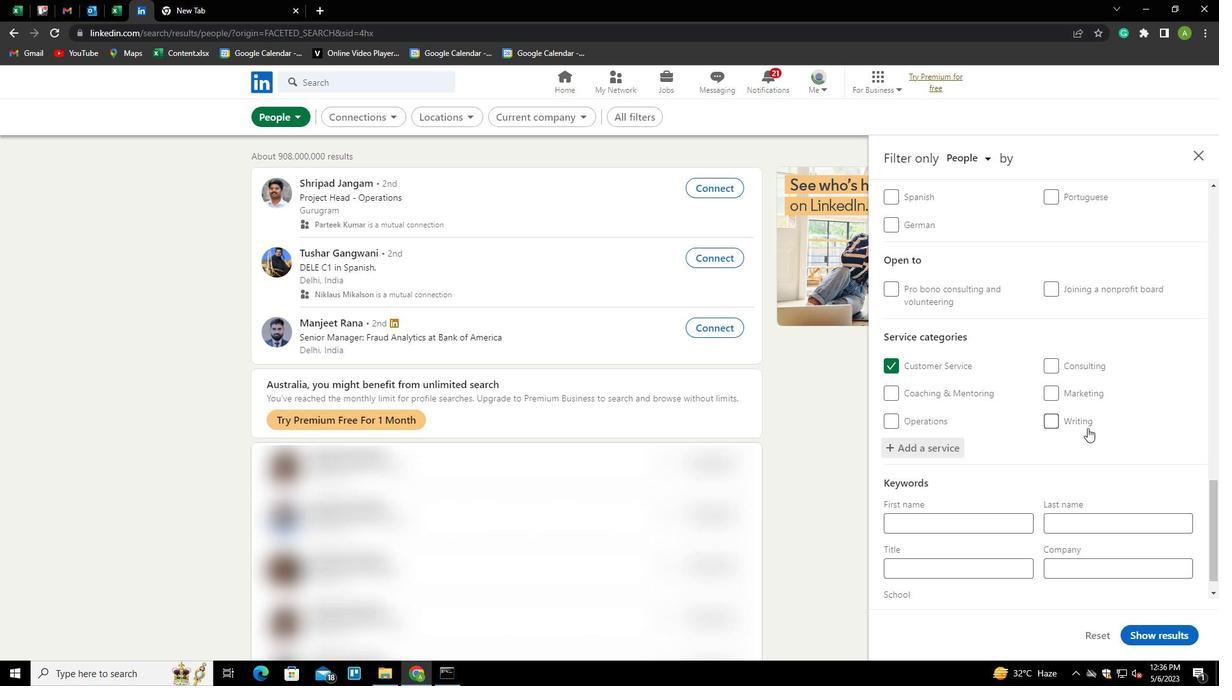 
Action: Mouse moved to (978, 538)
Screenshot: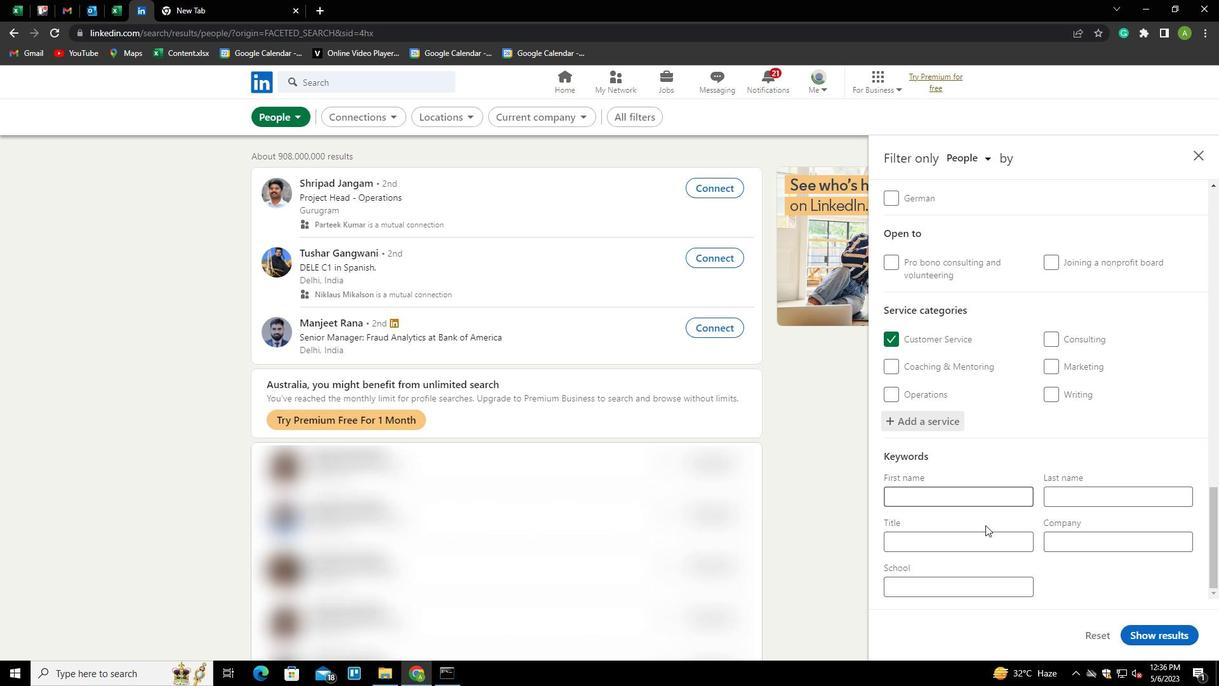 
Action: Mouse pressed left at (978, 538)
Screenshot: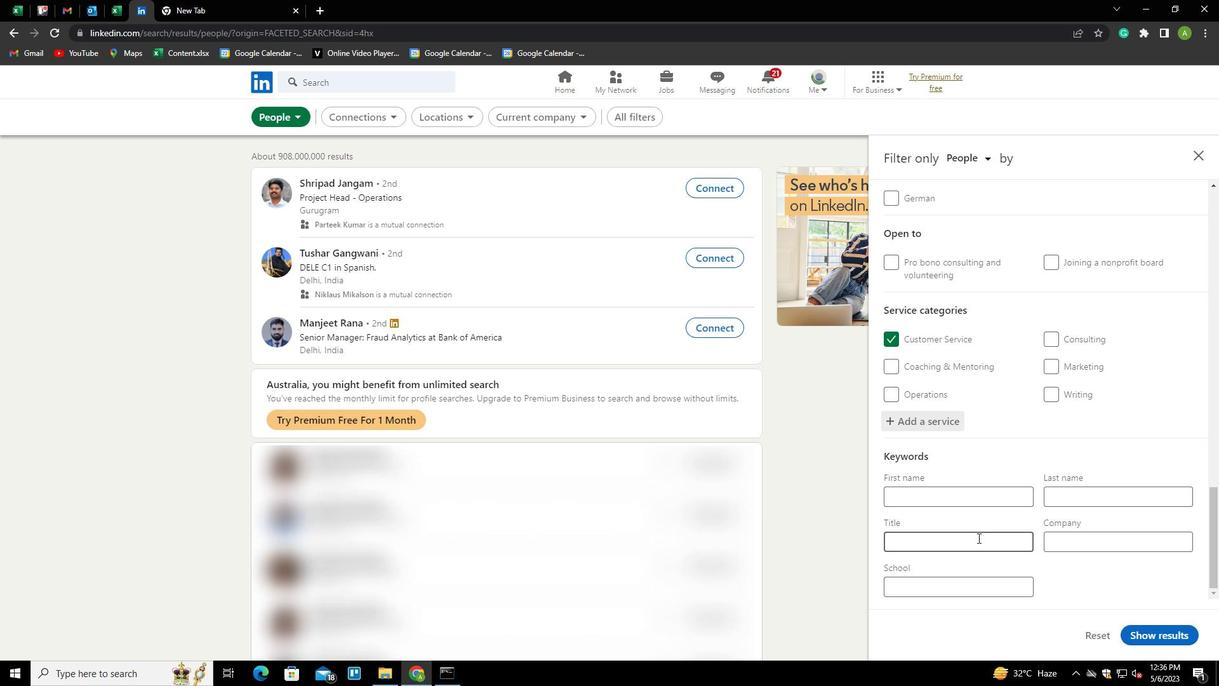 
Action: Key pressed <Key.shift>
Screenshot: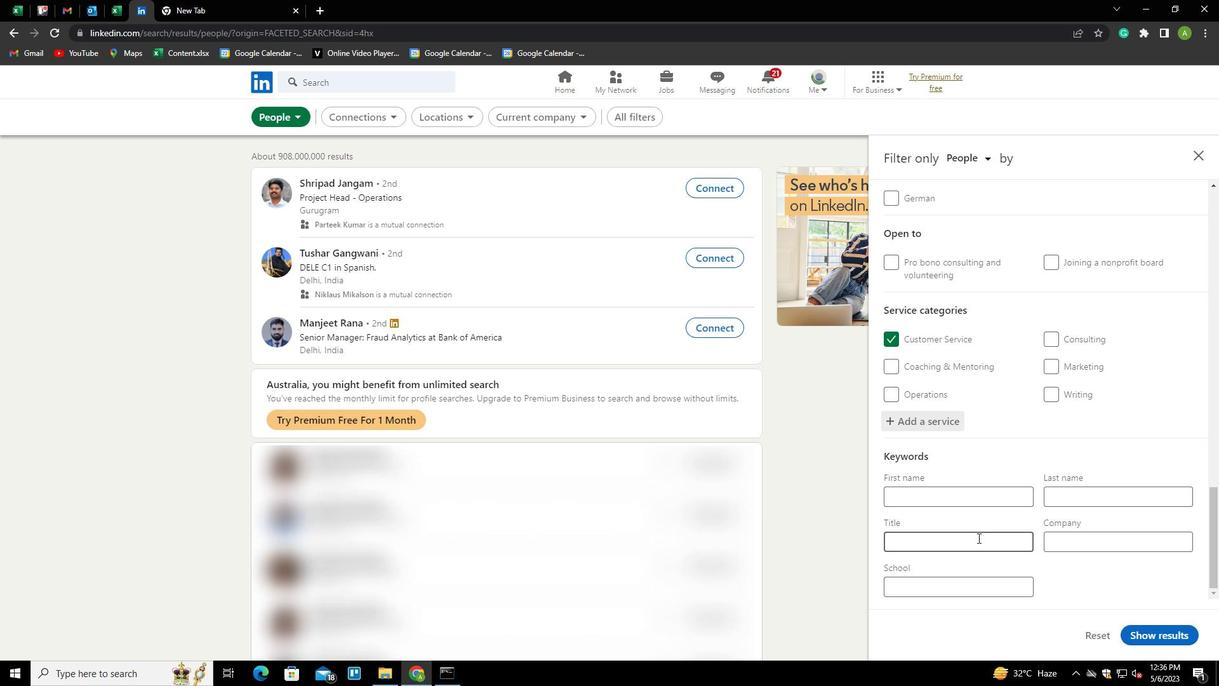 
Action: Mouse moved to (969, 537)
Screenshot: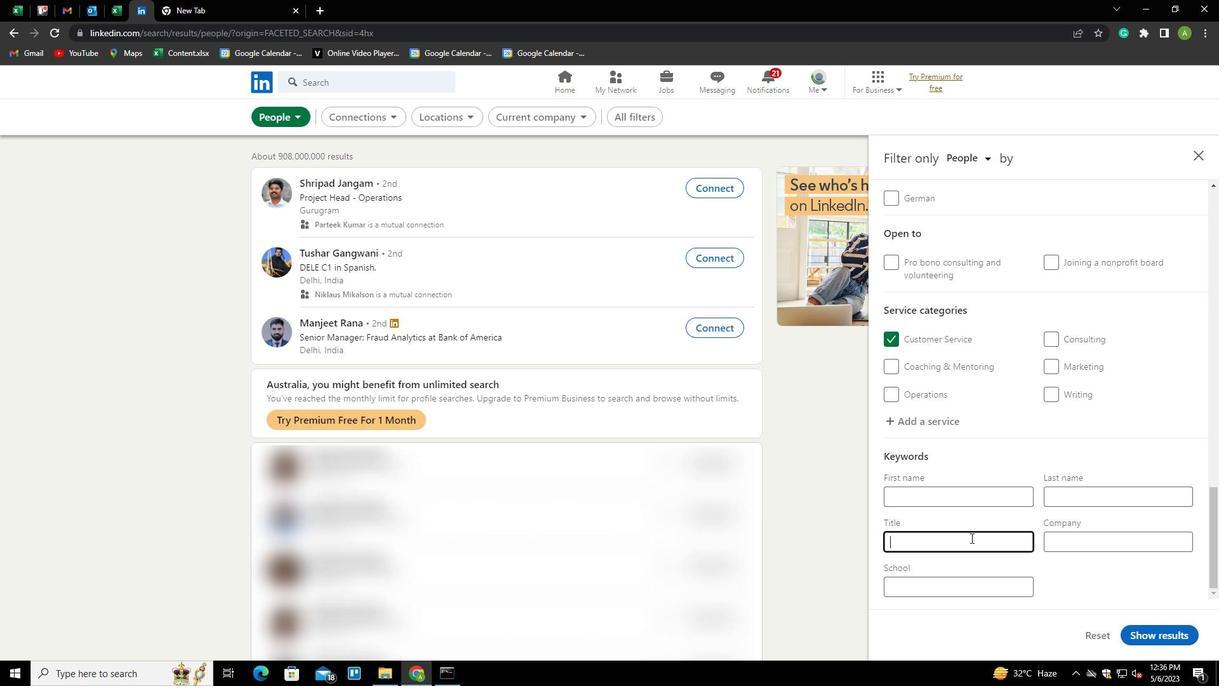 
Action: Key pressed T
Screenshot: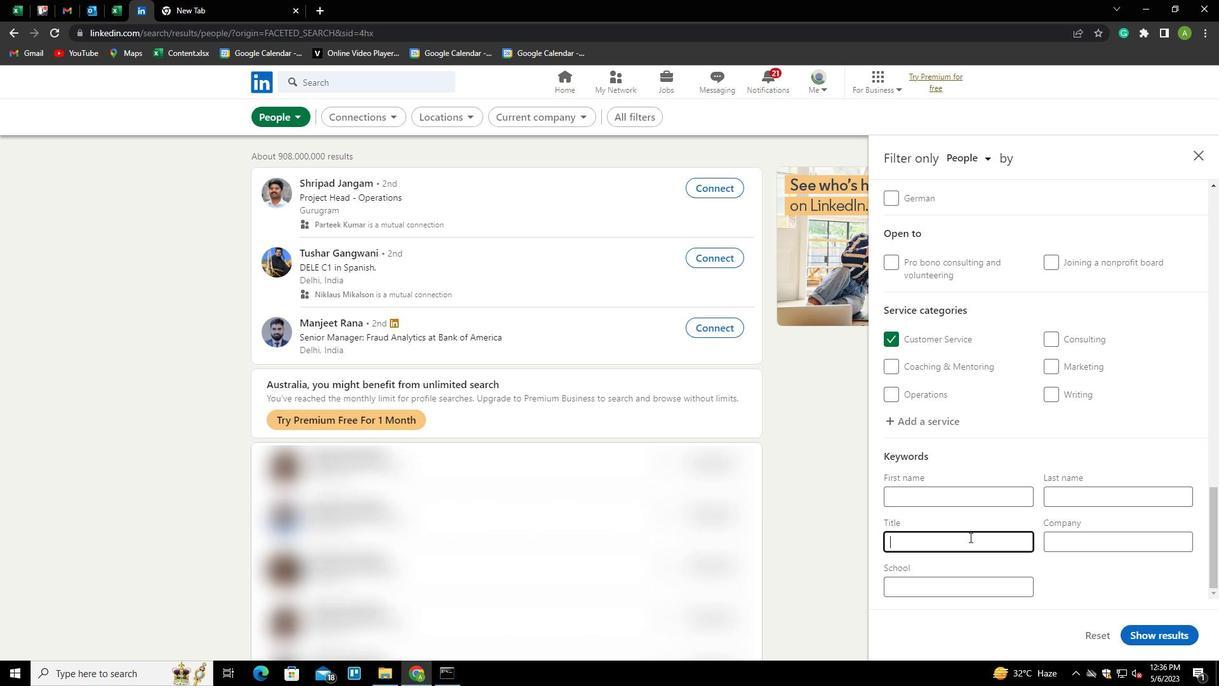 
Action: Mouse moved to (968, 537)
Screenshot: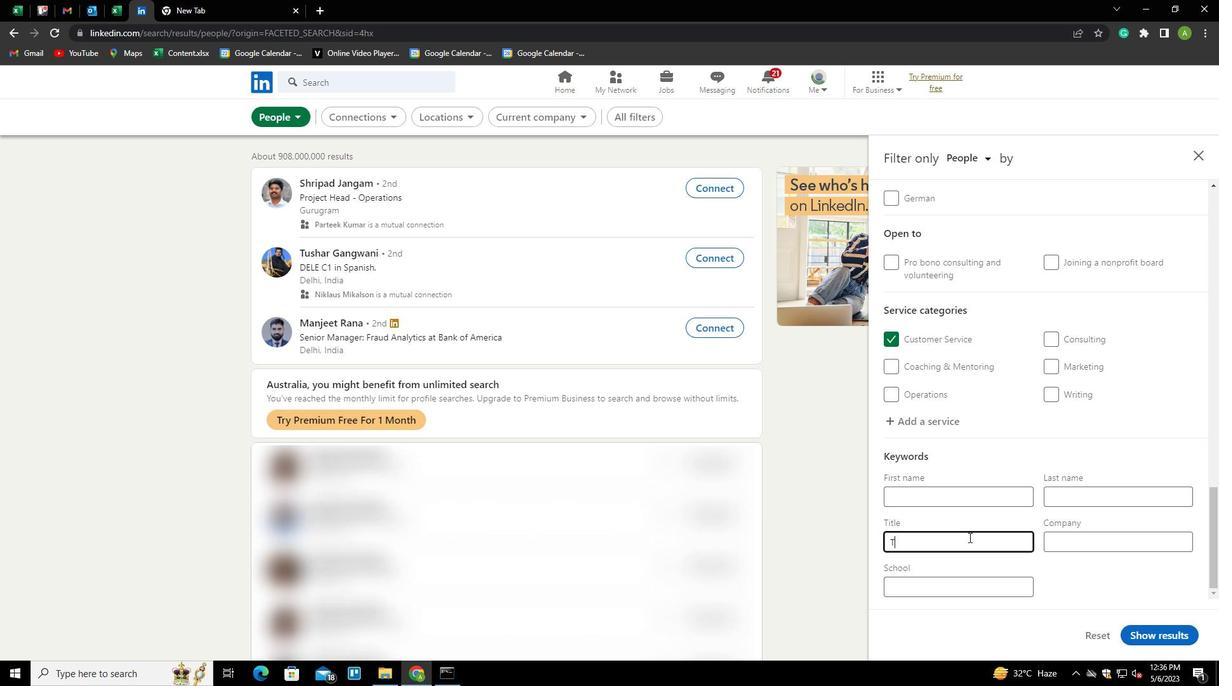 
Action: Key pressed A
Screenshot: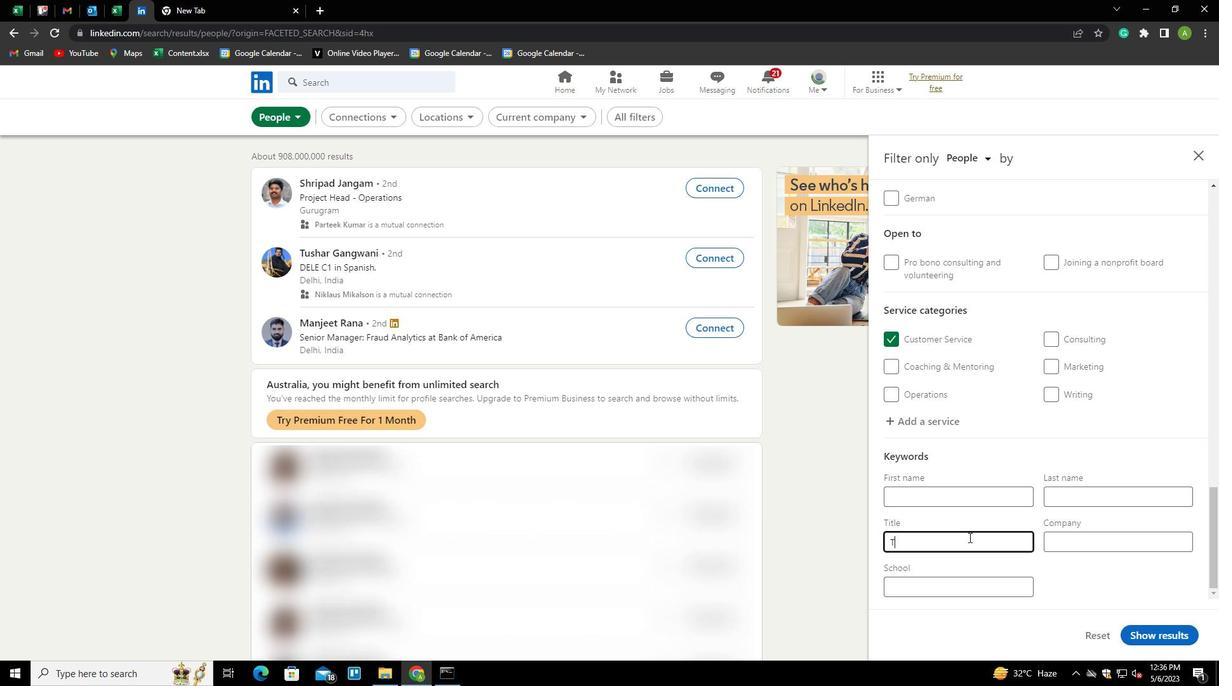 
Action: Mouse moved to (967, 536)
Screenshot: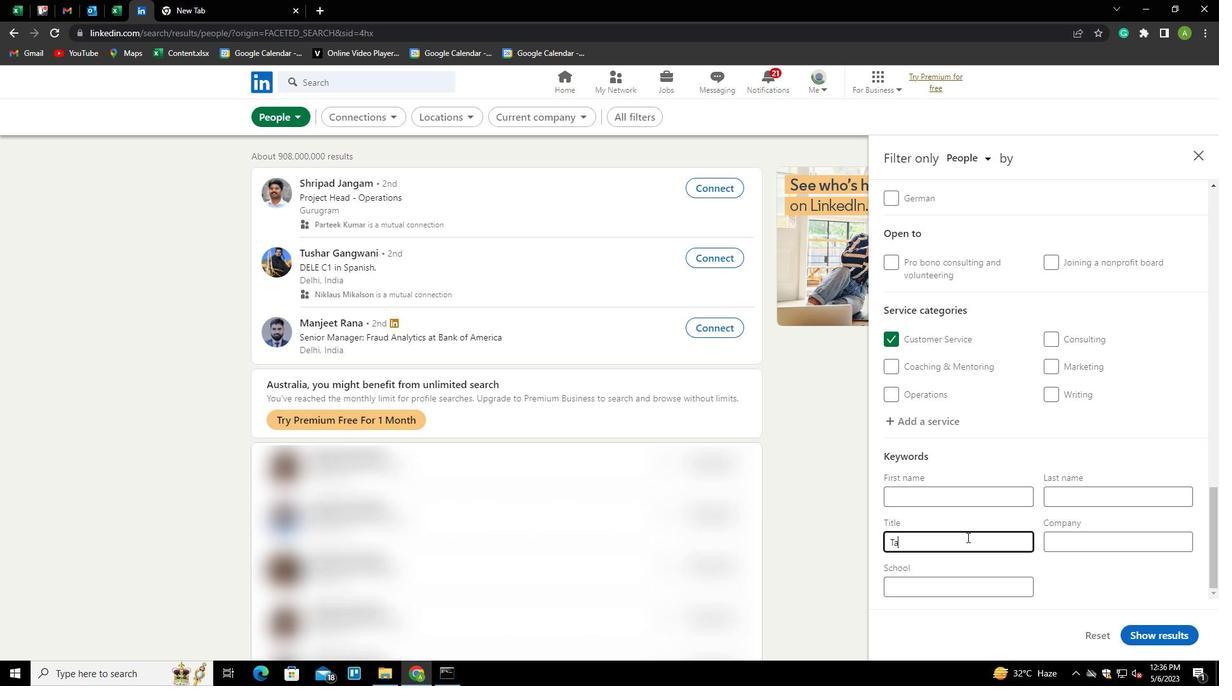 
Action: Key pressed PER
Screenshot: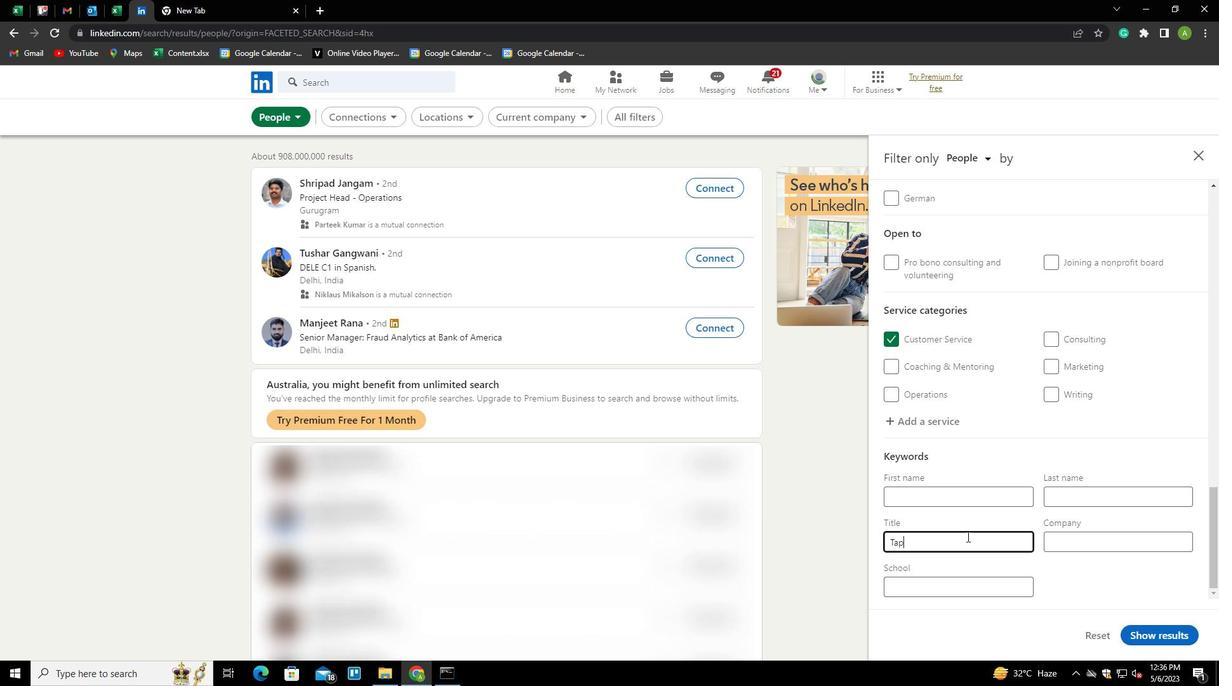 
Action: Mouse moved to (1069, 581)
Screenshot: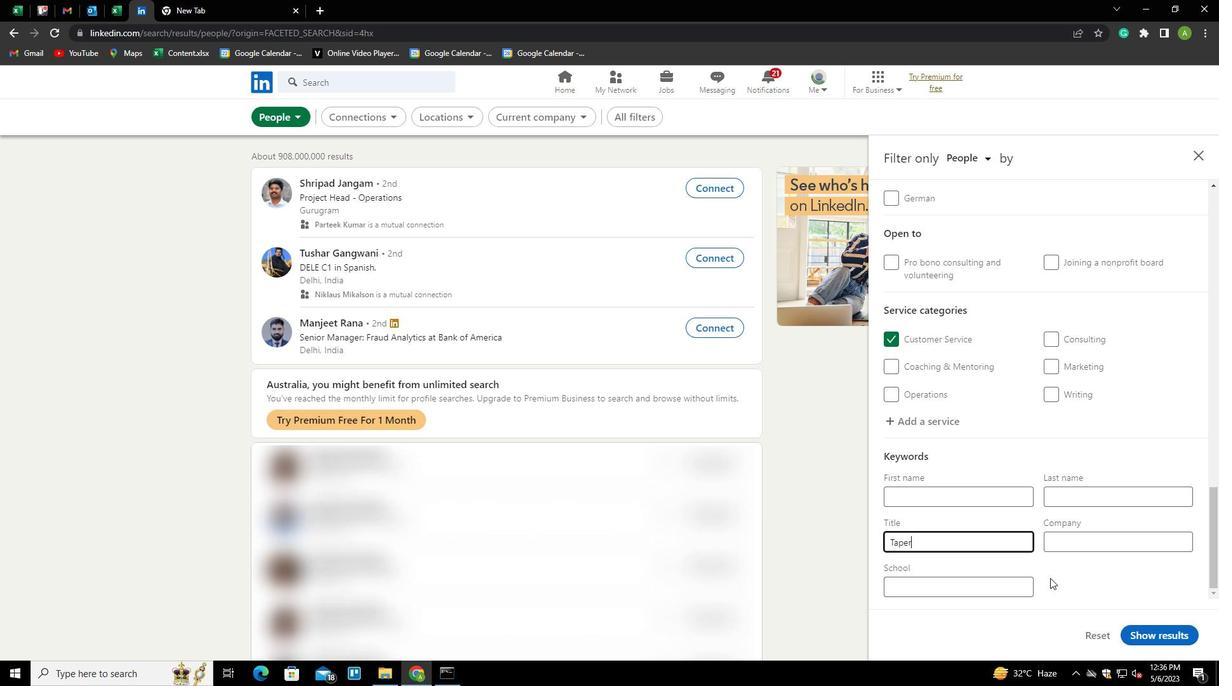 
Action: Mouse pressed left at (1069, 581)
Screenshot: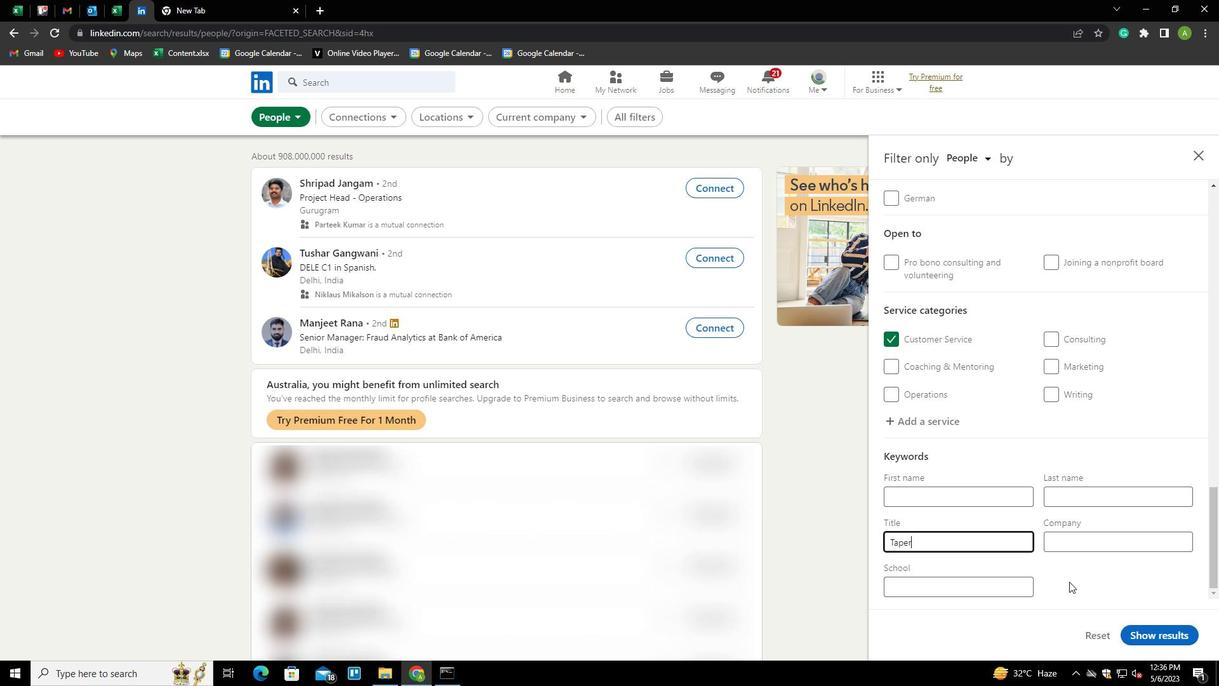 
Action: Mouse moved to (1156, 631)
Screenshot: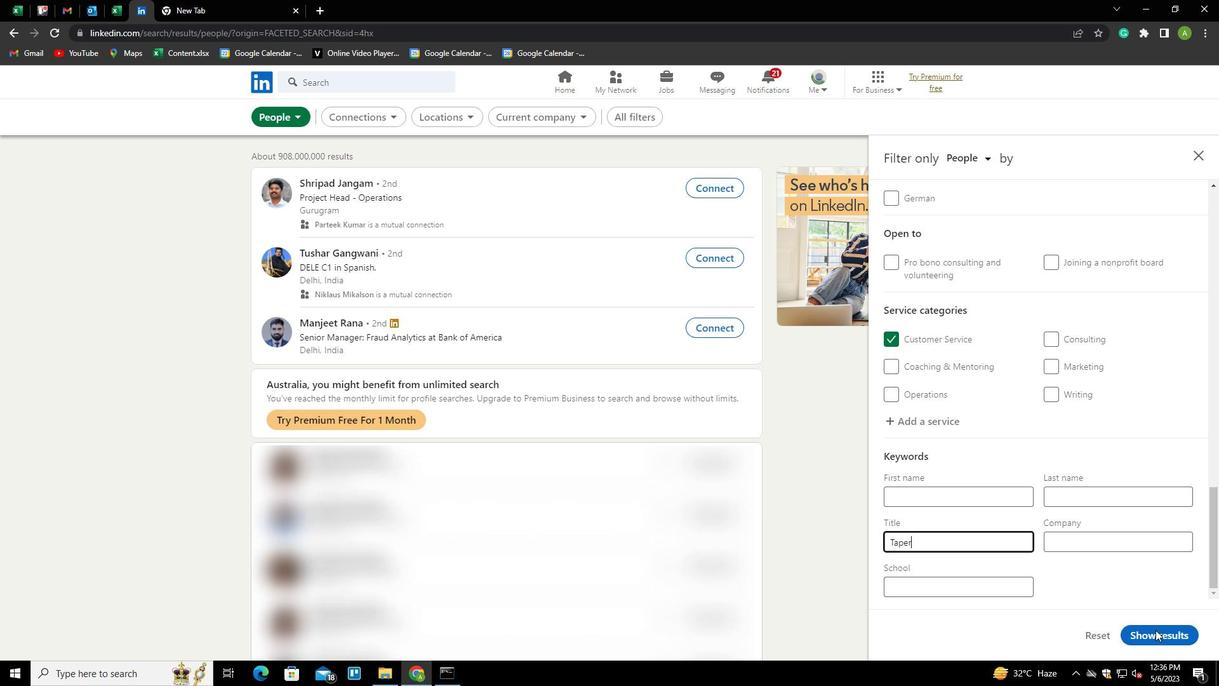 
Action: Mouse pressed left at (1156, 631)
Screenshot: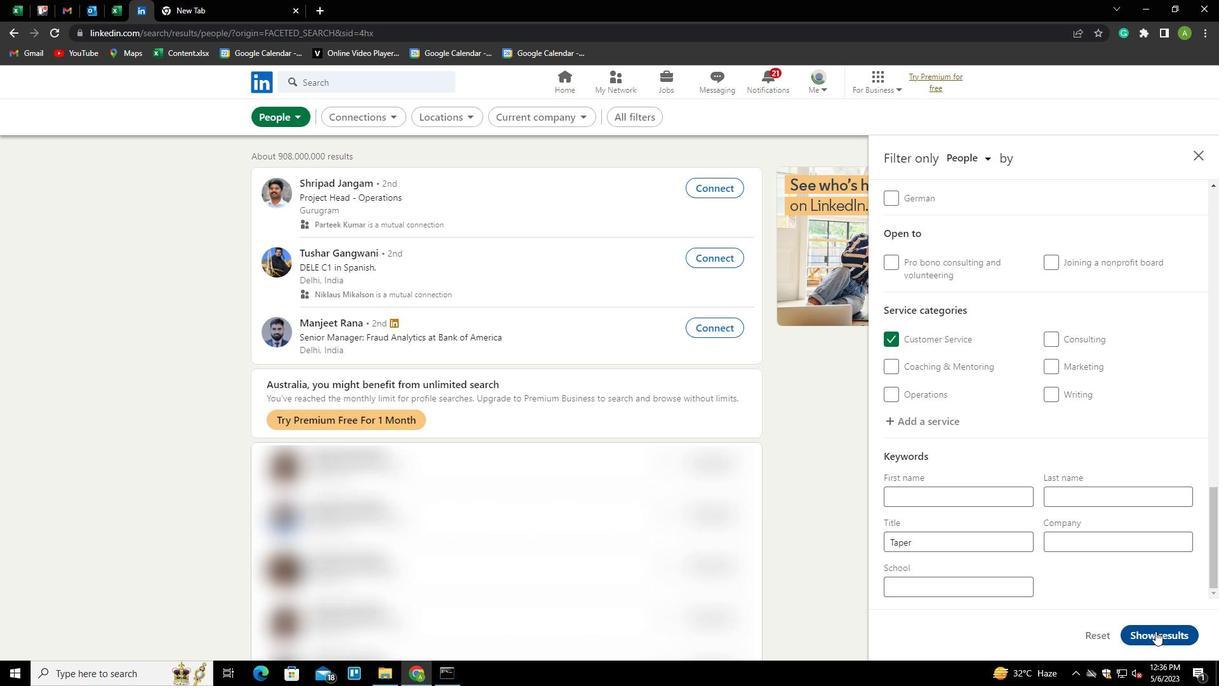 
Action: Mouse moved to (1156, 609)
Screenshot: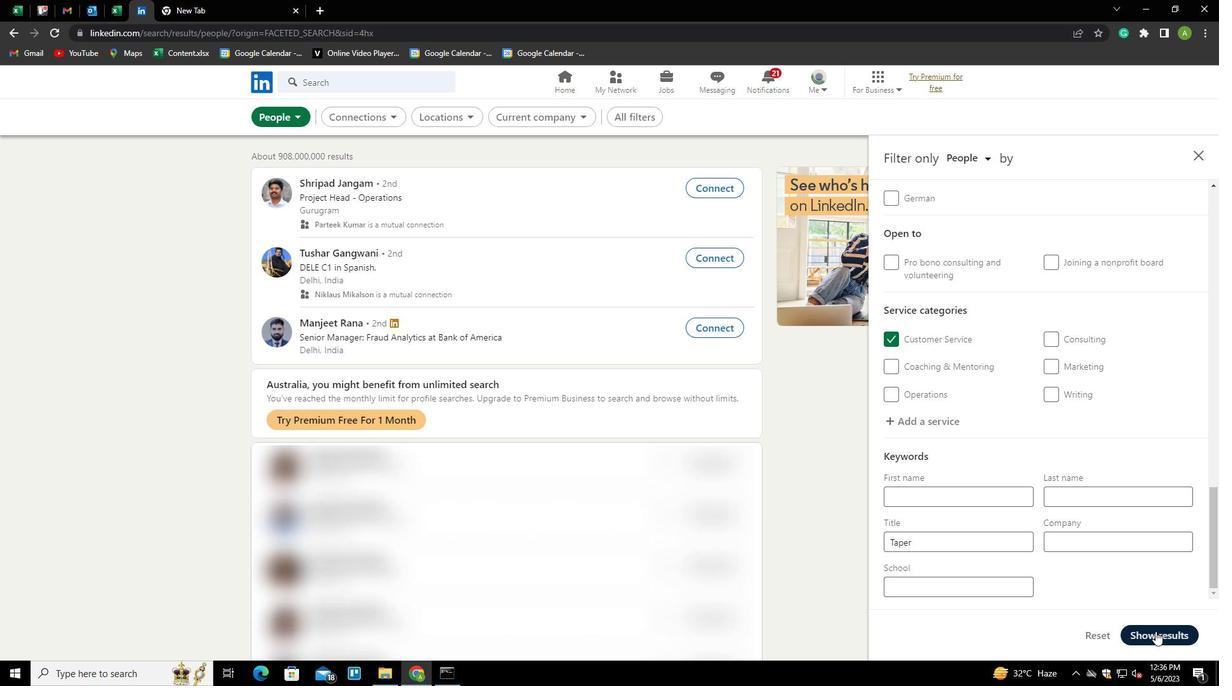 
